Task: Find connections with filter location Fennpfuhl with filter topic #careeradvice with filter profile language English with filter current company Chr. Hansen with filter school National Institute of Technology Warangal with filter industry Measuring and Control Instrument Manufacturing with filter service category Demand Generation with filter keywords title Dog Walker / Pet Sitter
Action: Mouse moved to (659, 84)
Screenshot: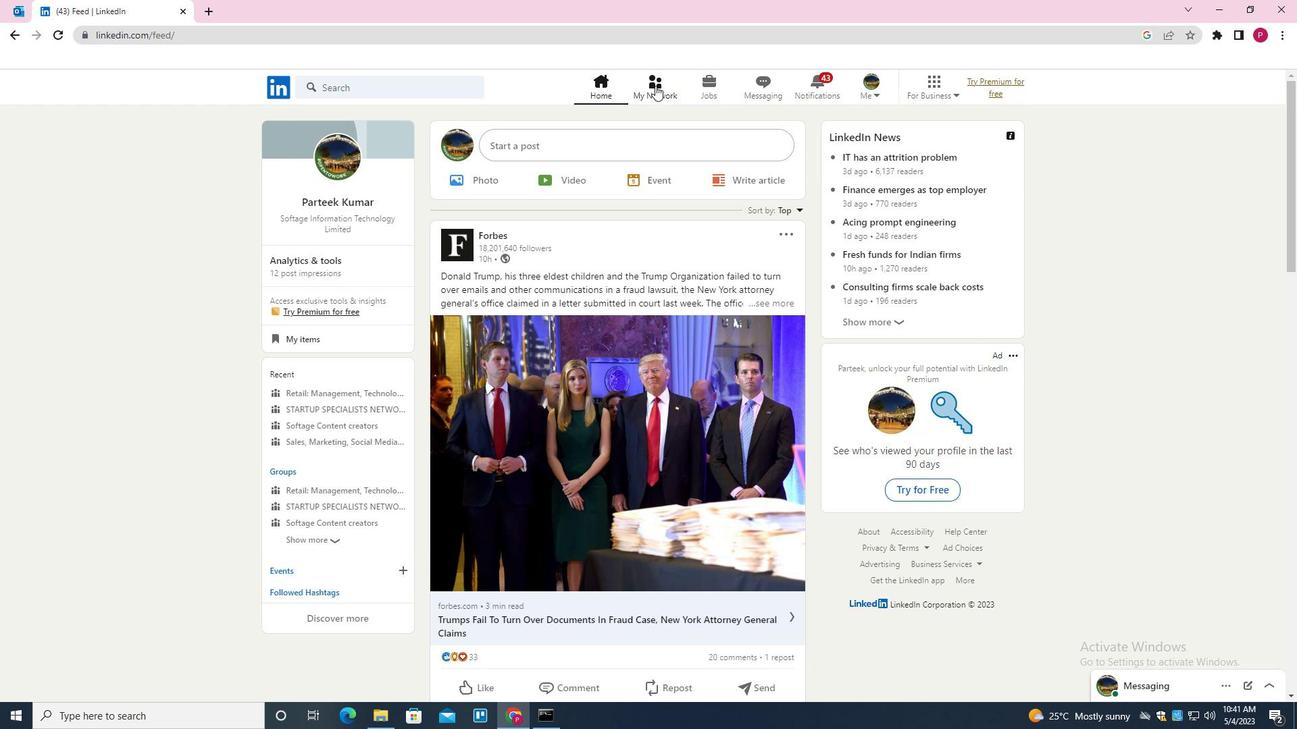 
Action: Mouse pressed left at (659, 84)
Screenshot: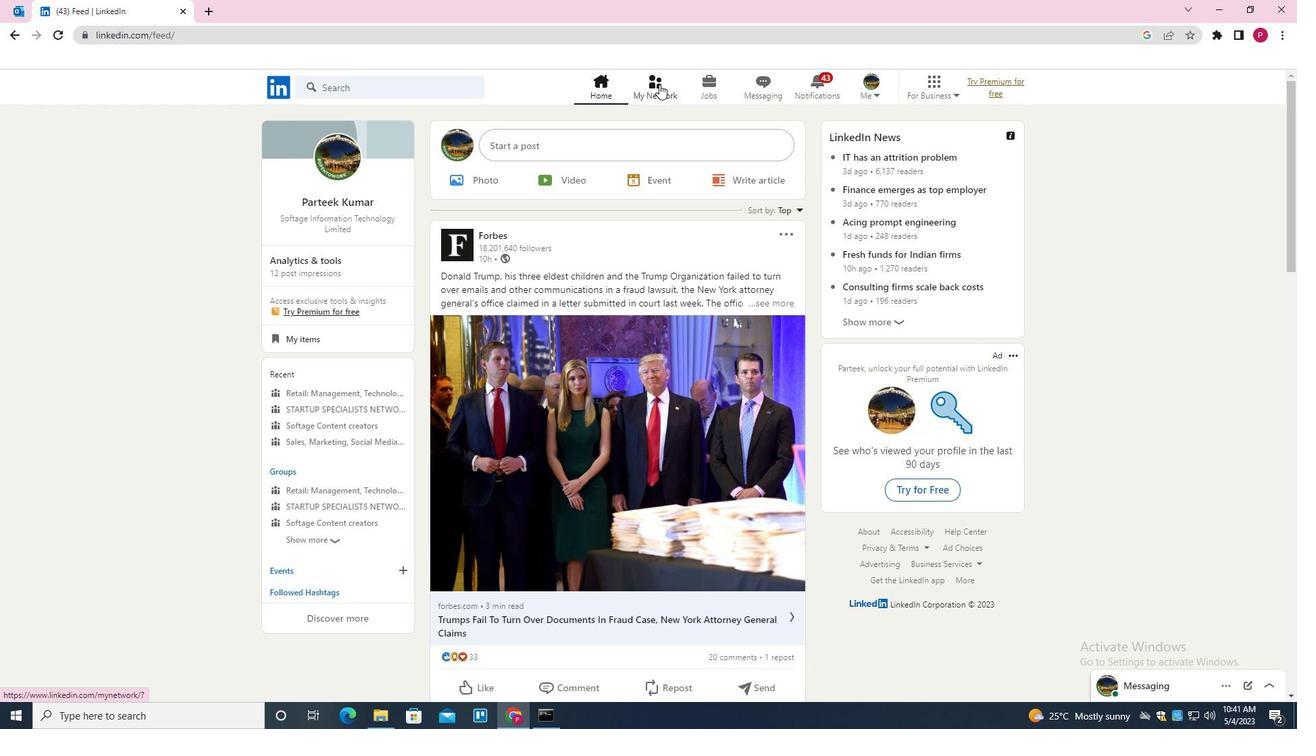 
Action: Mouse moved to (420, 157)
Screenshot: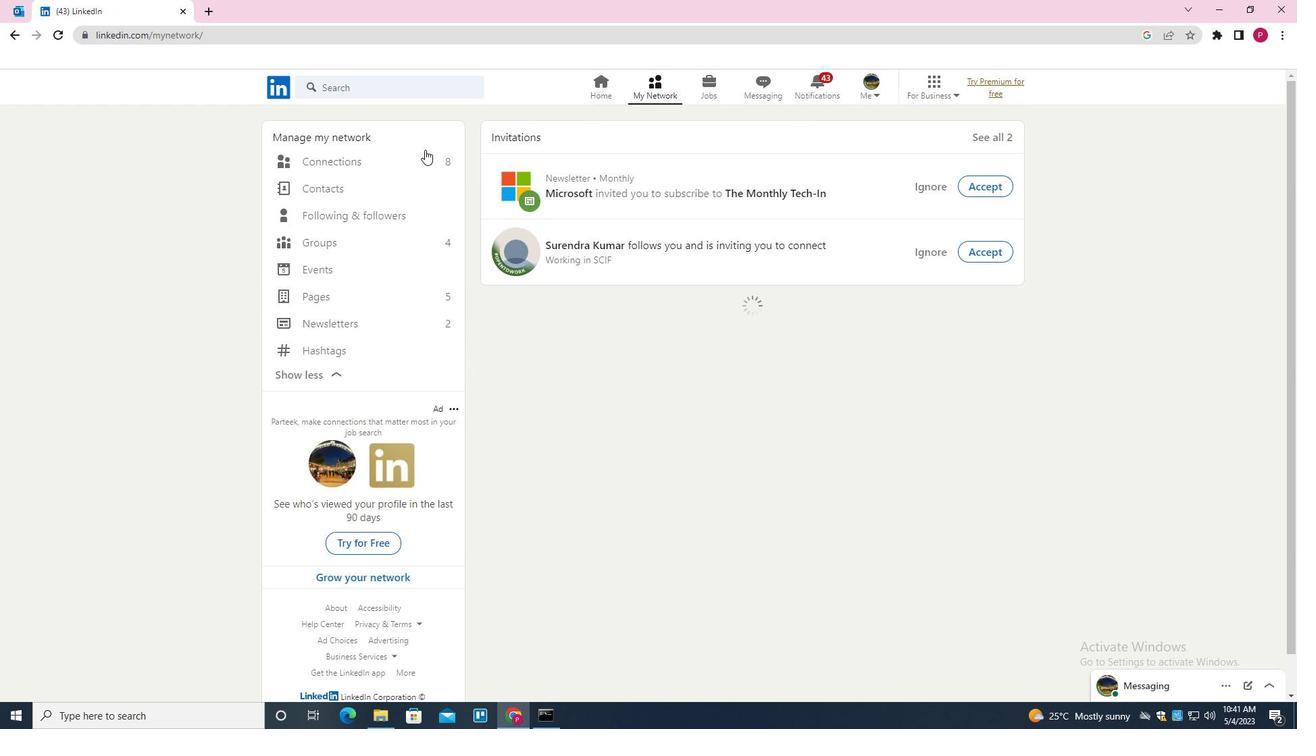 
Action: Mouse pressed left at (420, 157)
Screenshot: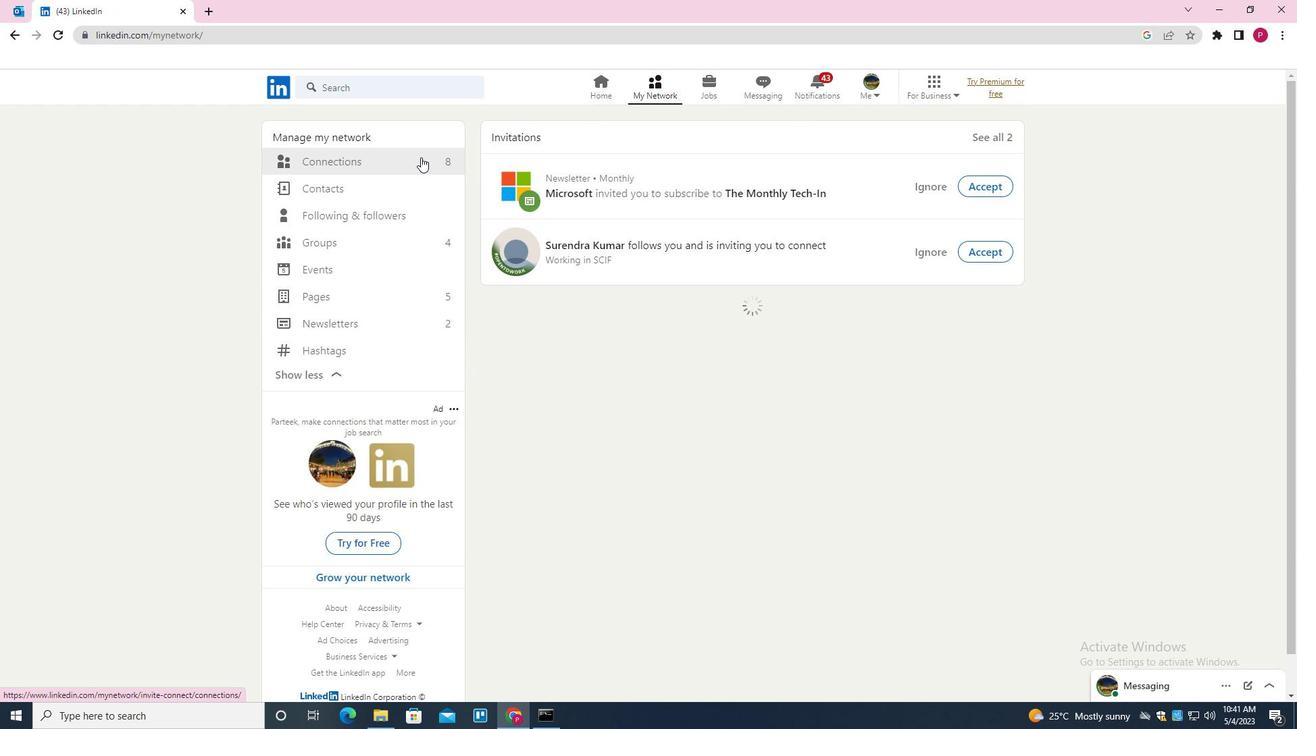 
Action: Mouse moved to (754, 158)
Screenshot: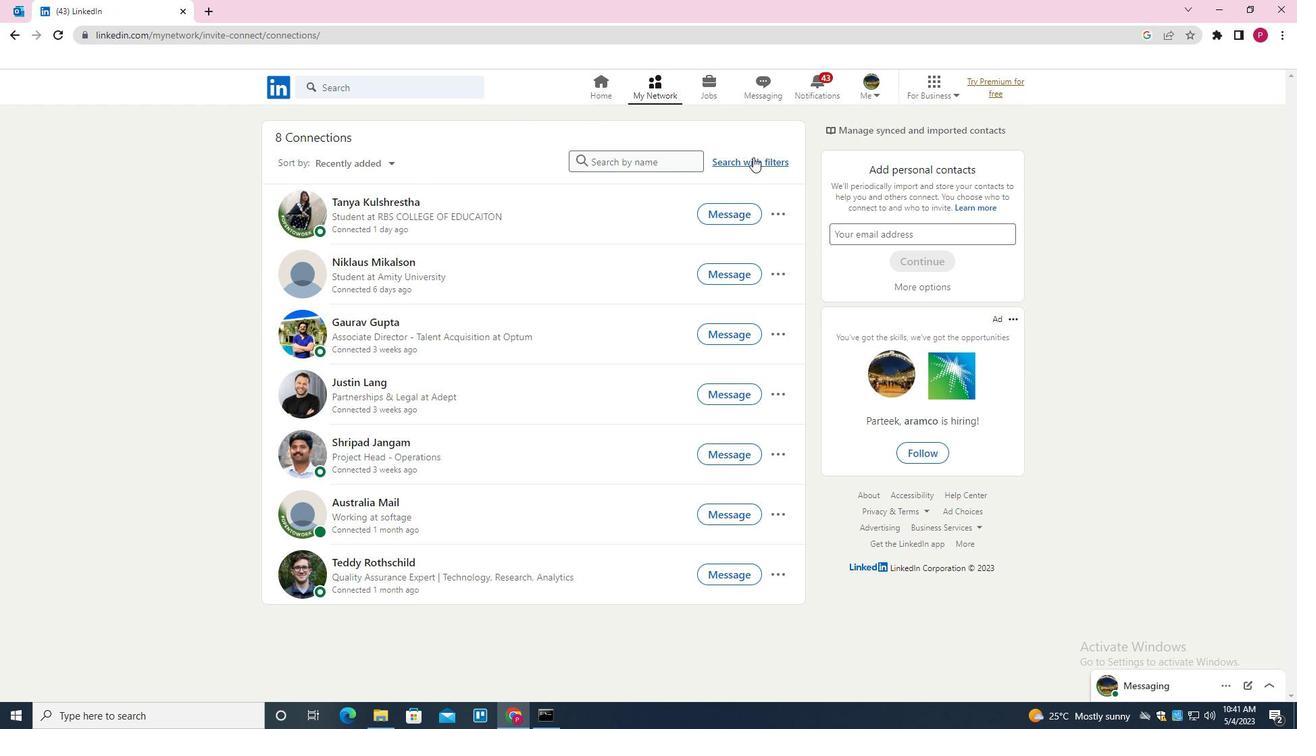 
Action: Mouse pressed left at (754, 158)
Screenshot: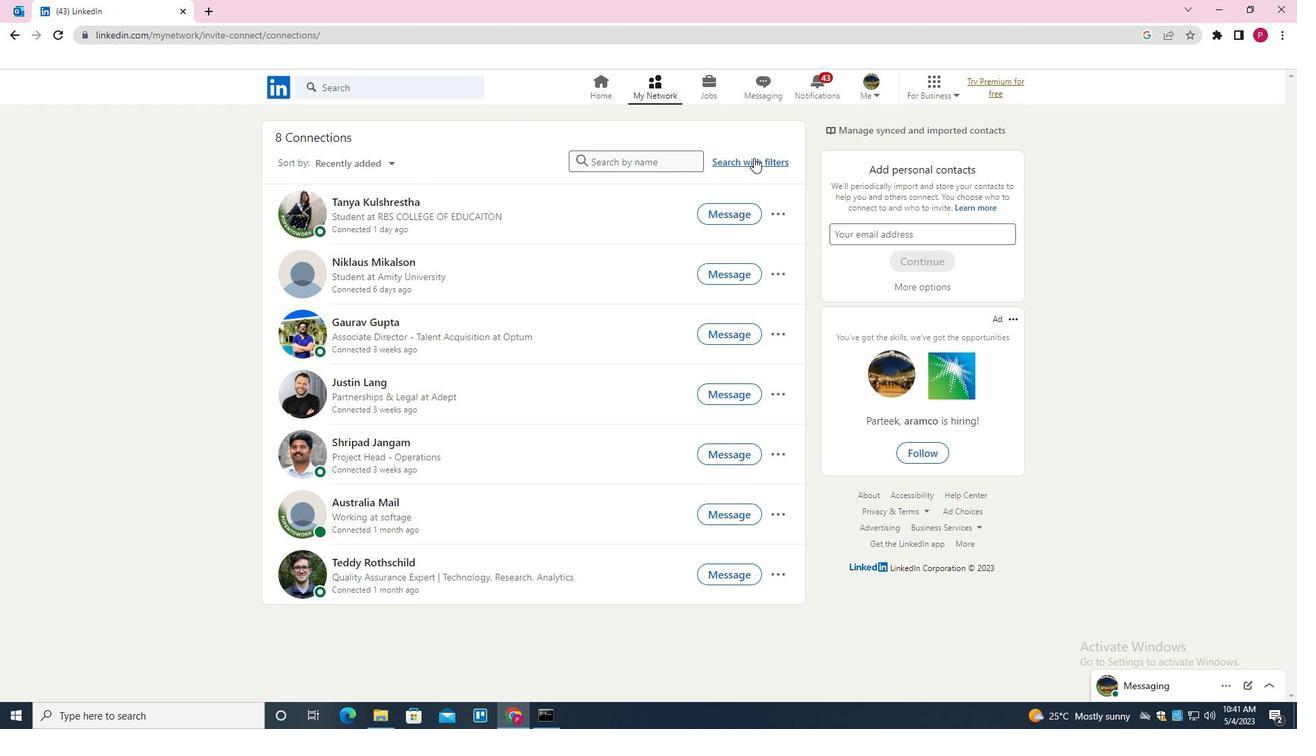 
Action: Mouse moved to (691, 129)
Screenshot: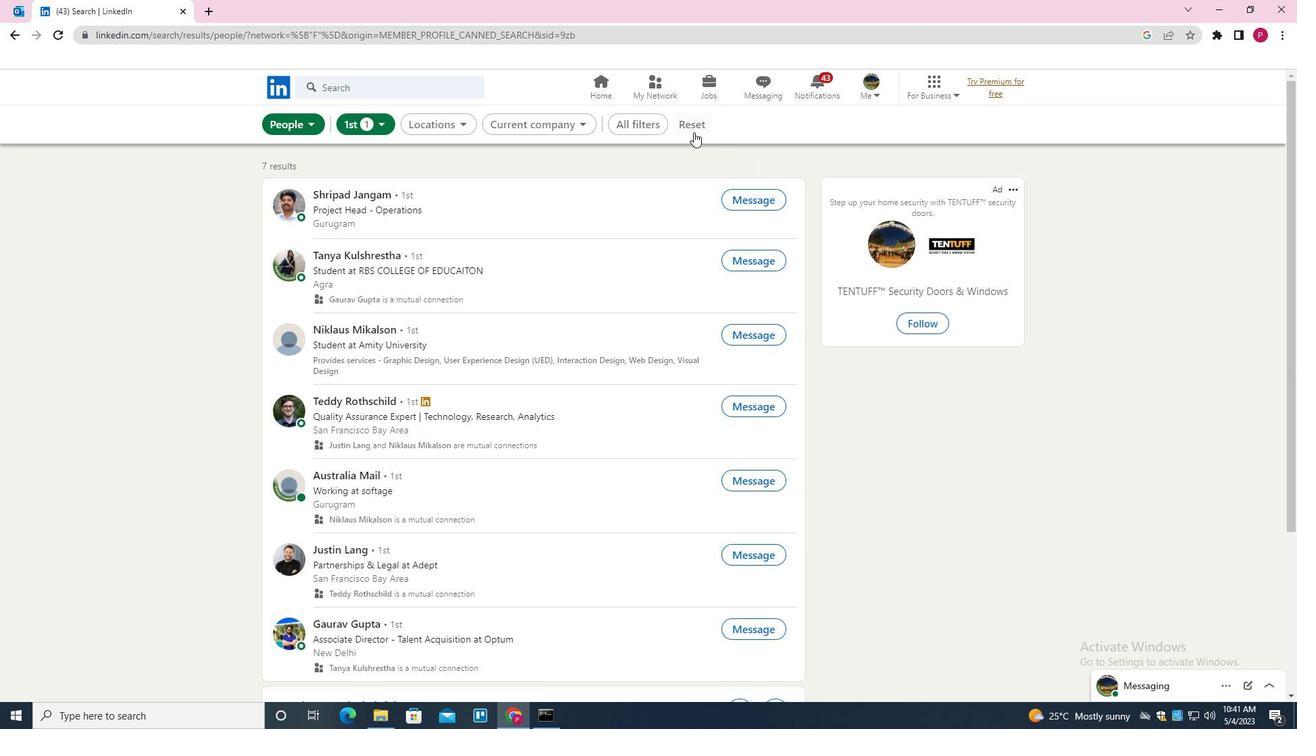 
Action: Mouse pressed left at (691, 129)
Screenshot: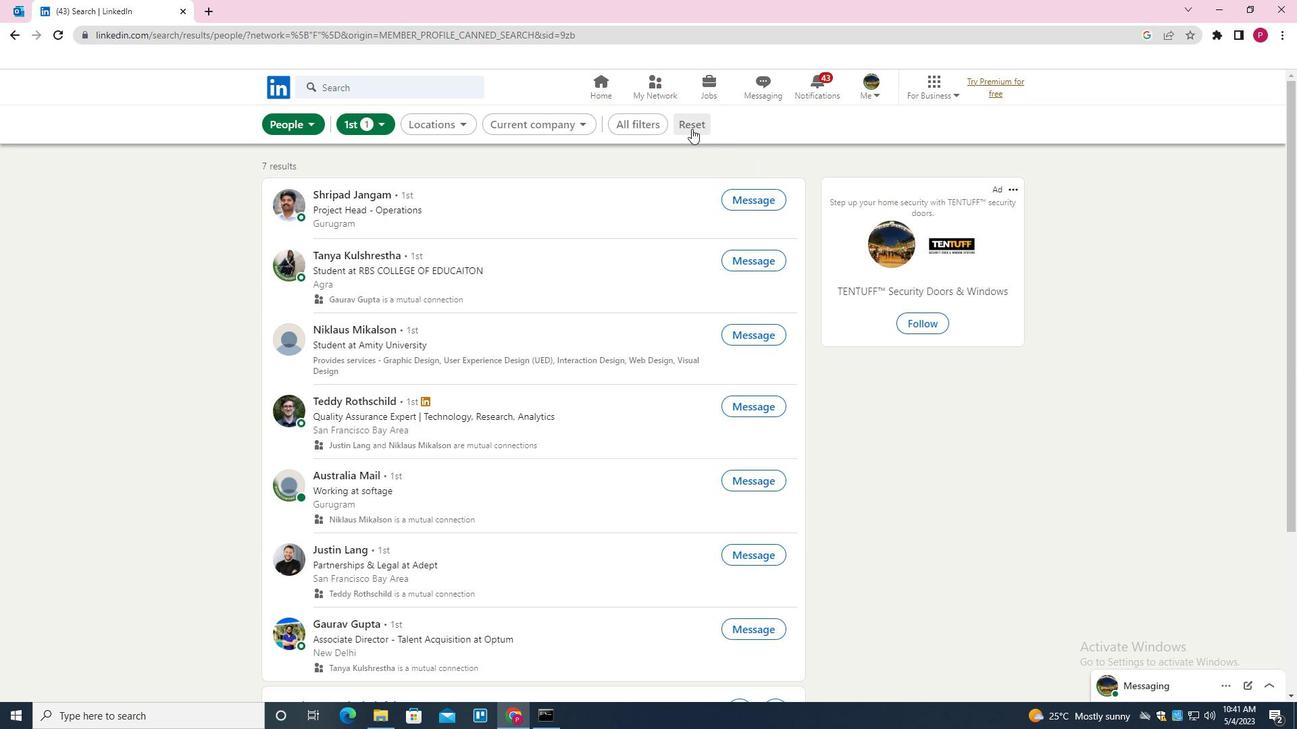
Action: Mouse moved to (664, 122)
Screenshot: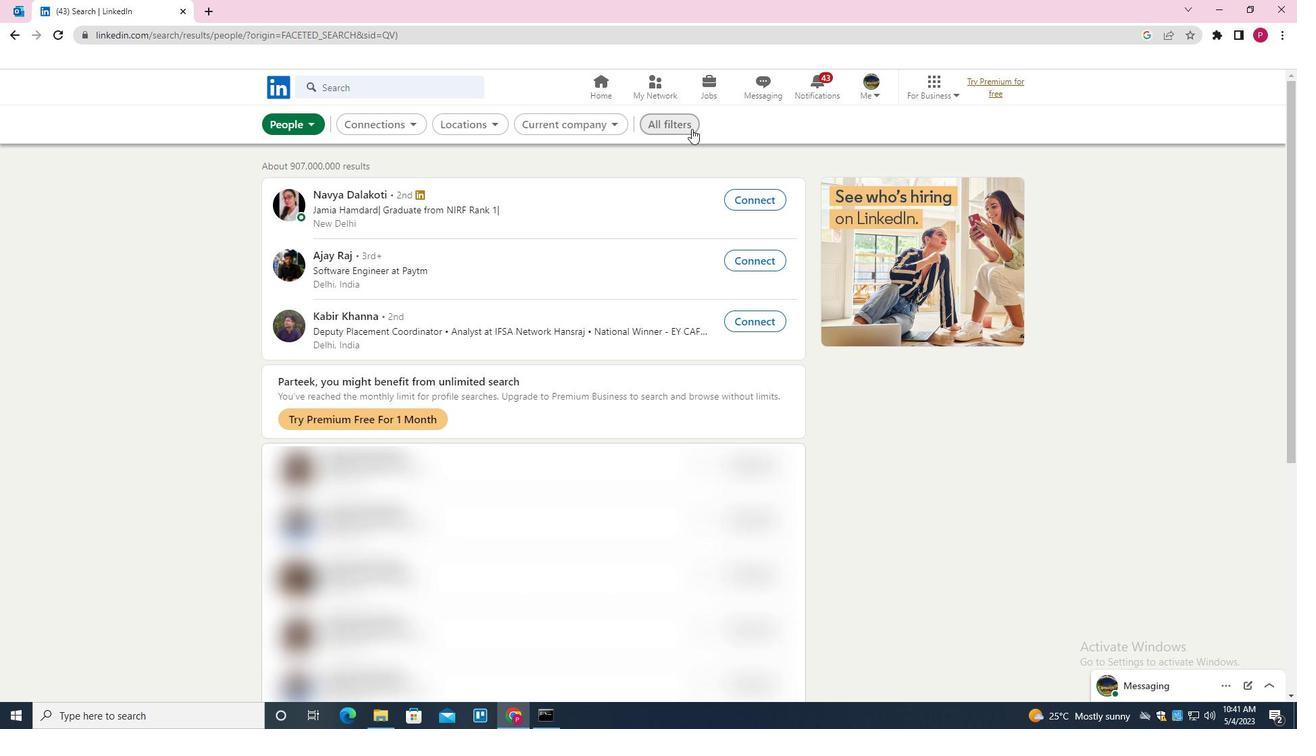 
Action: Mouse pressed left at (664, 122)
Screenshot: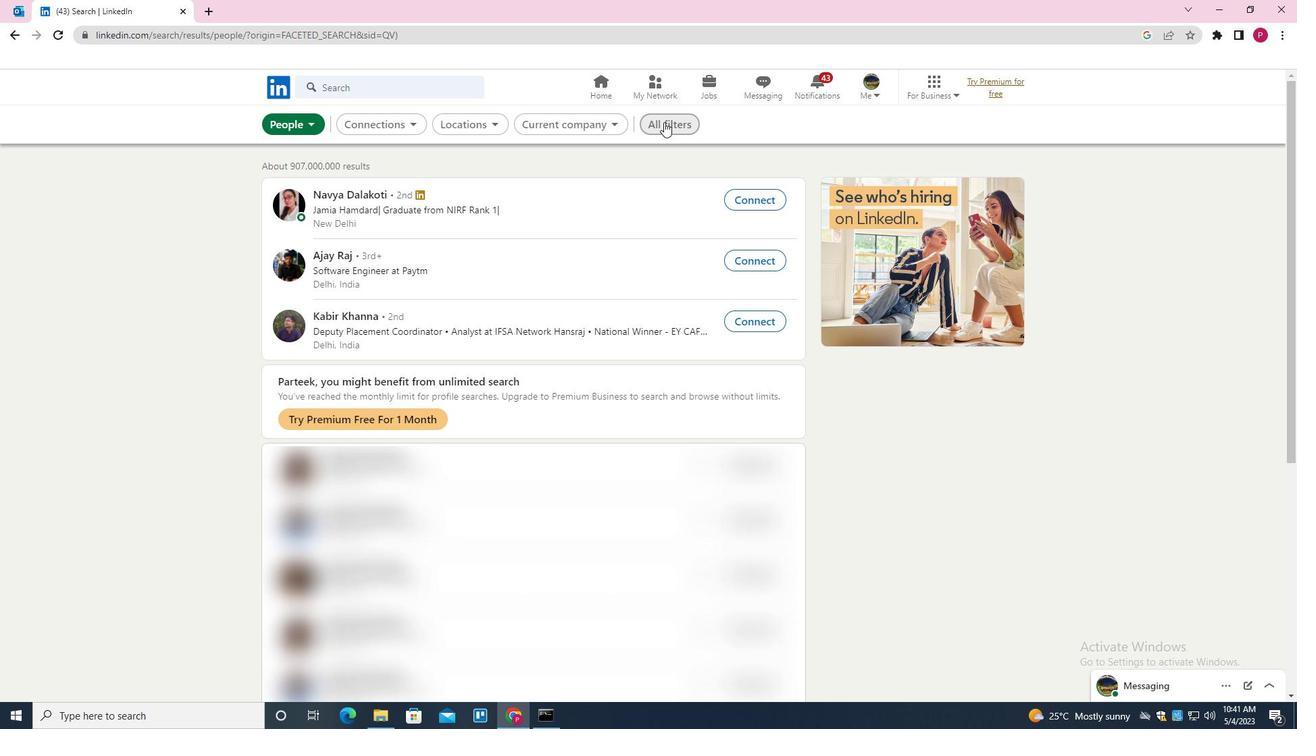 
Action: Mouse moved to (940, 290)
Screenshot: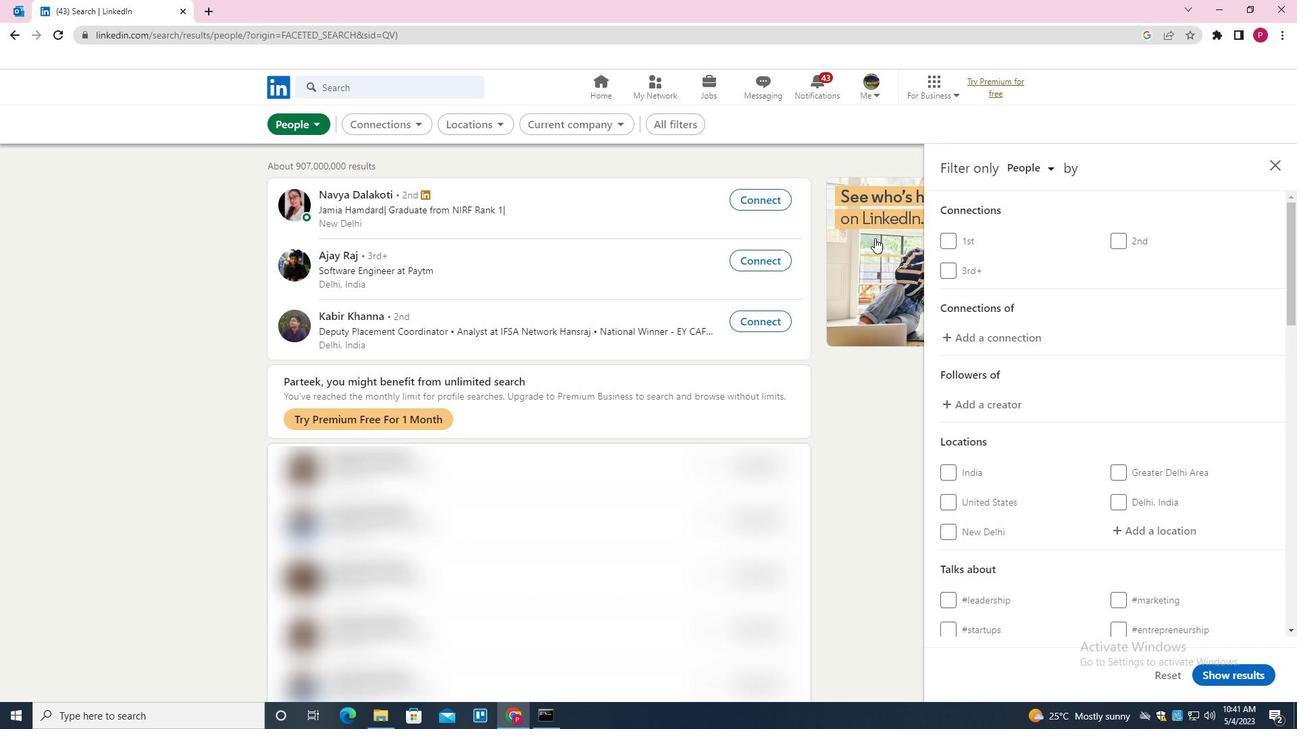 
Action: Mouse scrolled (940, 289) with delta (0, 0)
Screenshot: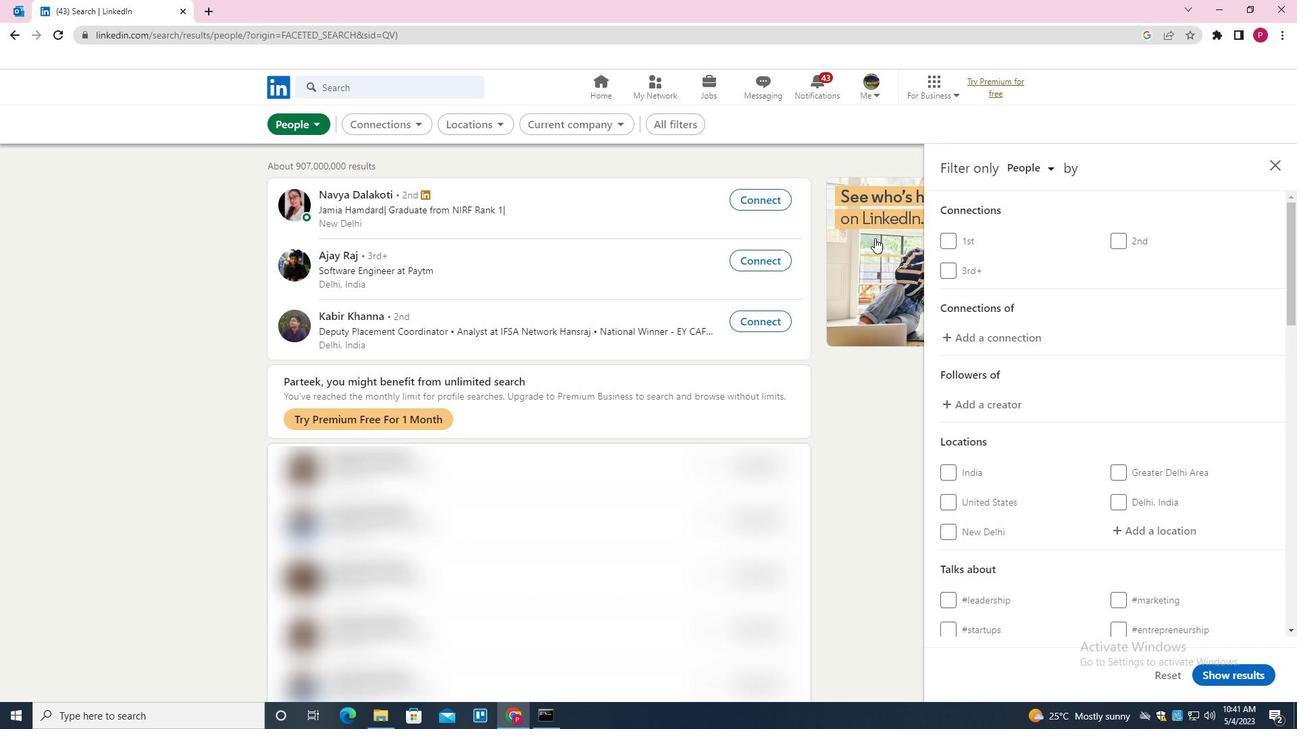 
Action: Mouse moved to (1132, 407)
Screenshot: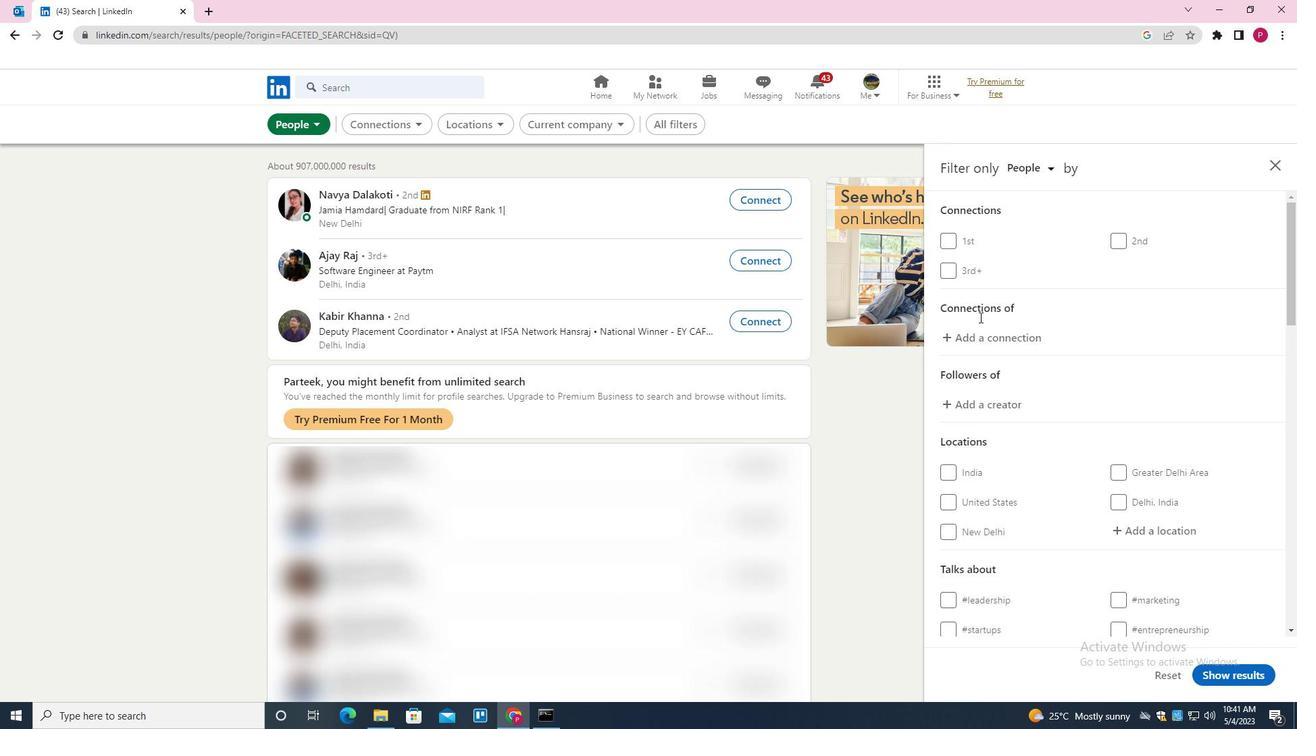 
Action: Mouse scrolled (1132, 406) with delta (0, 0)
Screenshot: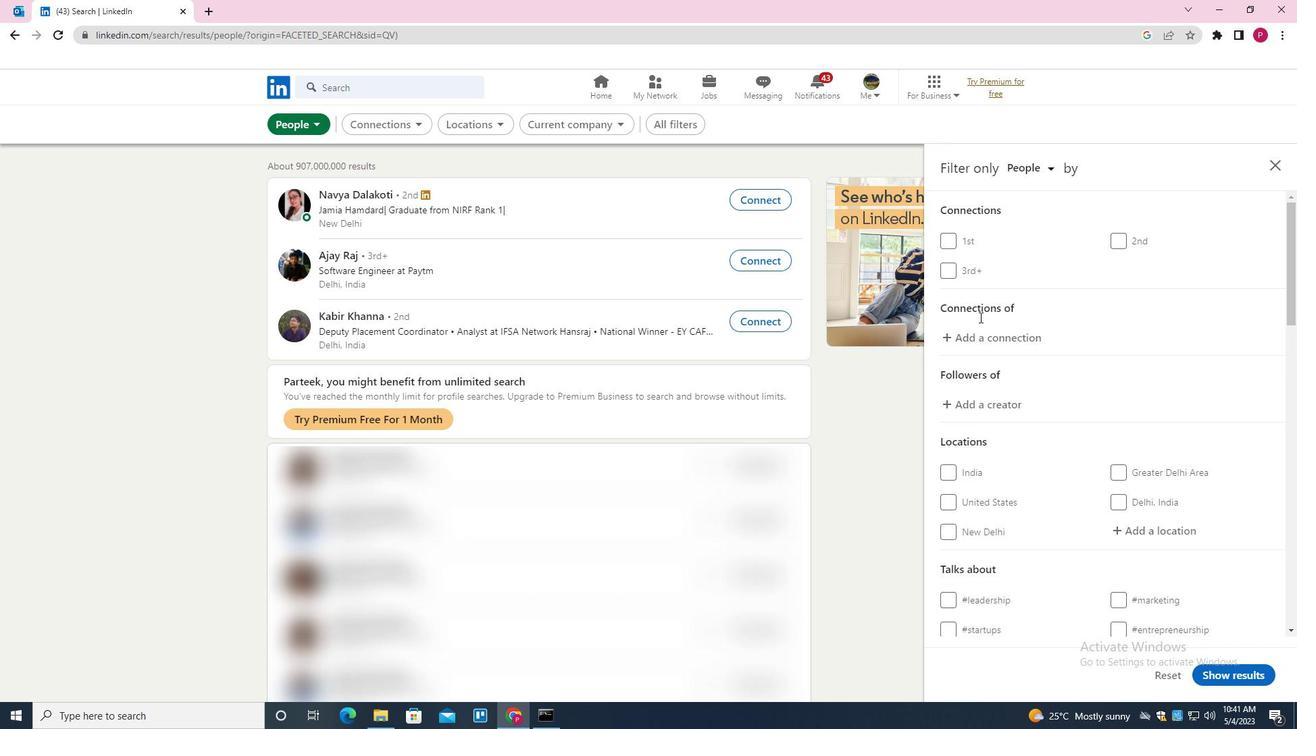 
Action: Mouse moved to (1156, 395)
Screenshot: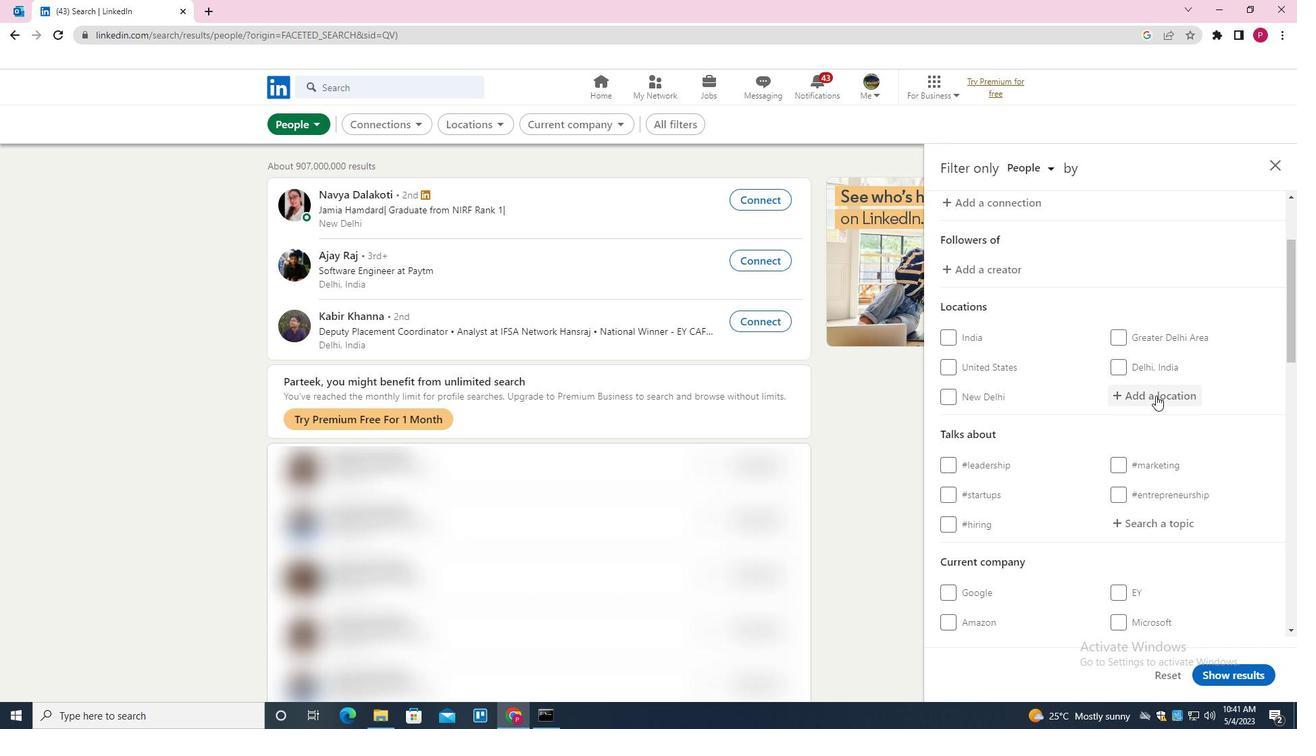 
Action: Mouse pressed left at (1156, 395)
Screenshot: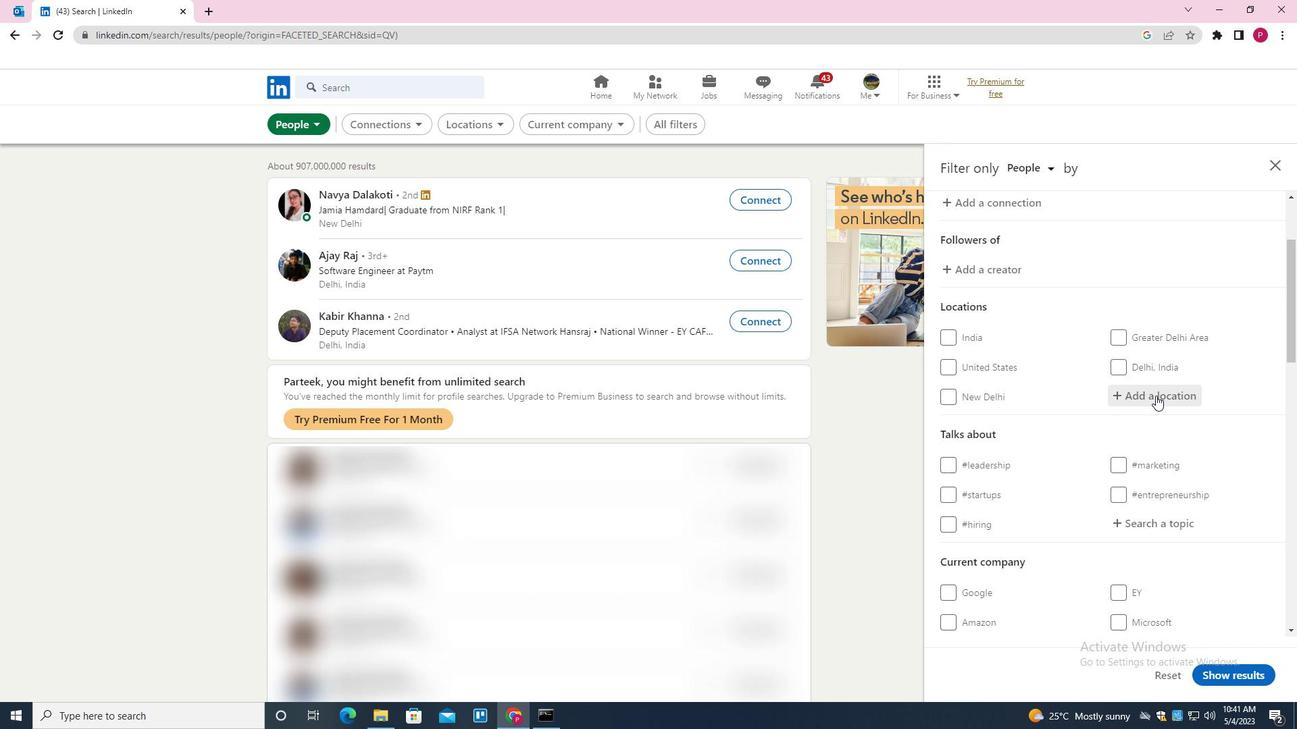 
Action: Key pressed <Key.shift><Key.shift><Key.shift><Key.shift><Key.shift><Key.shift><Key.shift><Key.shift><Key.shift><Key.shift><Key.shift><Key.shift><Key.shift><Key.shift><Key.shift><Key.shift><Key.shift><Key.shift><Key.shift><Key.shift><Key.shift><Key.shift><Key.shift>FENNPFUHL
Screenshot: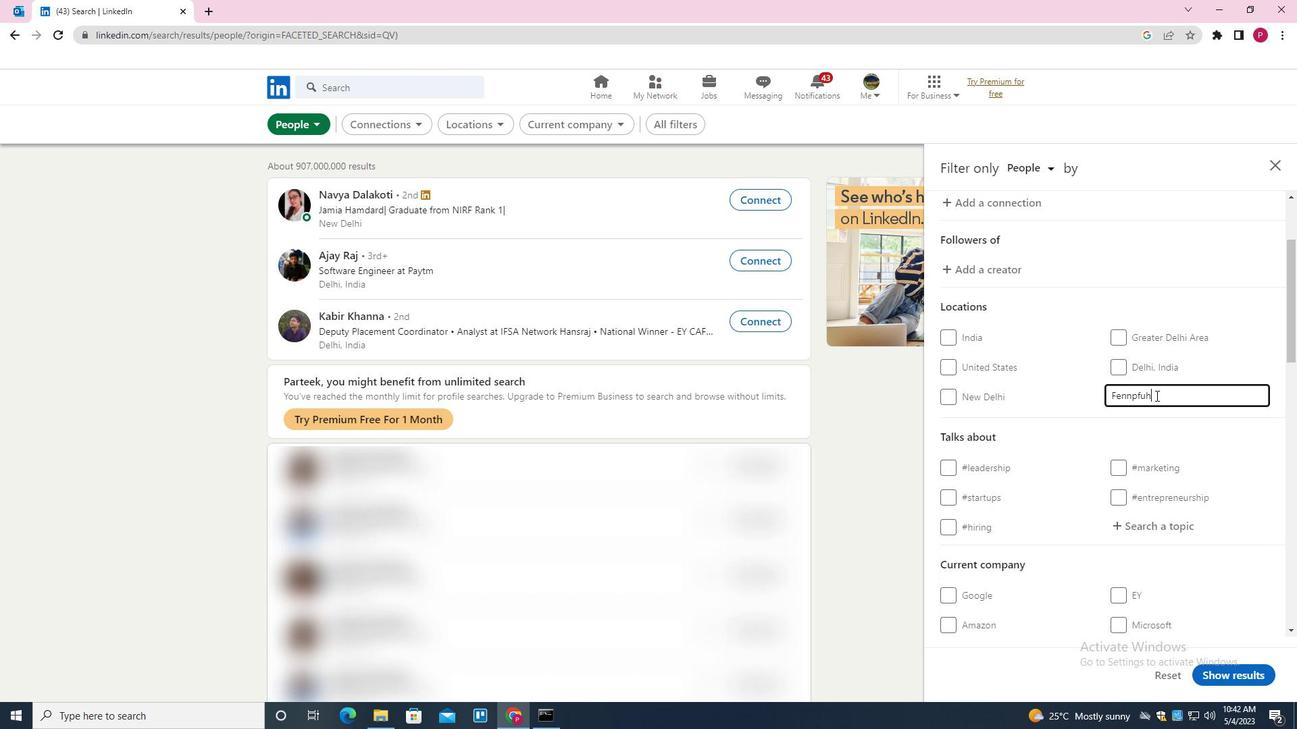 
Action: Mouse moved to (1180, 376)
Screenshot: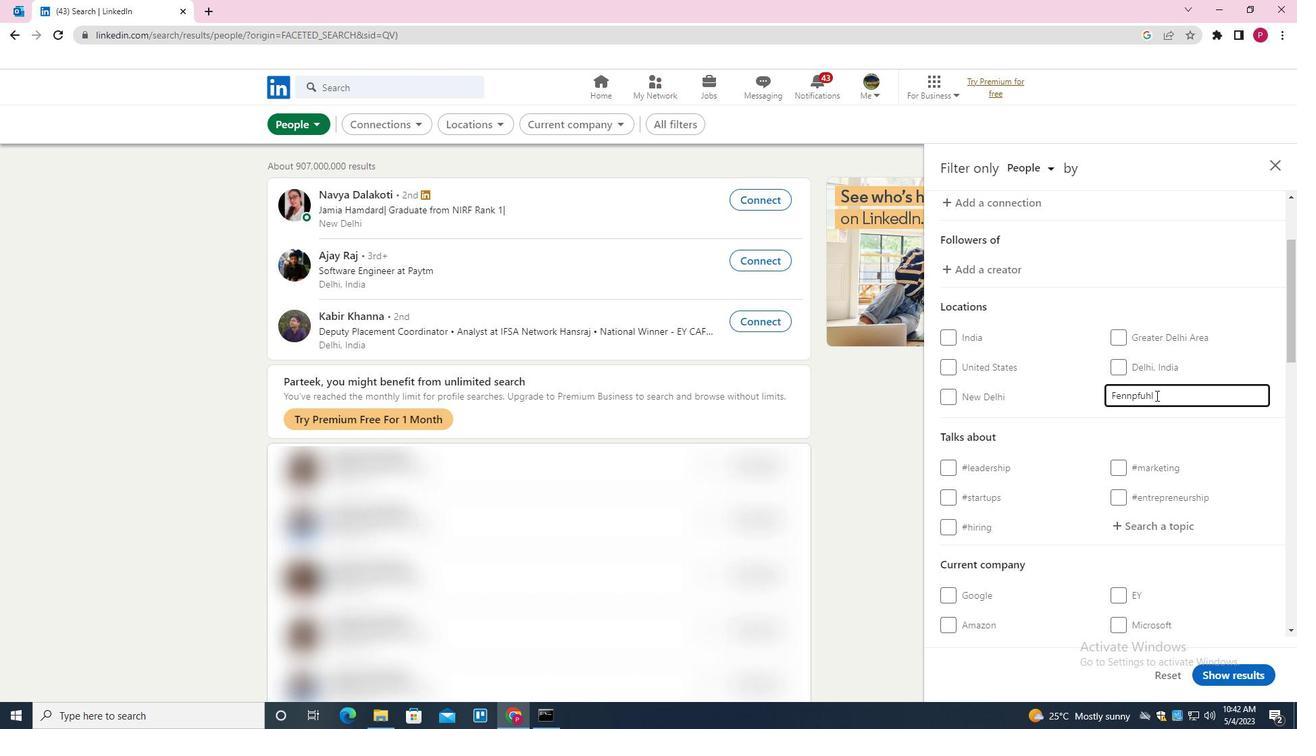 
Action: Mouse scrolled (1180, 375) with delta (0, 0)
Screenshot: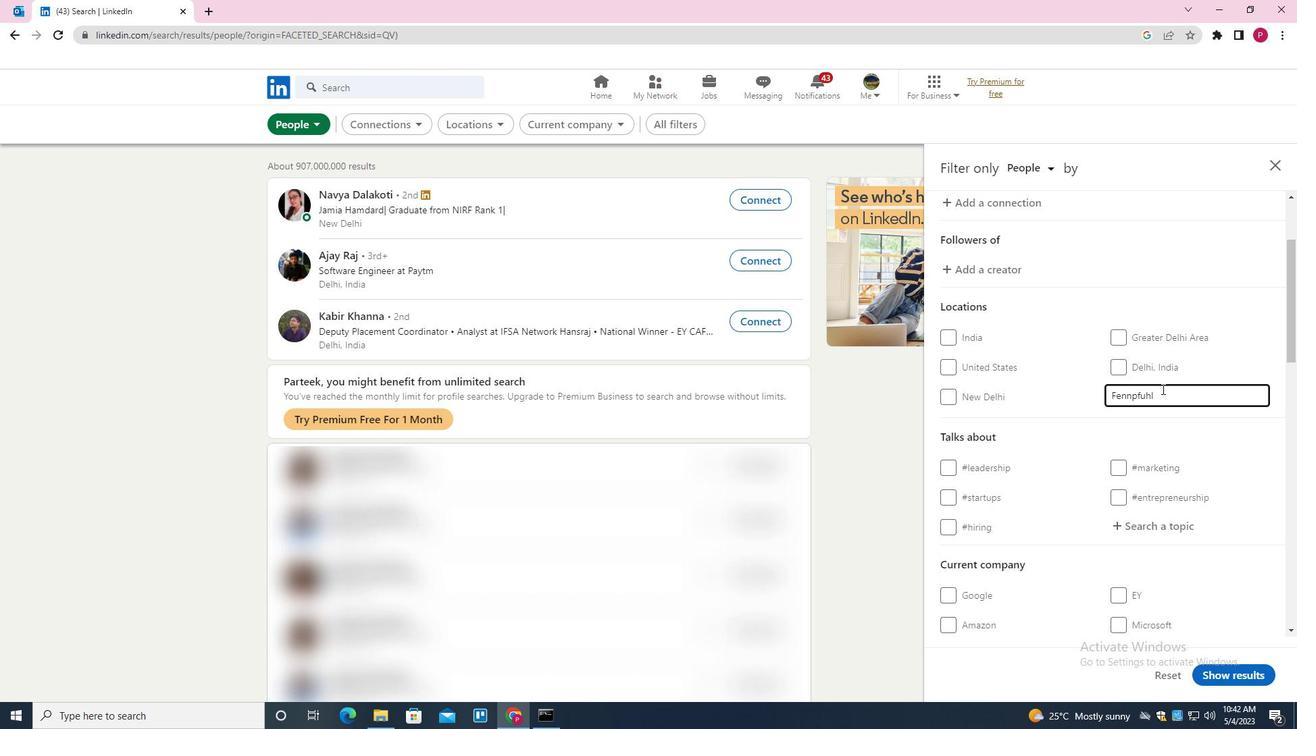 
Action: Mouse scrolled (1180, 375) with delta (0, 0)
Screenshot: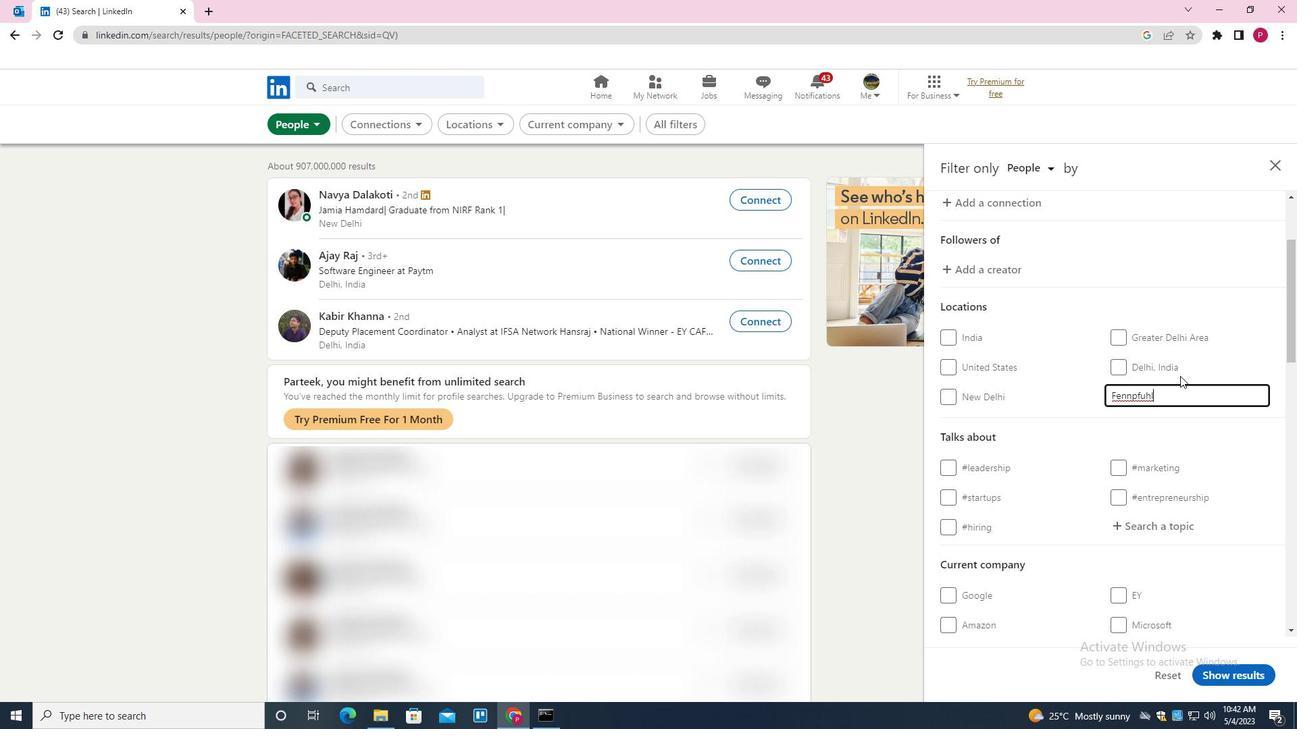 
Action: Mouse scrolled (1180, 375) with delta (0, 0)
Screenshot: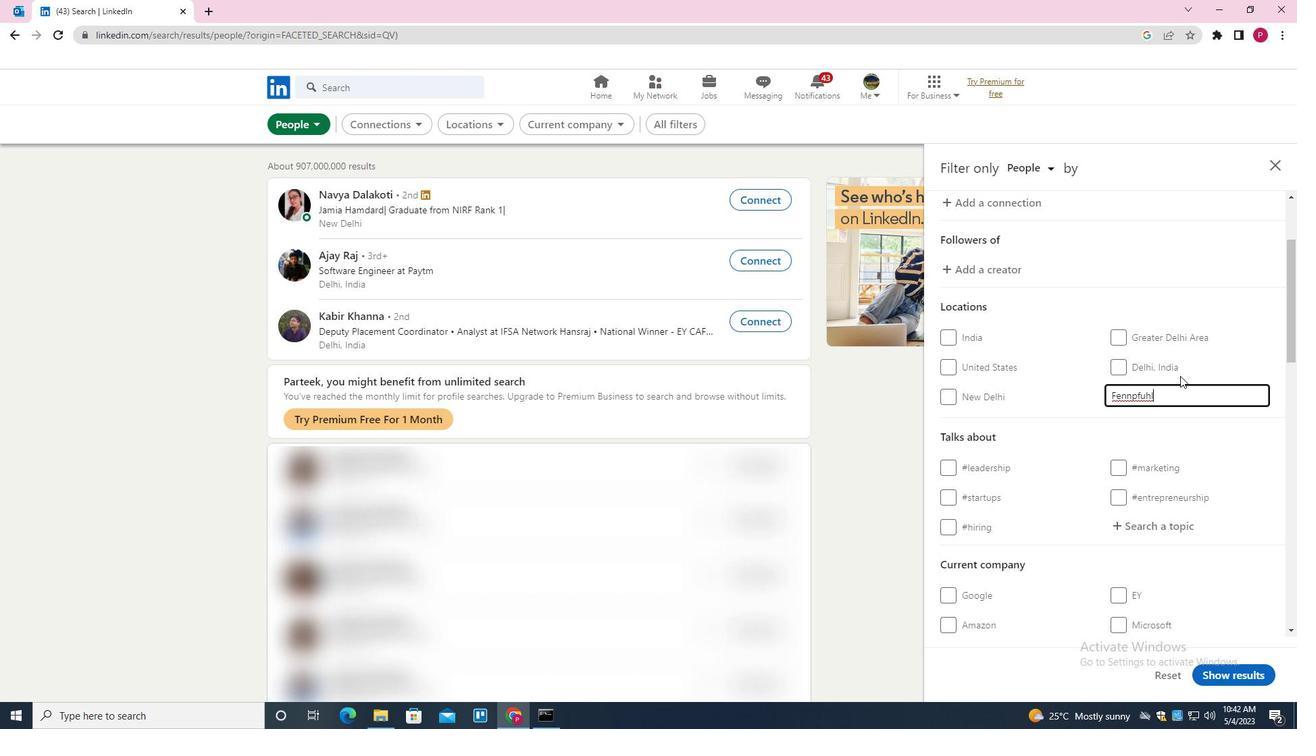 
Action: Mouse moved to (1181, 376)
Screenshot: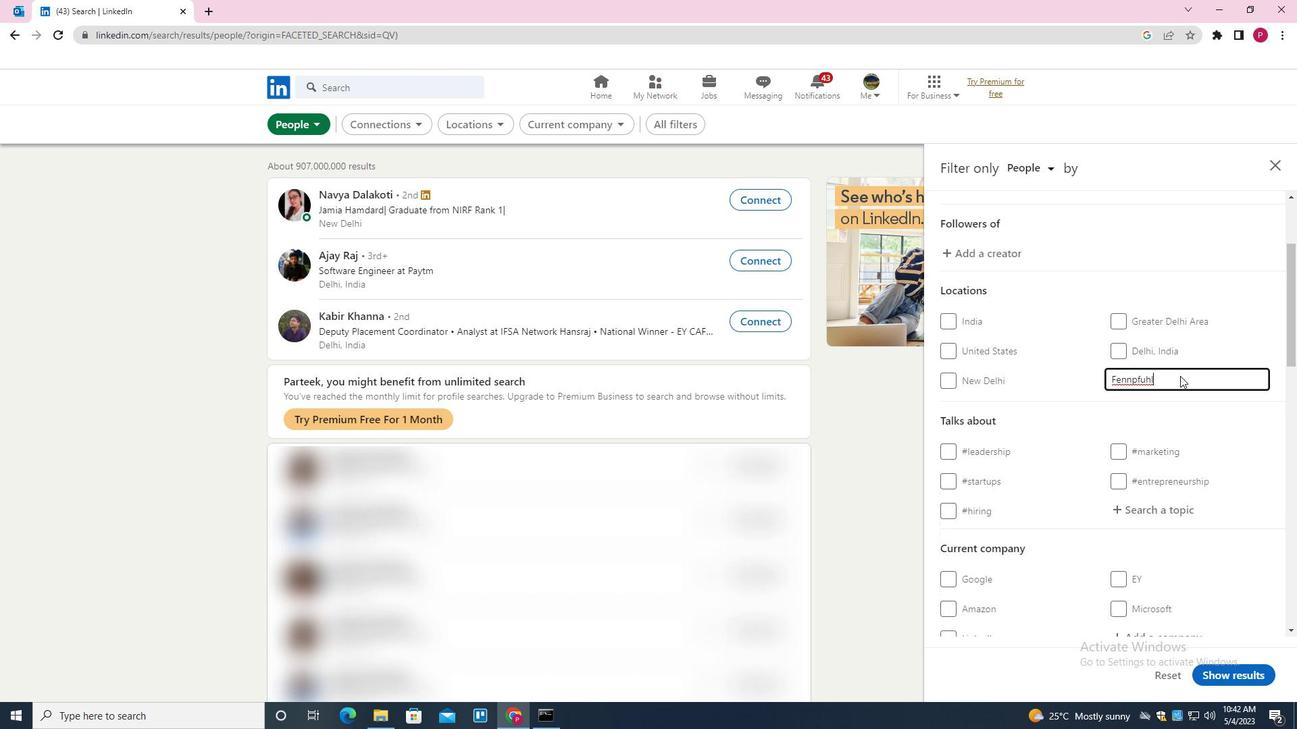 
Action: Mouse scrolled (1181, 375) with delta (0, 0)
Screenshot: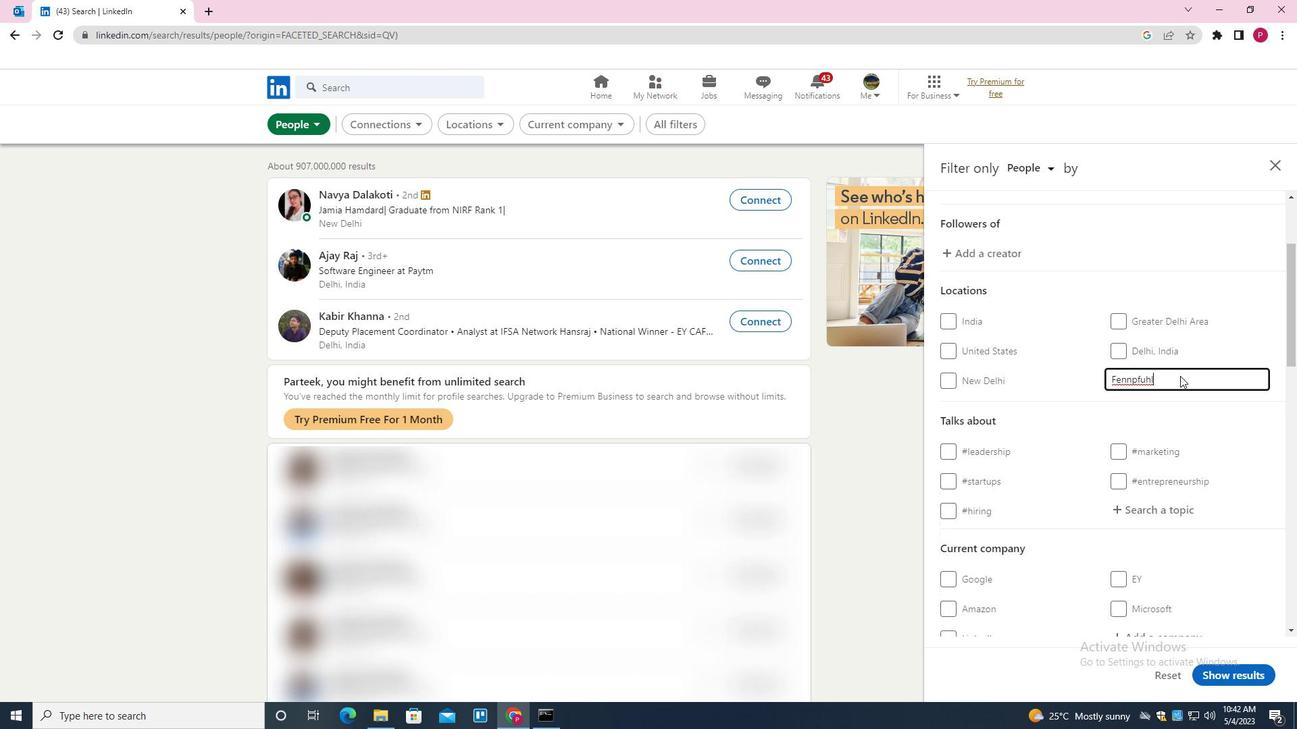 
Action: Mouse moved to (1149, 249)
Screenshot: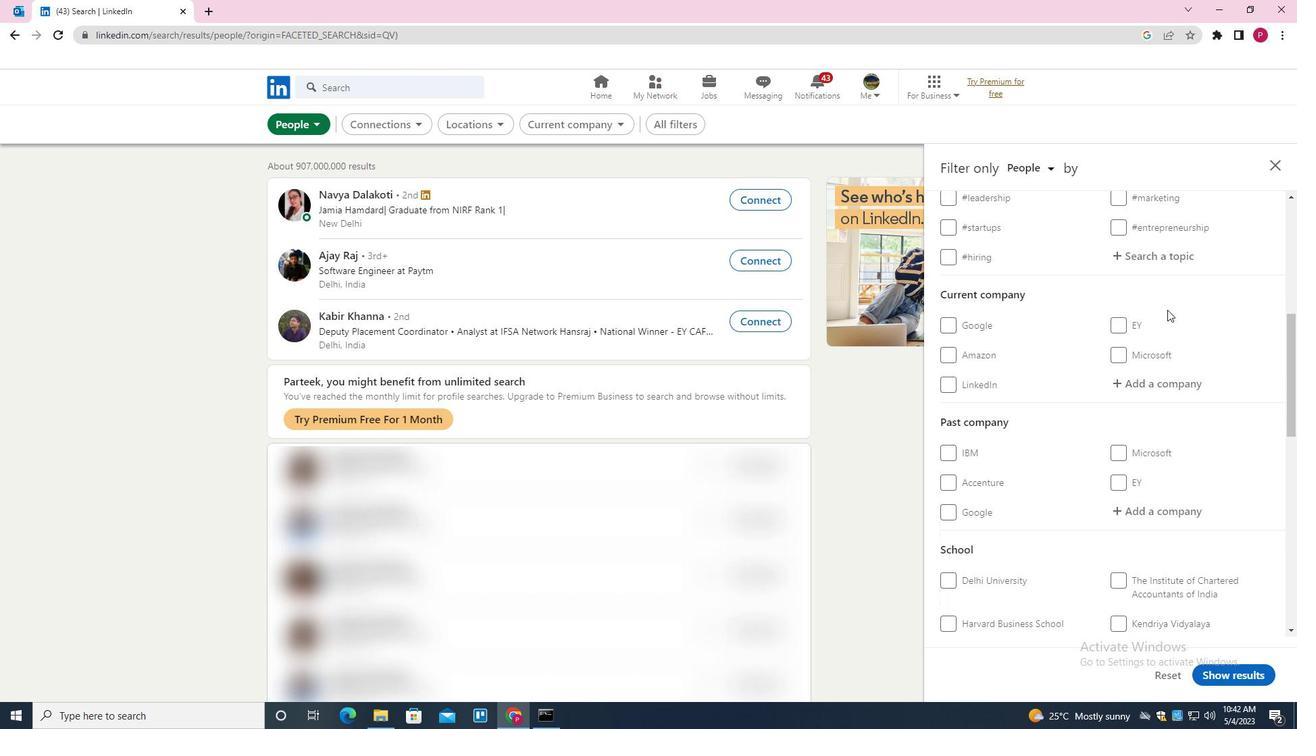 
Action: Mouse pressed left at (1149, 249)
Screenshot: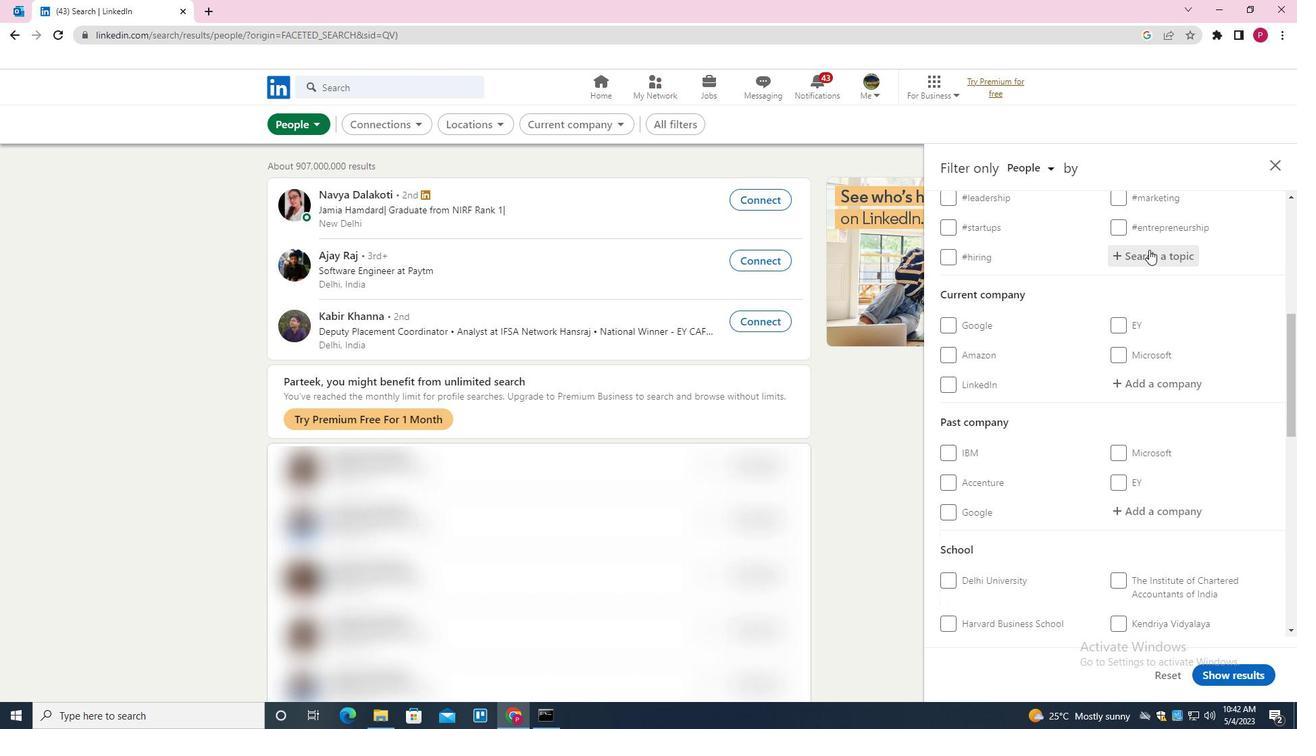 
Action: Key pressed CAREERADVICE<Key.down><Key.enter>
Screenshot: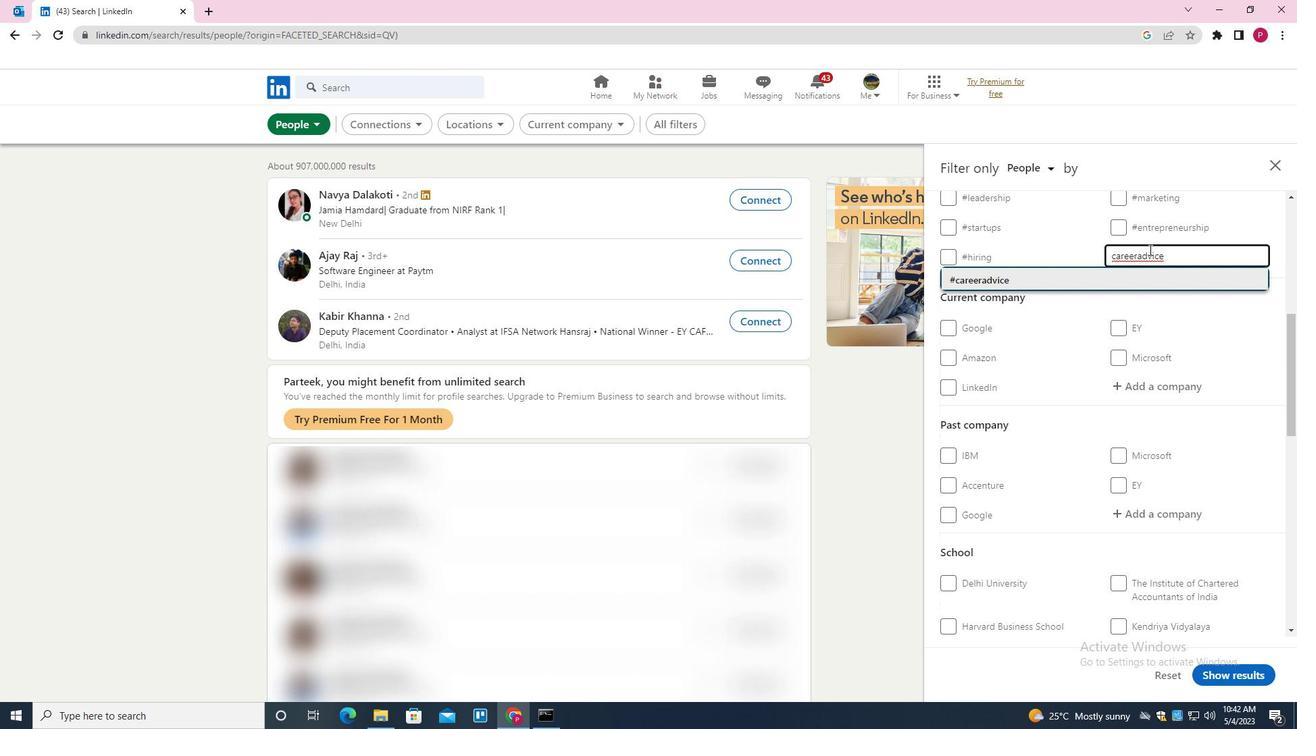 
Action: Mouse moved to (1112, 275)
Screenshot: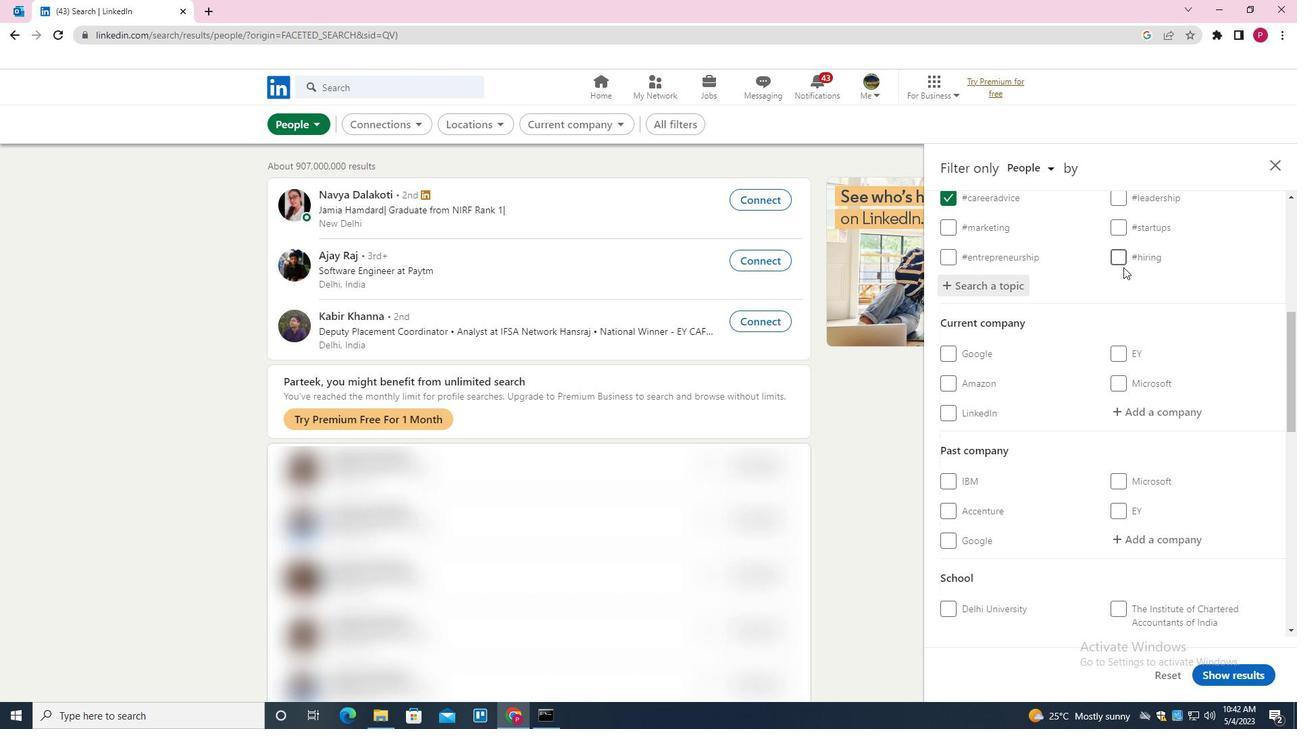 
Action: Mouse scrolled (1112, 274) with delta (0, 0)
Screenshot: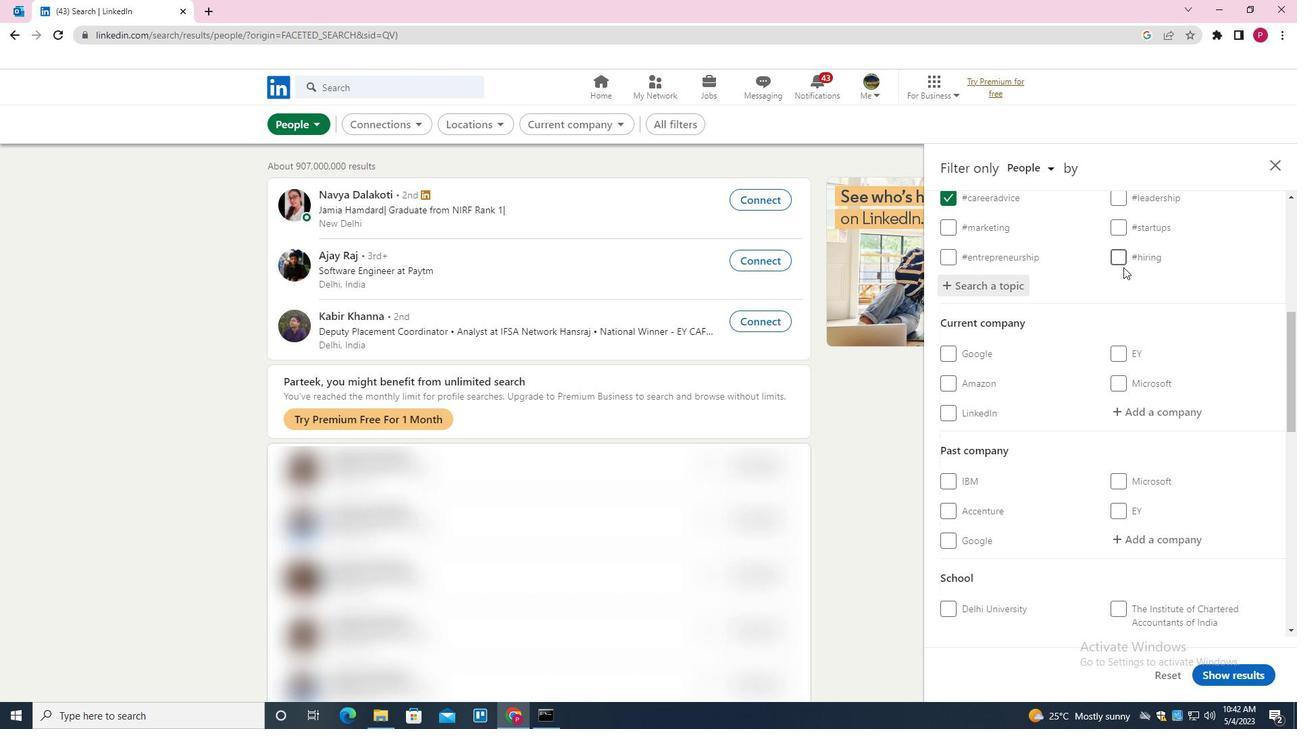 
Action: Mouse scrolled (1112, 274) with delta (0, 0)
Screenshot: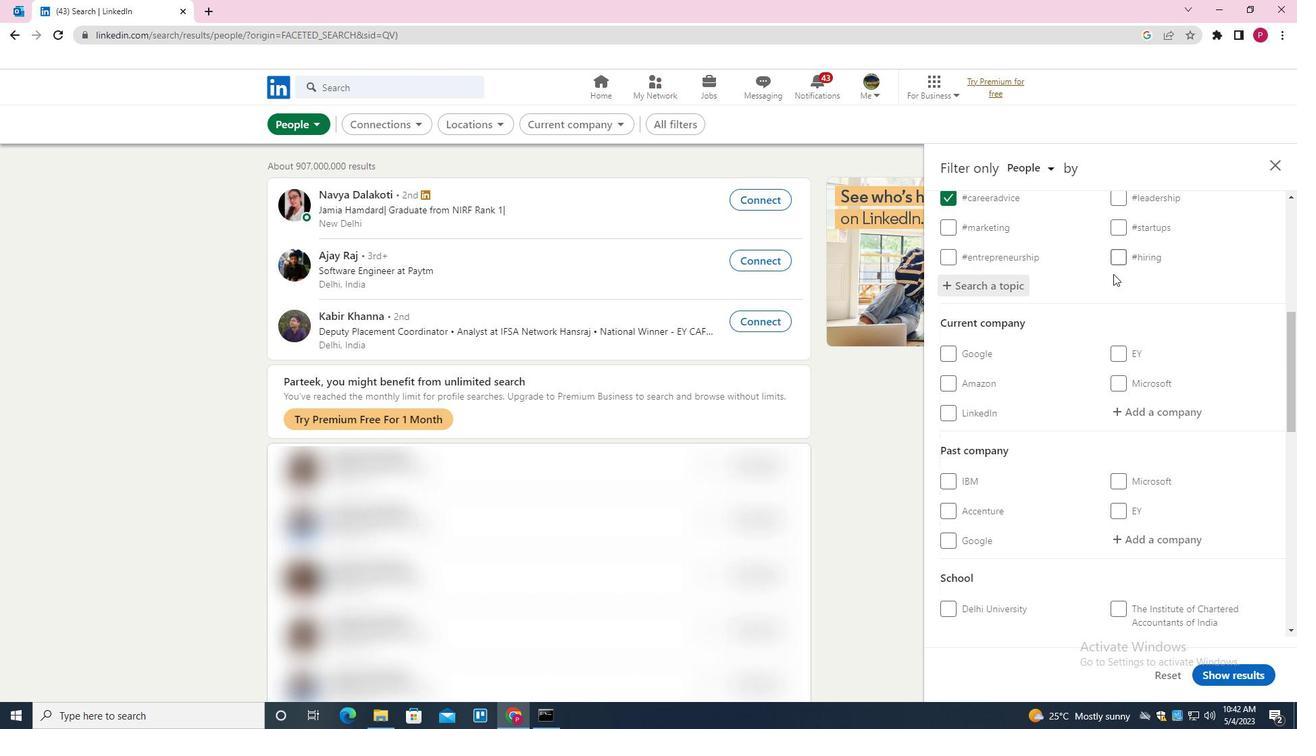 
Action: Mouse moved to (1111, 277)
Screenshot: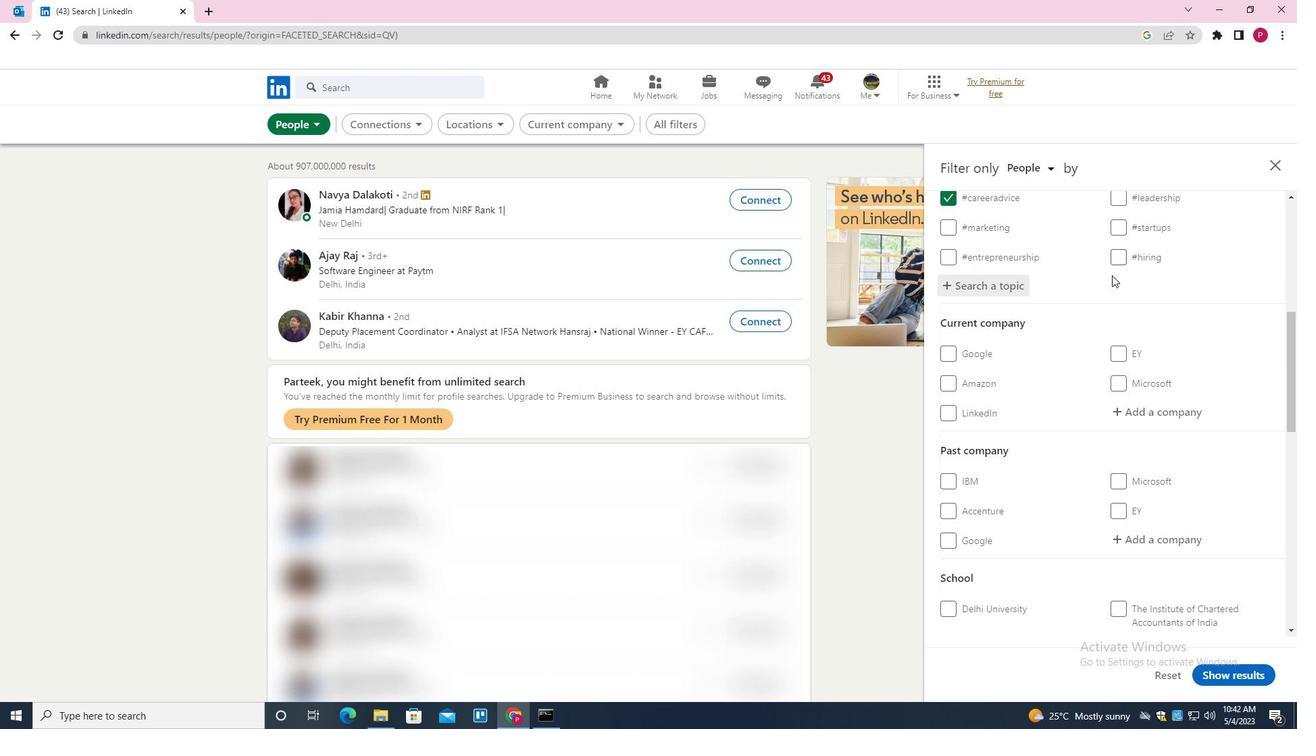 
Action: Mouse scrolled (1111, 276) with delta (0, 0)
Screenshot: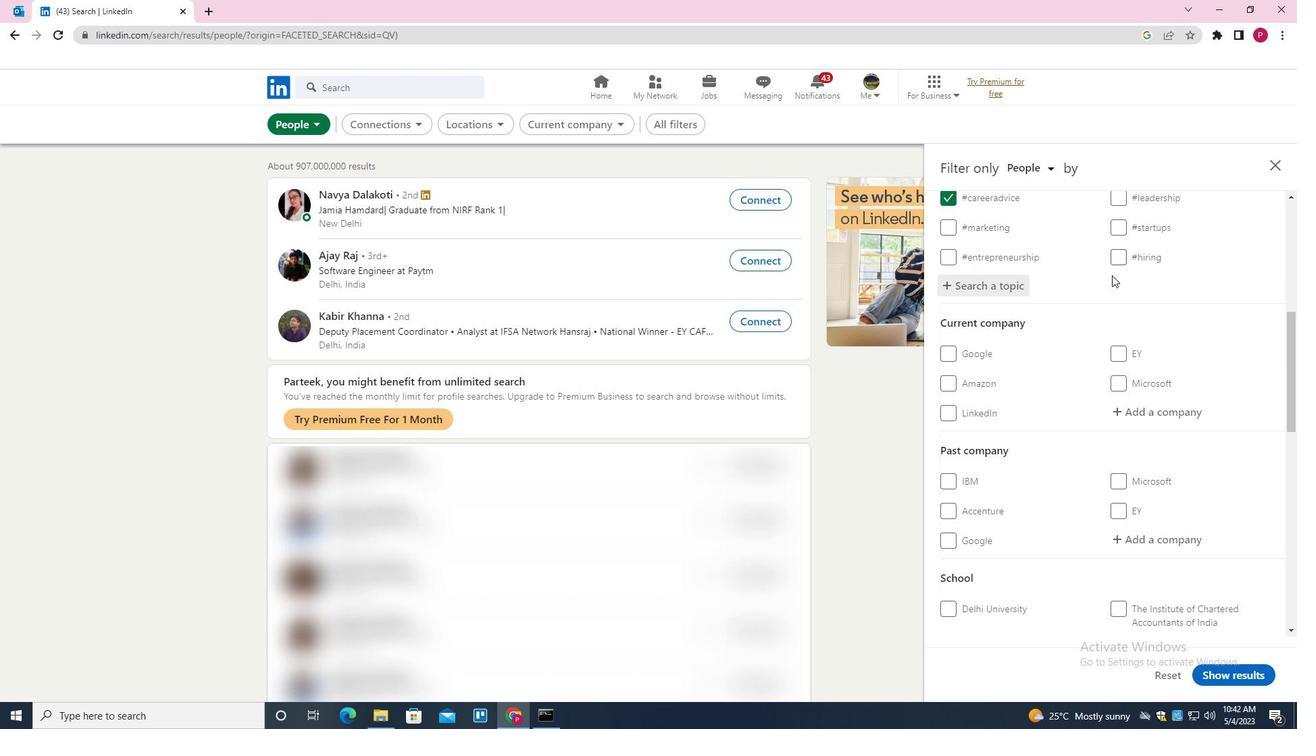 
Action: Mouse scrolled (1111, 276) with delta (0, 0)
Screenshot: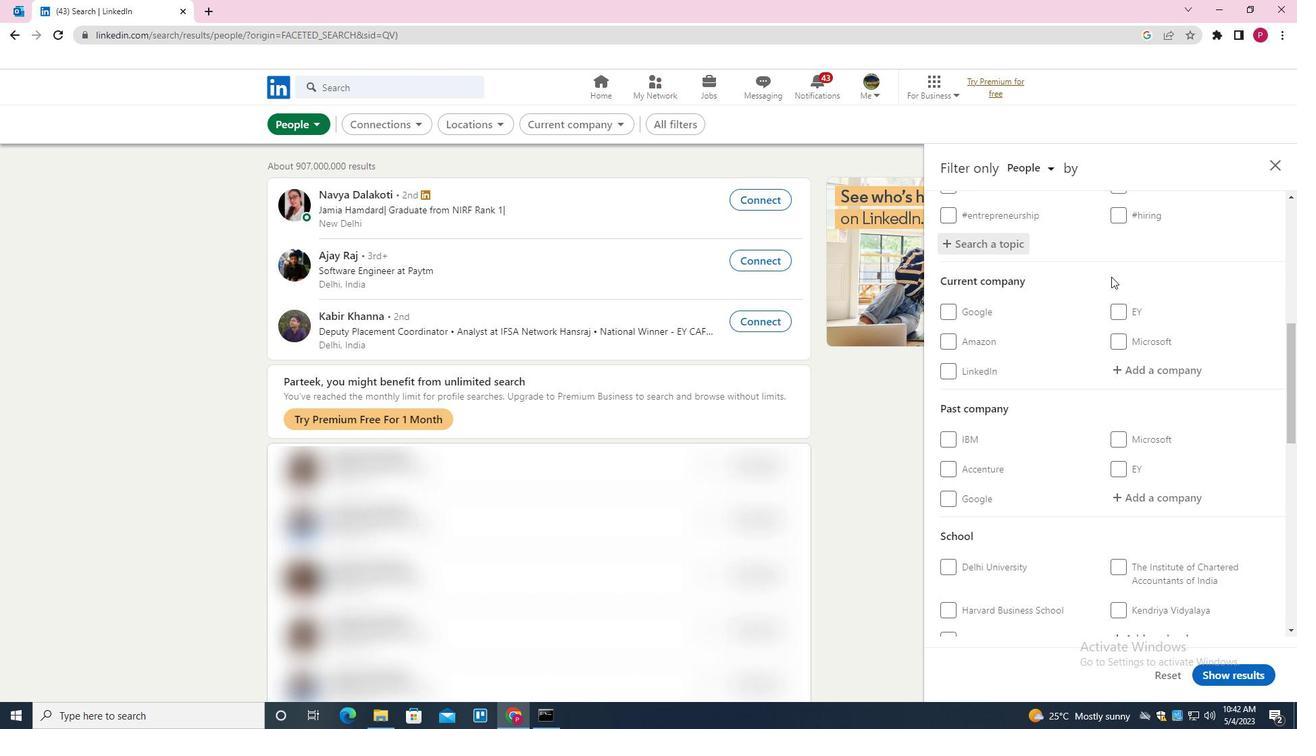 
Action: Mouse scrolled (1111, 276) with delta (0, 0)
Screenshot: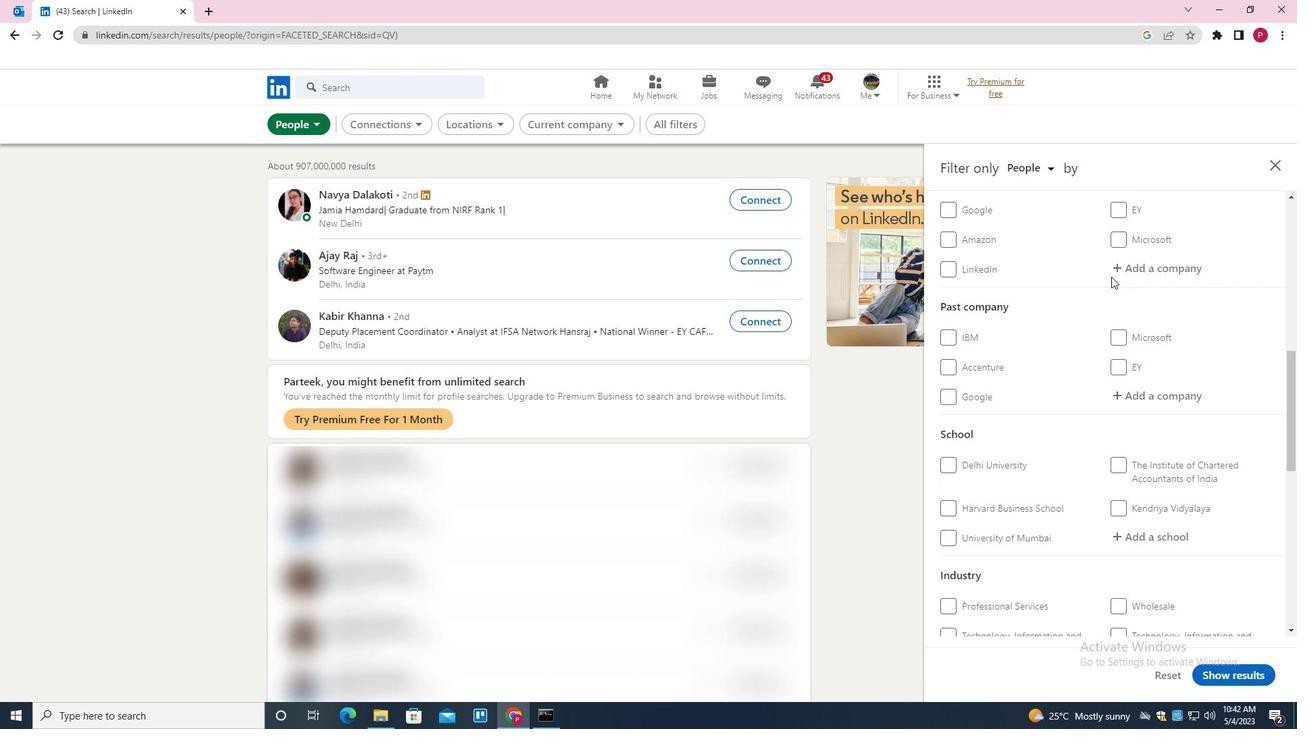 
Action: Mouse moved to (1111, 277)
Screenshot: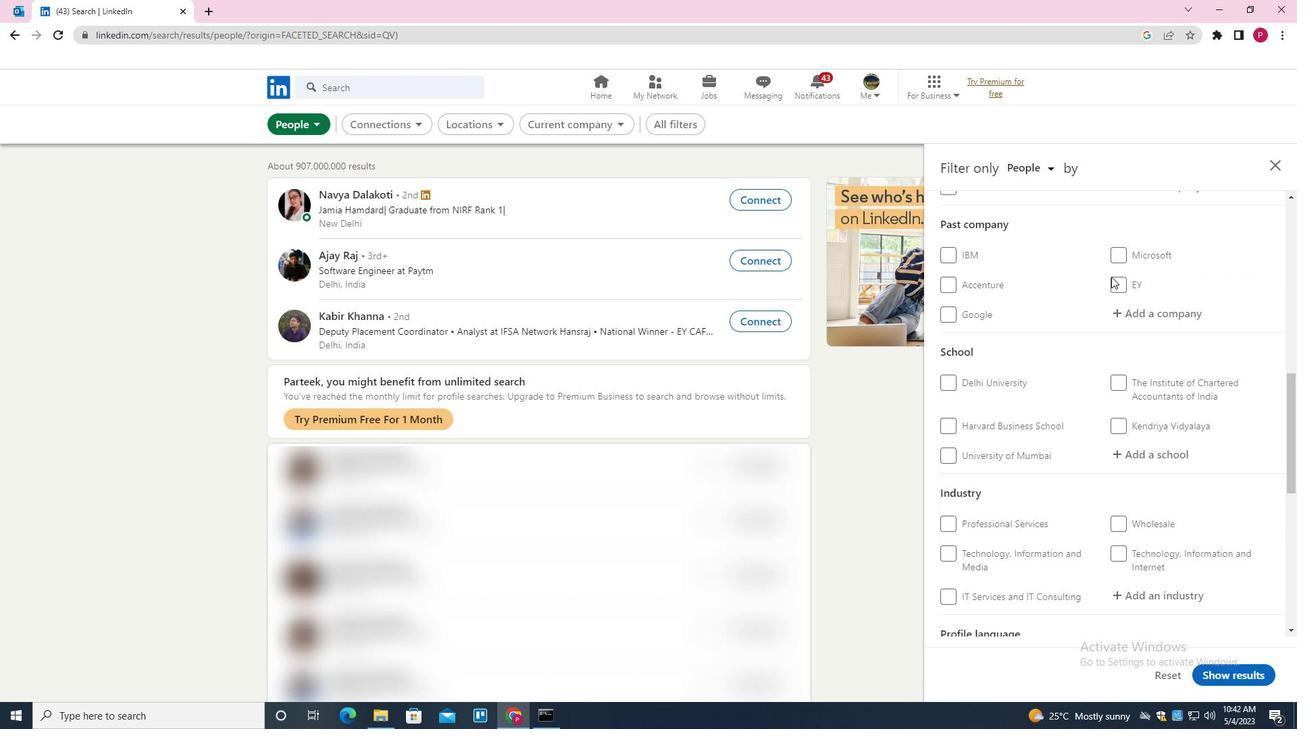 
Action: Mouse scrolled (1111, 277) with delta (0, 0)
Screenshot: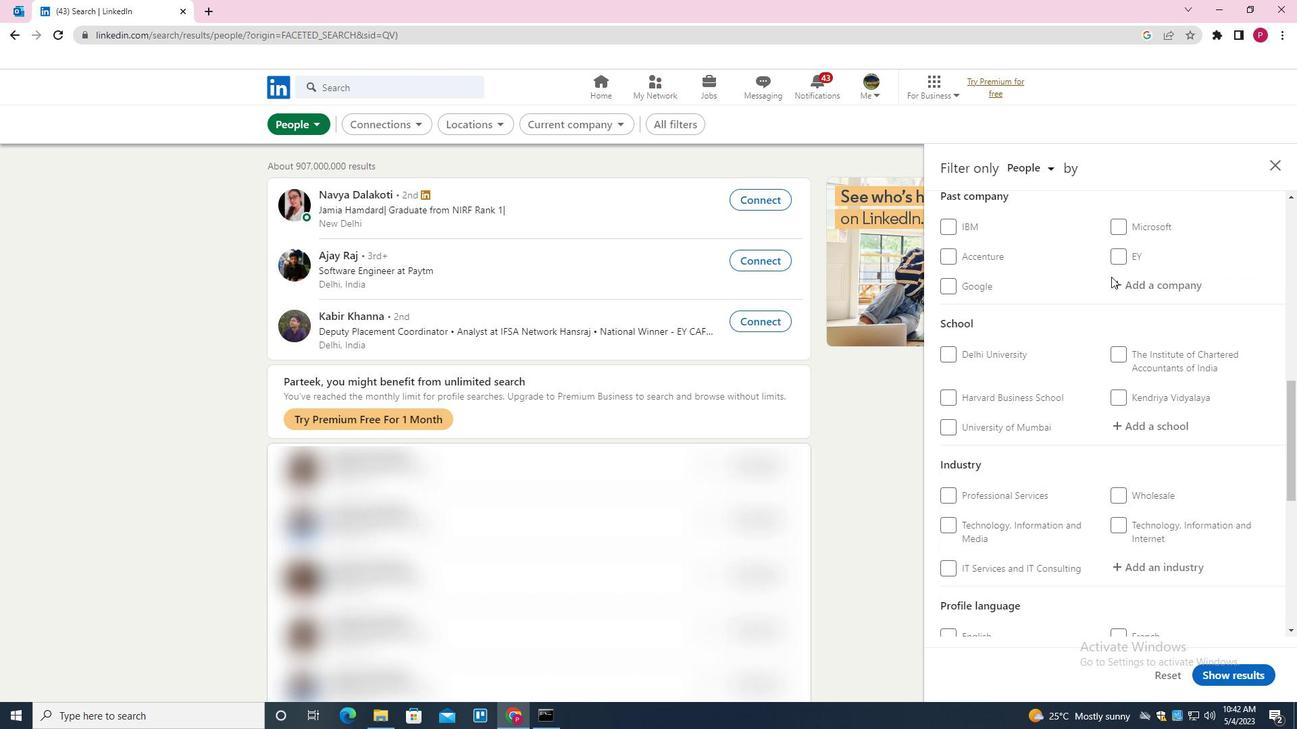 
Action: Mouse moved to (1064, 334)
Screenshot: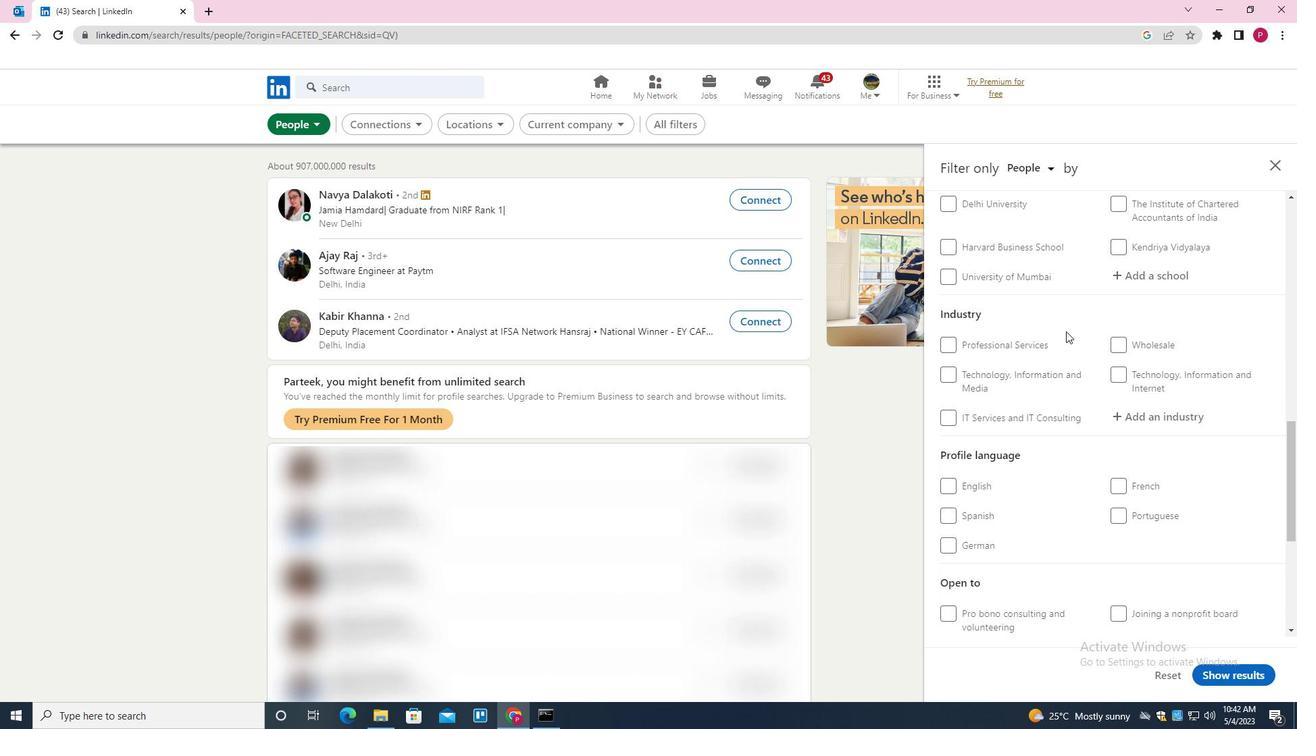 
Action: Mouse scrolled (1064, 333) with delta (0, 0)
Screenshot: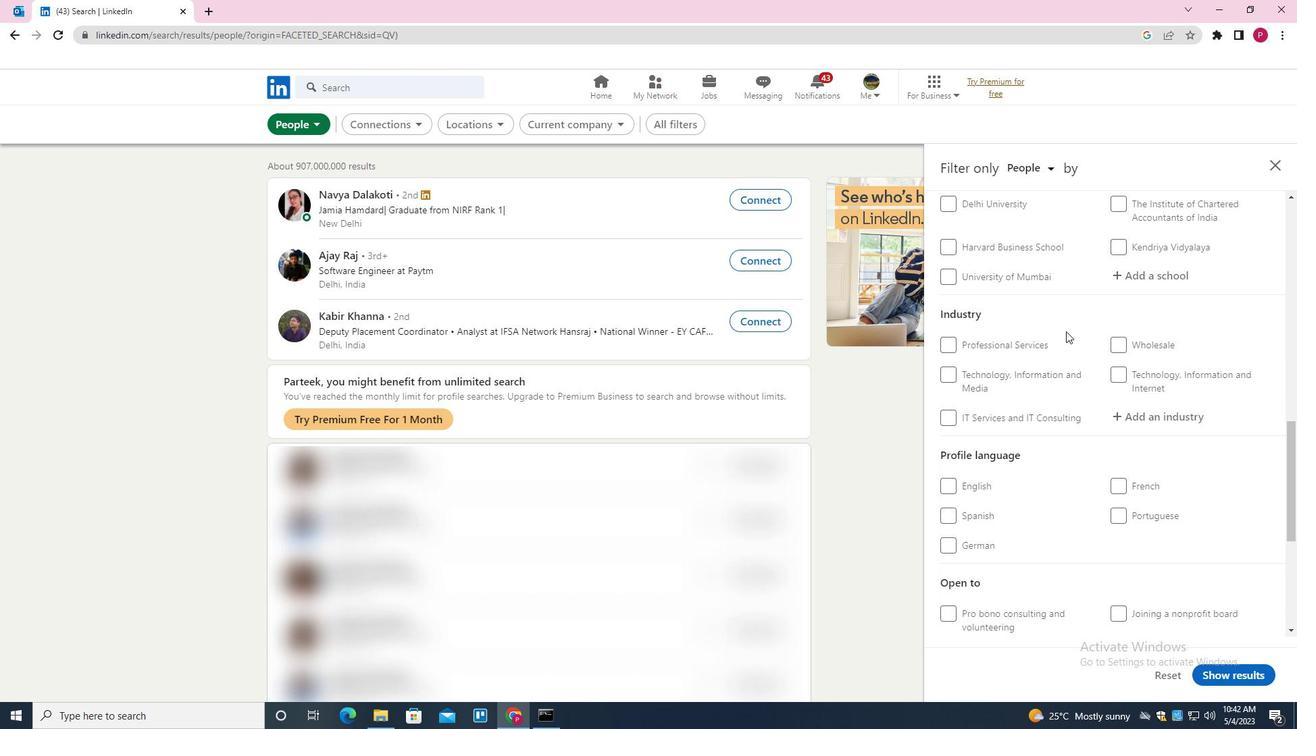 
Action: Mouse moved to (1064, 335)
Screenshot: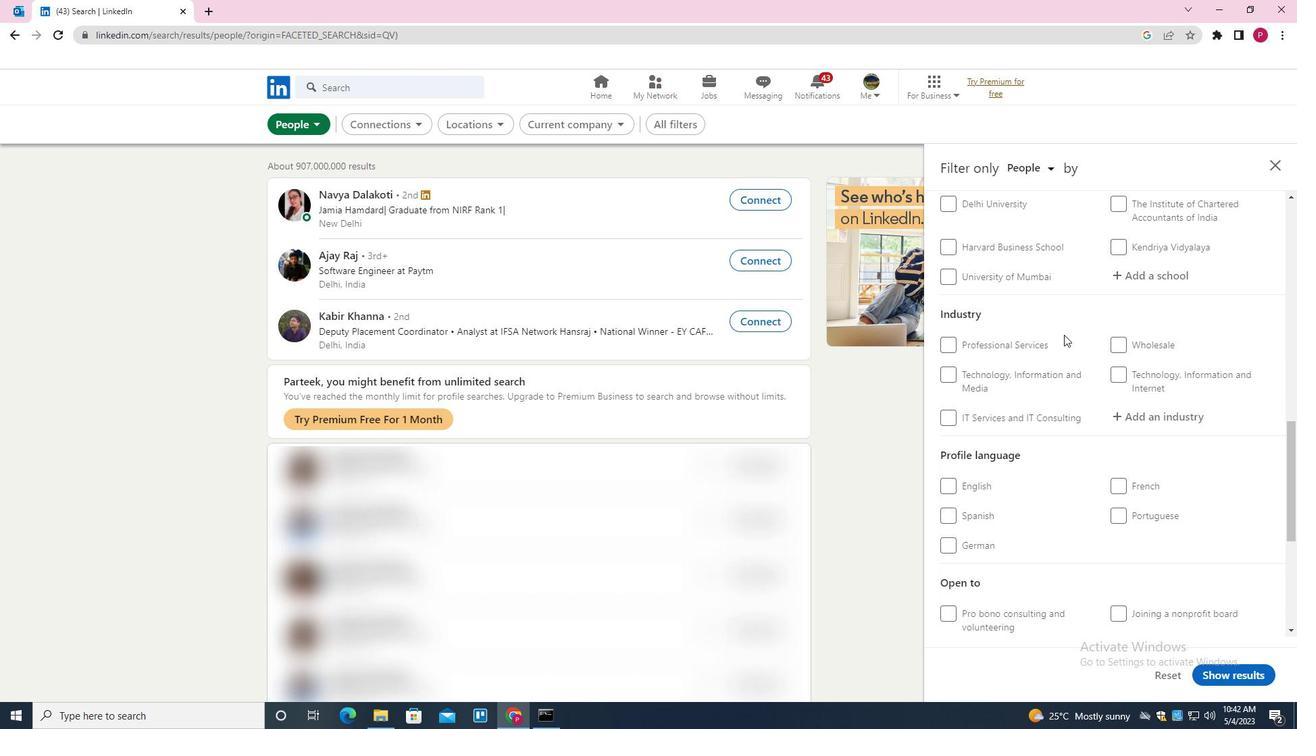 
Action: Mouse scrolled (1064, 335) with delta (0, 0)
Screenshot: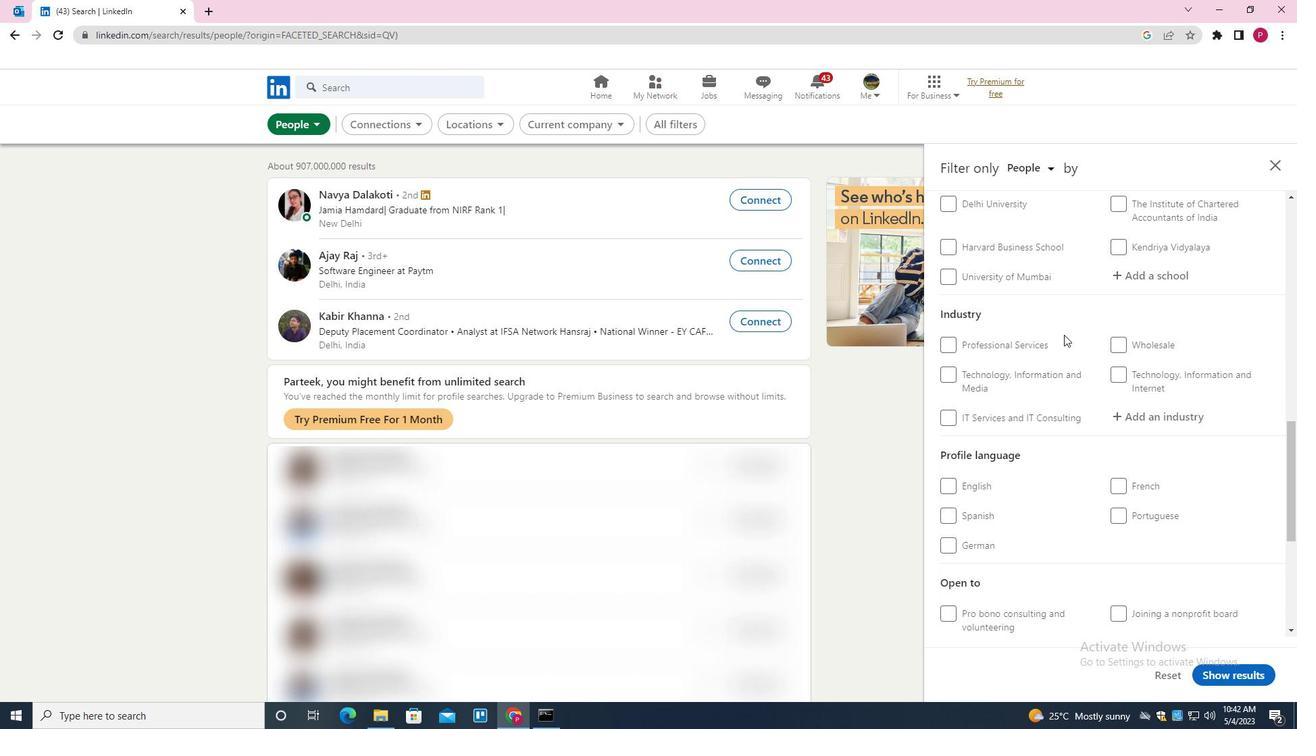 
Action: Mouse moved to (976, 352)
Screenshot: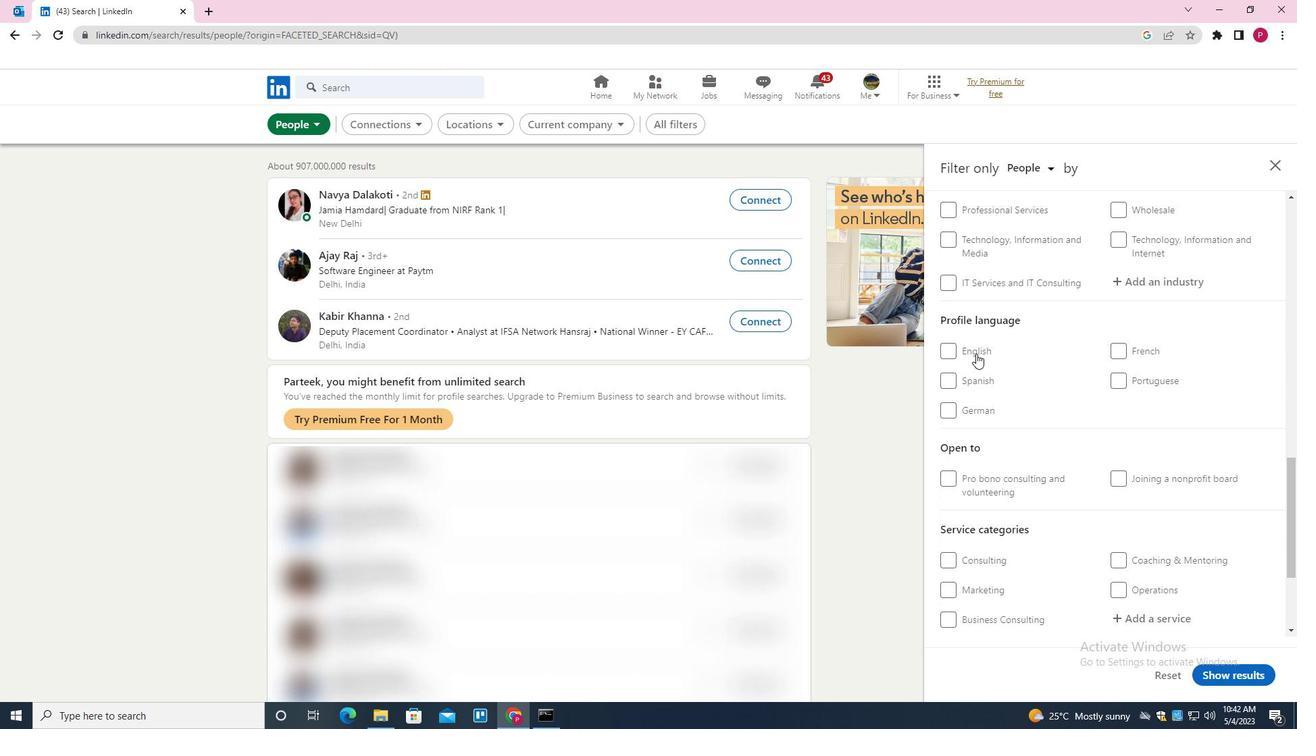 
Action: Mouse pressed left at (976, 352)
Screenshot: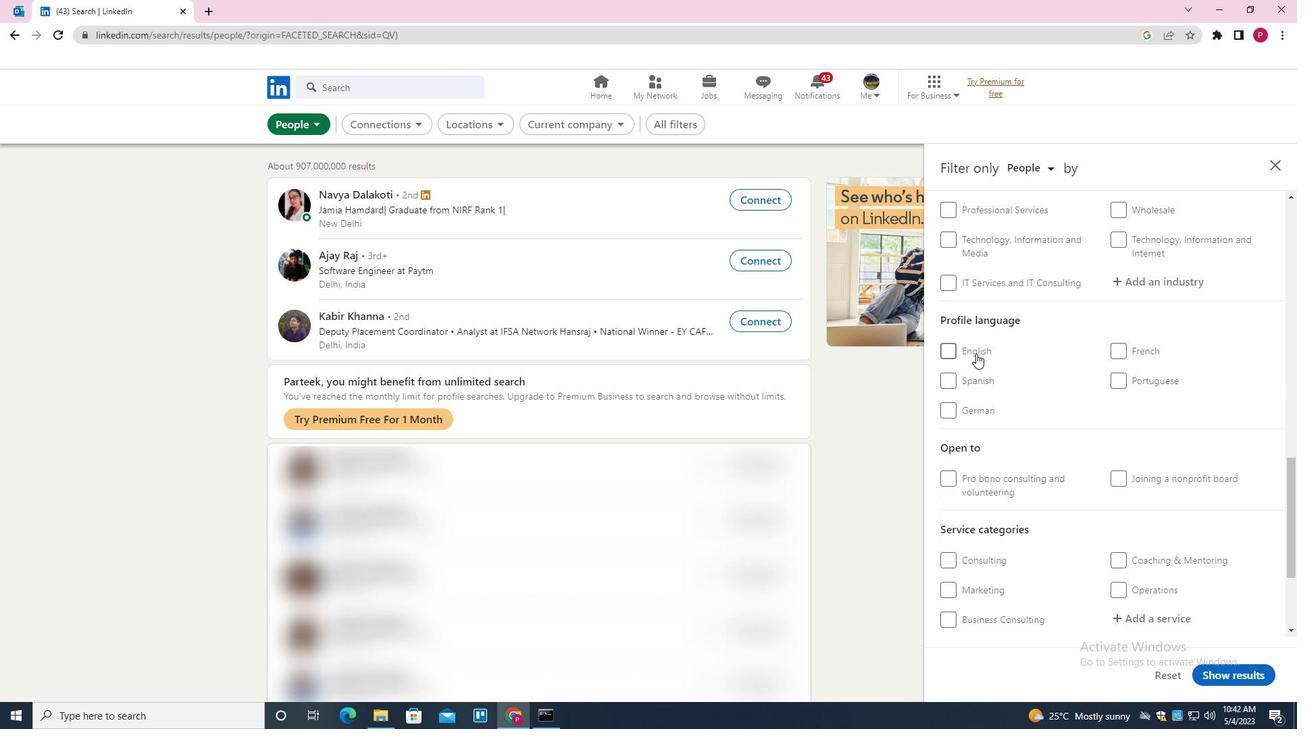 
Action: Mouse moved to (1081, 367)
Screenshot: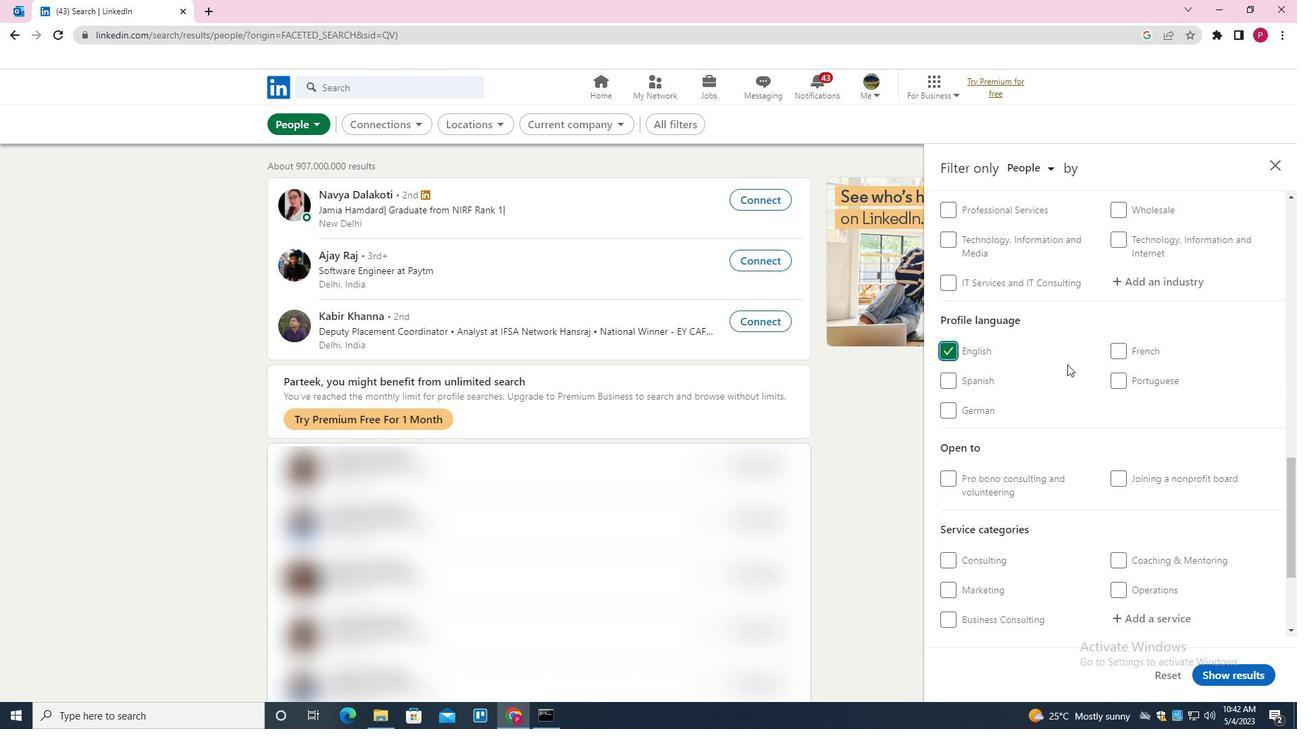 
Action: Mouse scrolled (1081, 368) with delta (0, 0)
Screenshot: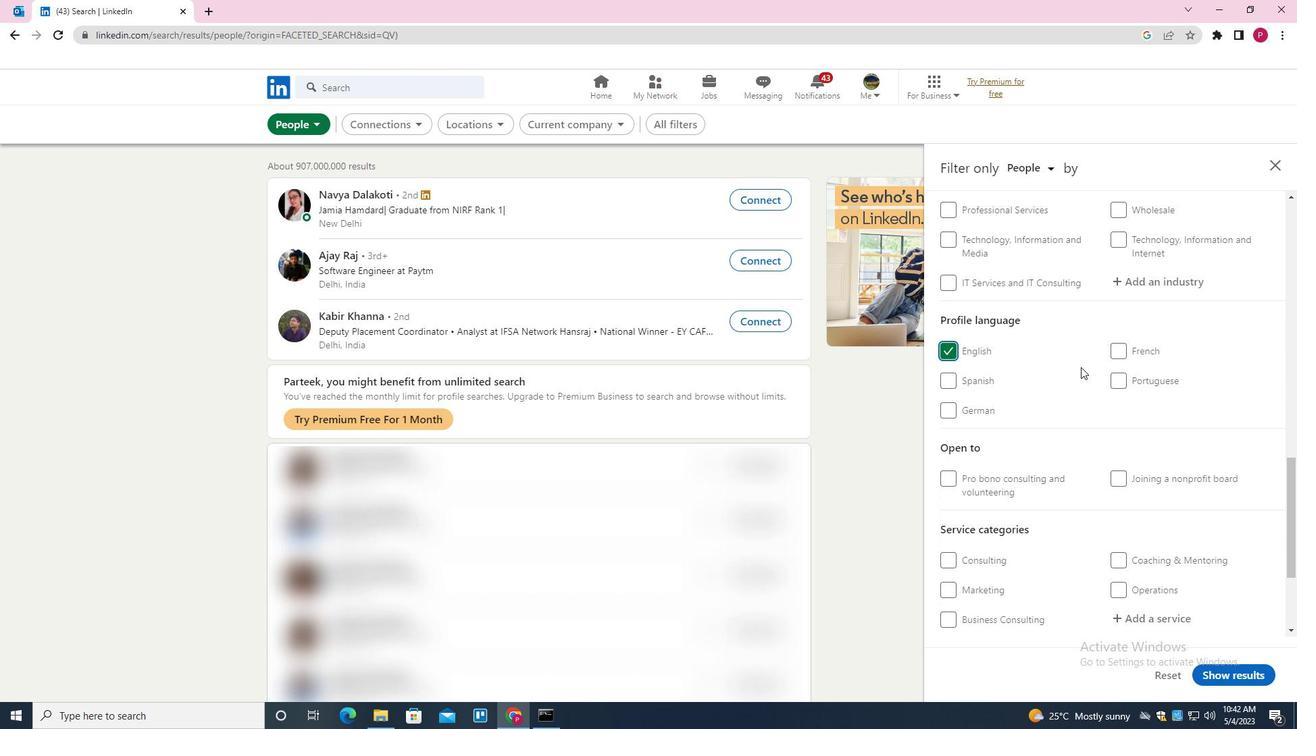 
Action: Mouse scrolled (1081, 368) with delta (0, 0)
Screenshot: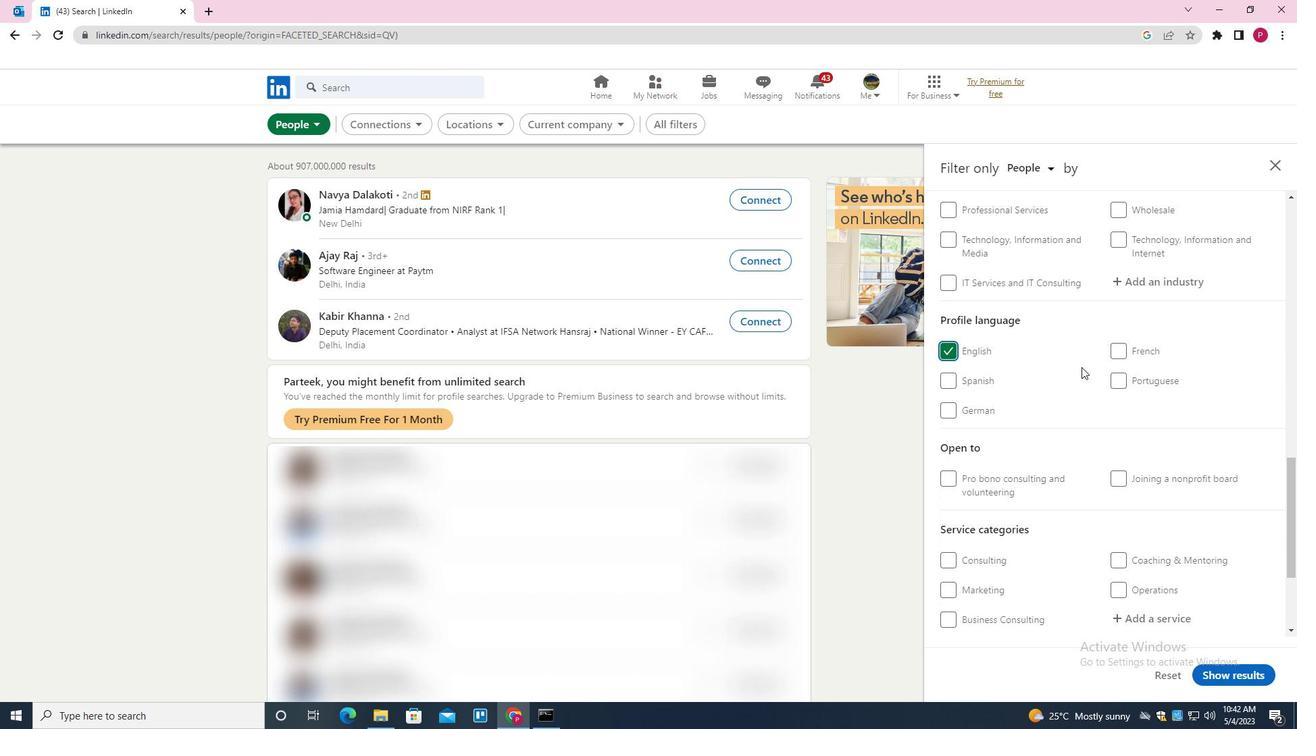 
Action: Mouse scrolled (1081, 368) with delta (0, 0)
Screenshot: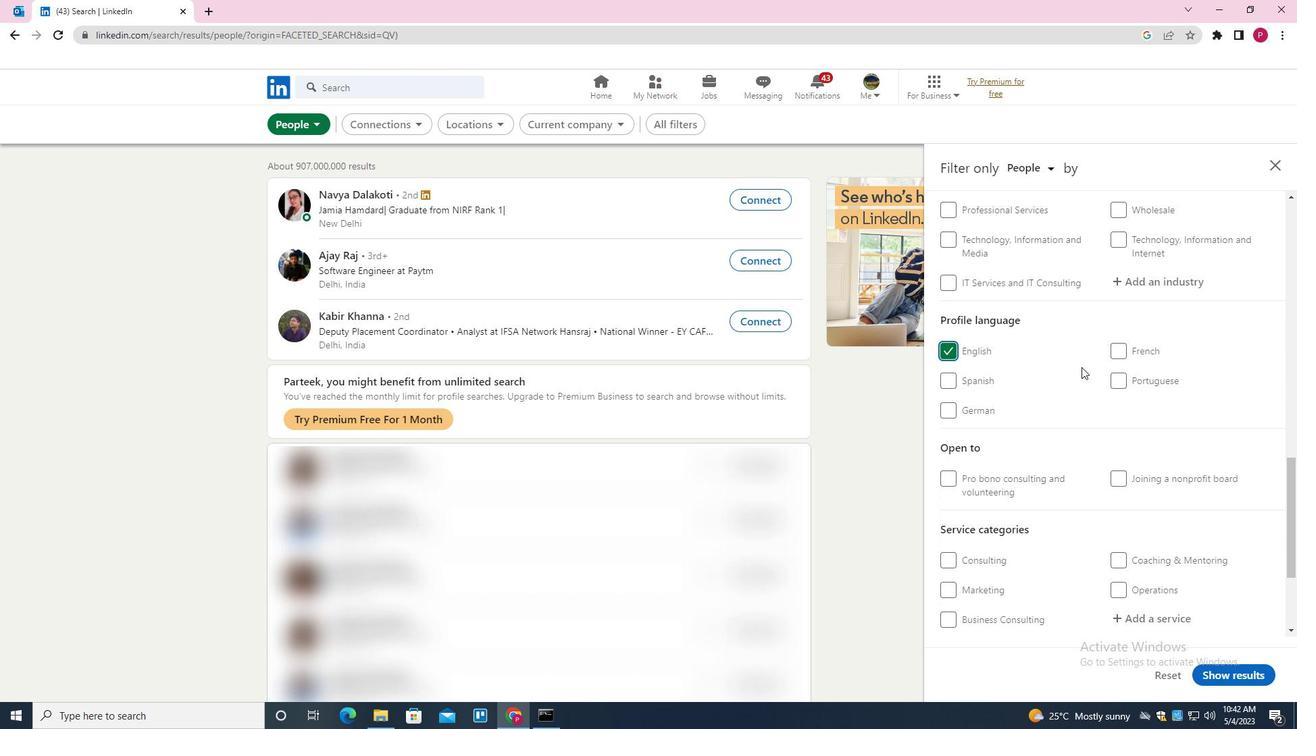 
Action: Mouse scrolled (1081, 368) with delta (0, 0)
Screenshot: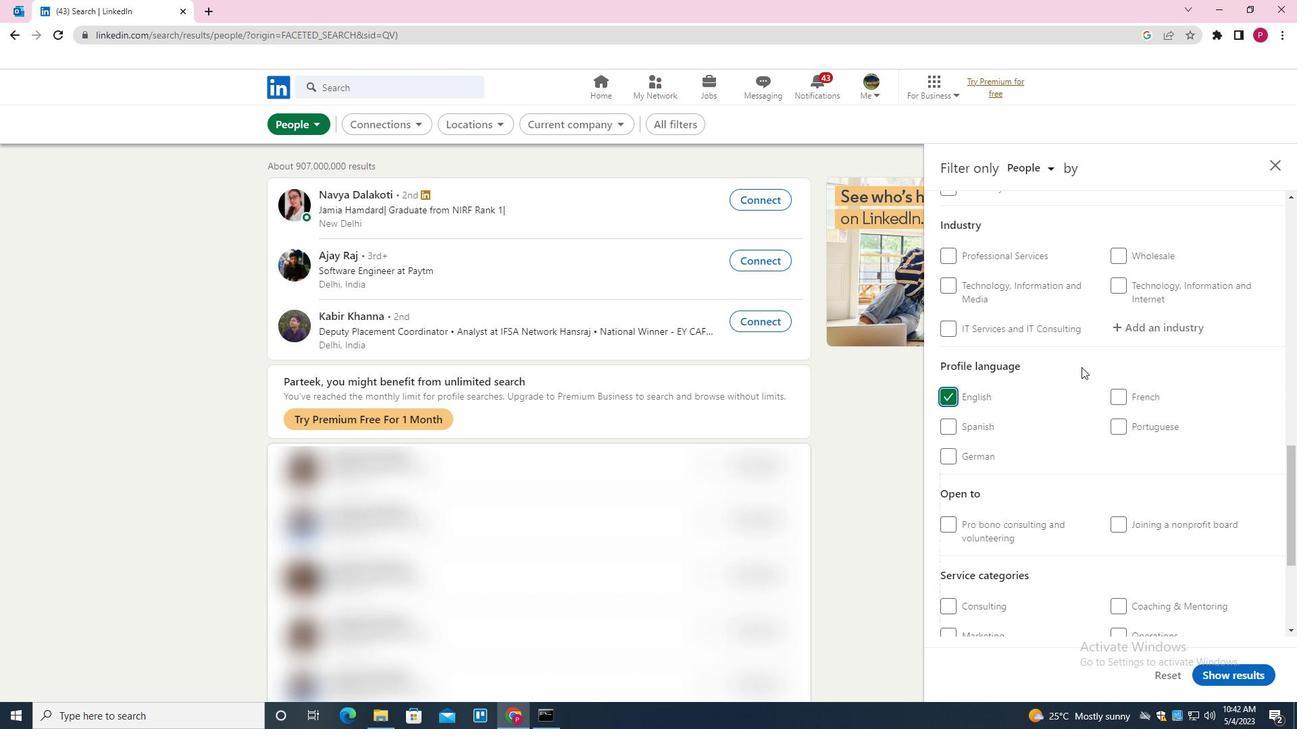 
Action: Mouse scrolled (1081, 368) with delta (0, 0)
Screenshot: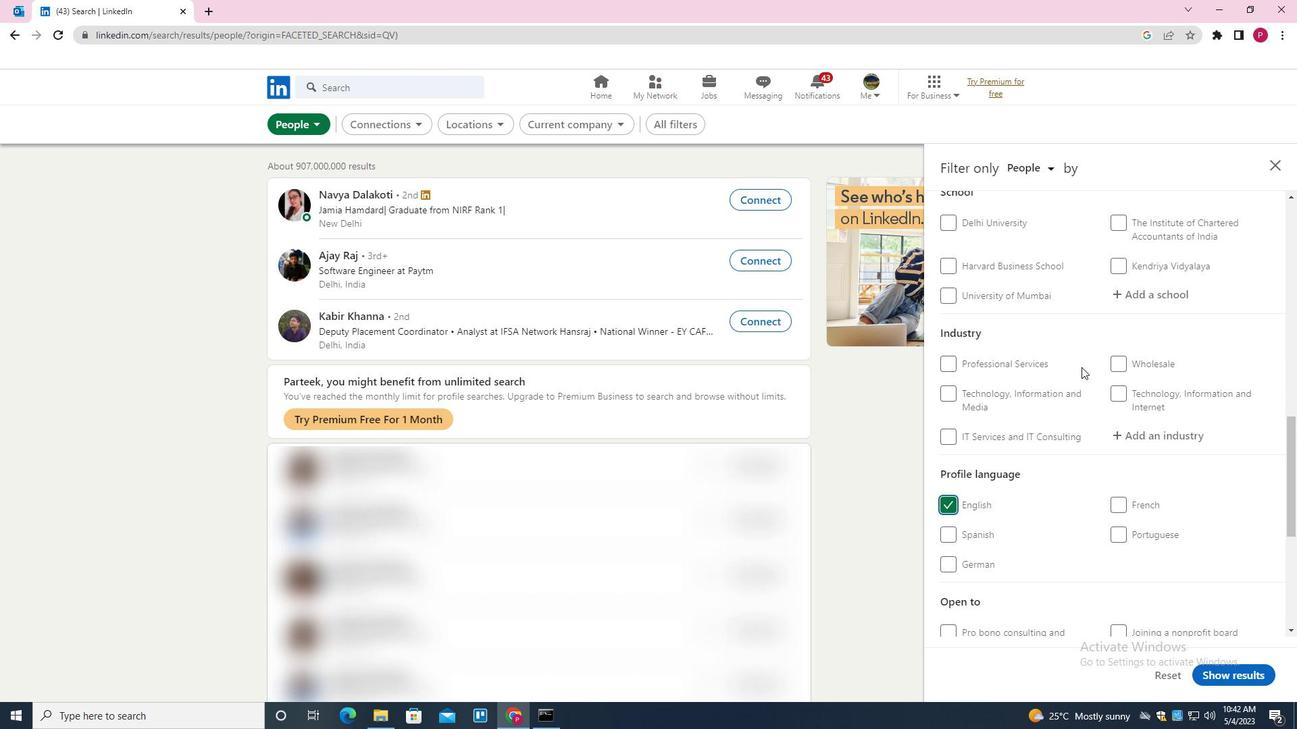 
Action: Mouse scrolled (1081, 368) with delta (0, 0)
Screenshot: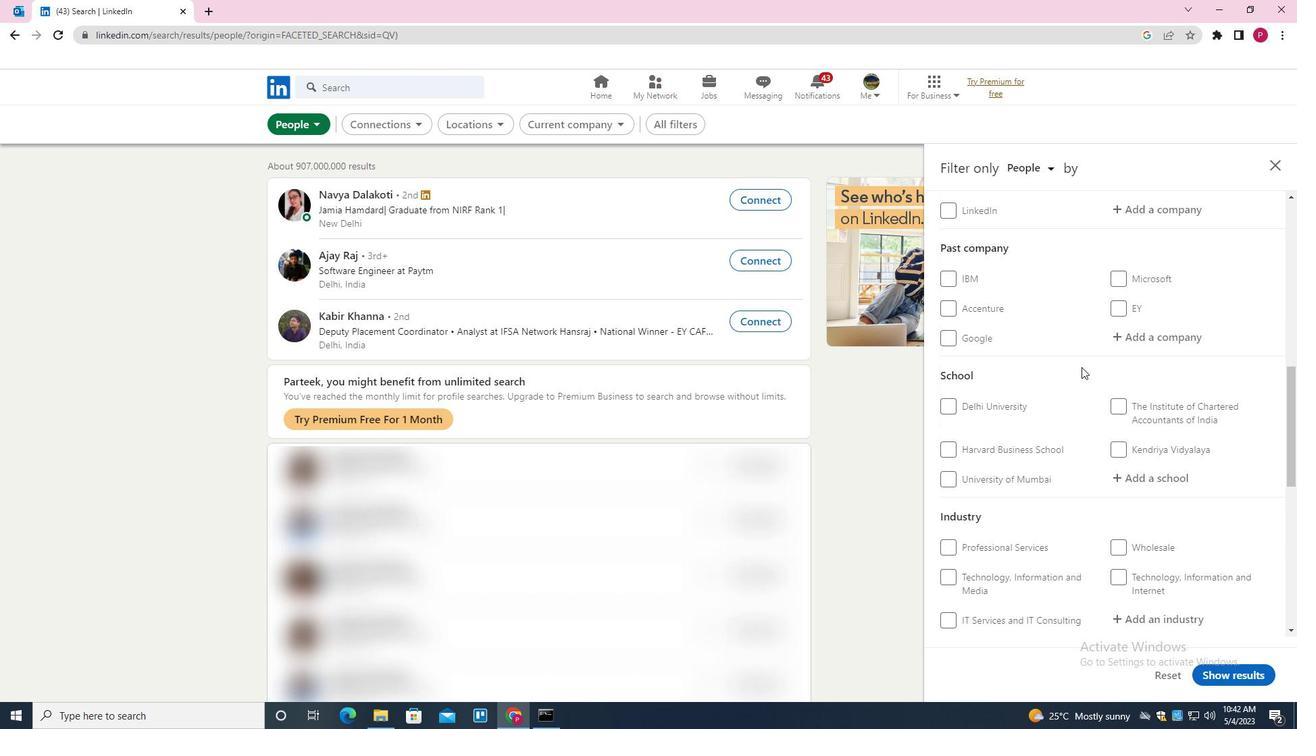 
Action: Mouse moved to (1155, 280)
Screenshot: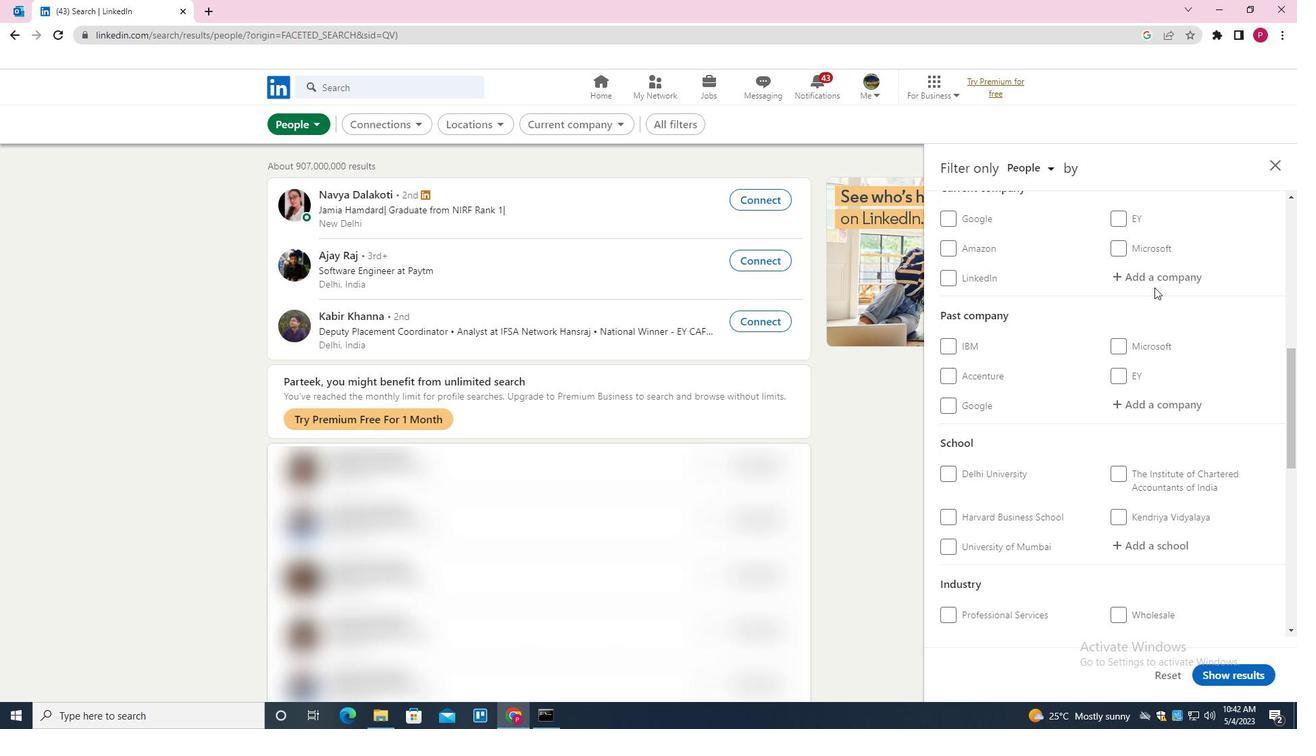 
Action: Mouse pressed left at (1155, 280)
Screenshot: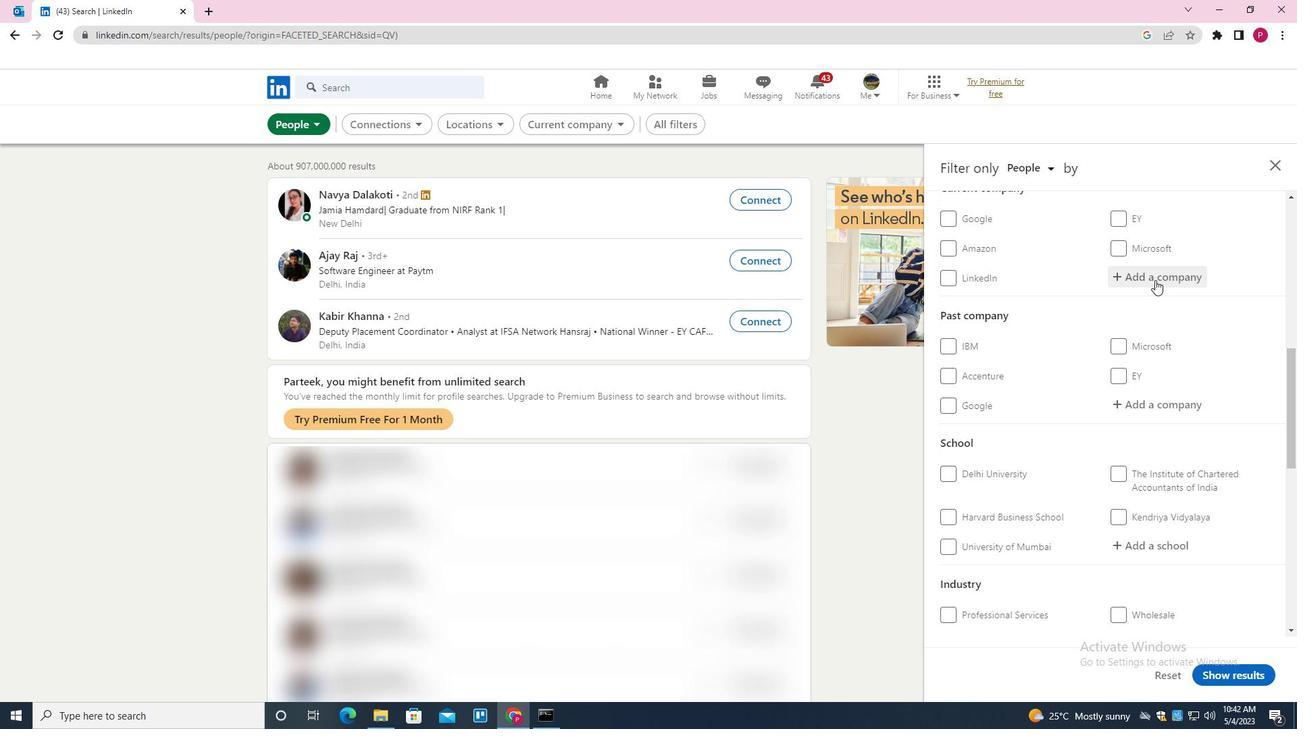 
Action: Mouse moved to (1155, 279)
Screenshot: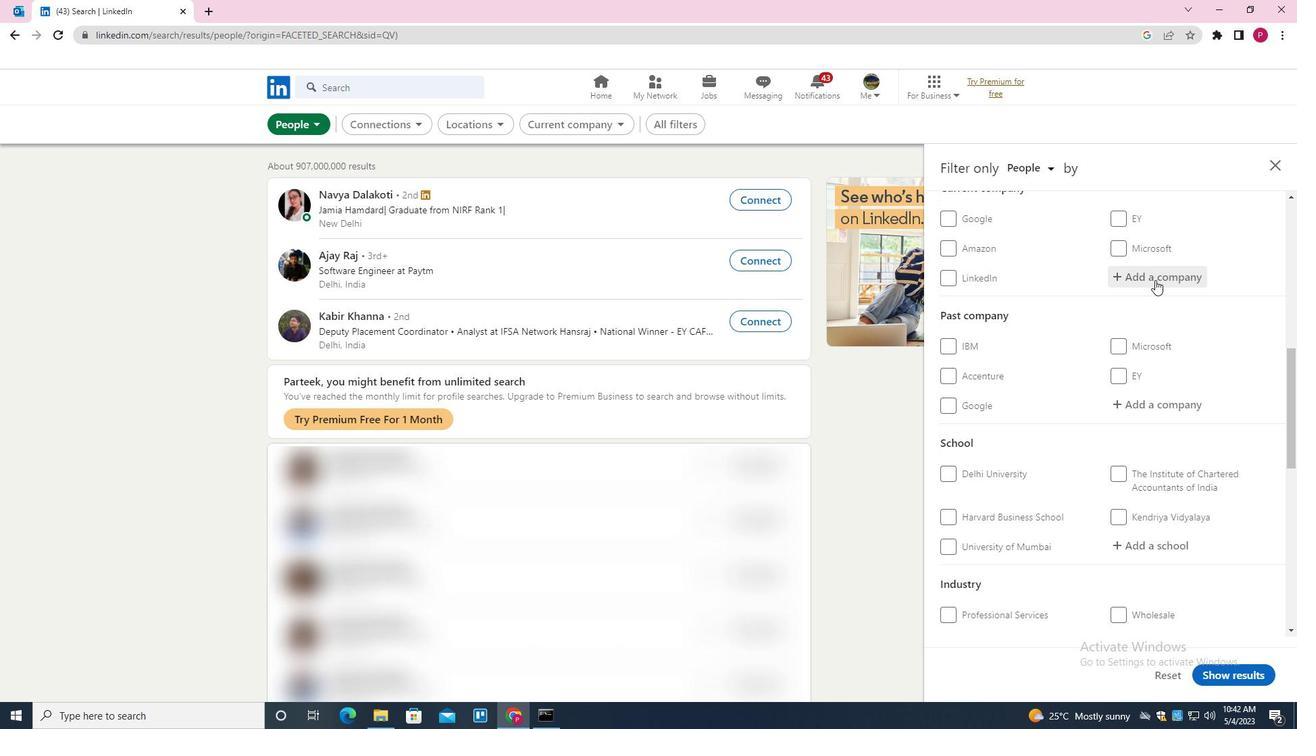 
Action: Key pressed <Key.shift><Key.shift><Key.shift><Key.shift><Key.shift><Key.shift><Key.shift><Key.shift><Key.shift><Key.shift><Key.shift><Key.shift><Key.shift><Key.shift><Key.shift><Key.shift><Key.shift><Key.shift><Key.shift><Key.shift><Key.shift><Key.shift><Key.shift><Key.shift><Key.shift><Key.shift><Key.shift><Key.shift><Key.shift>CHR.<Key.space><Key.shift><Key.shift><Key.shift><Key.shift><Key.shift><Key.shift><Key.shift><Key.shift><Key.shift><Key.shift><Key.shift><Key.shift><Key.shift><Key.shift><Key.shift>HANSEN<Key.down><Key.enter>
Screenshot: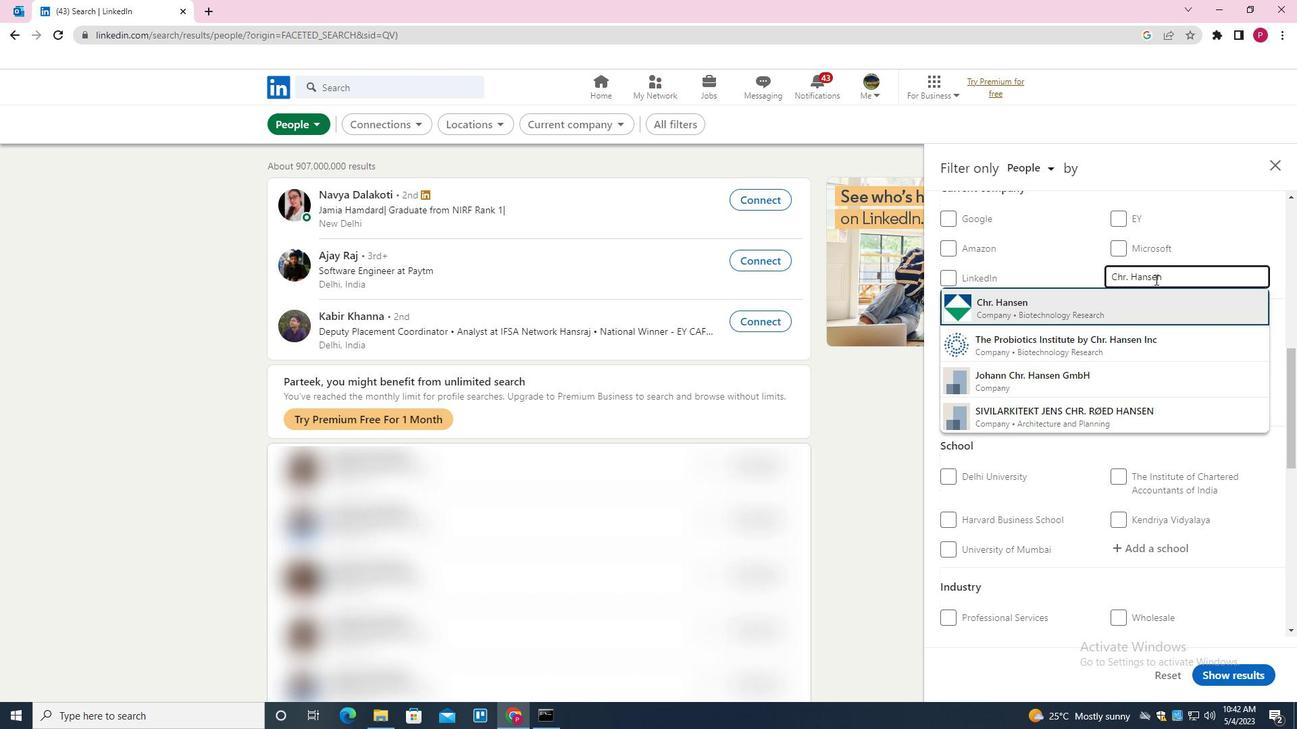 
Action: Mouse moved to (1118, 321)
Screenshot: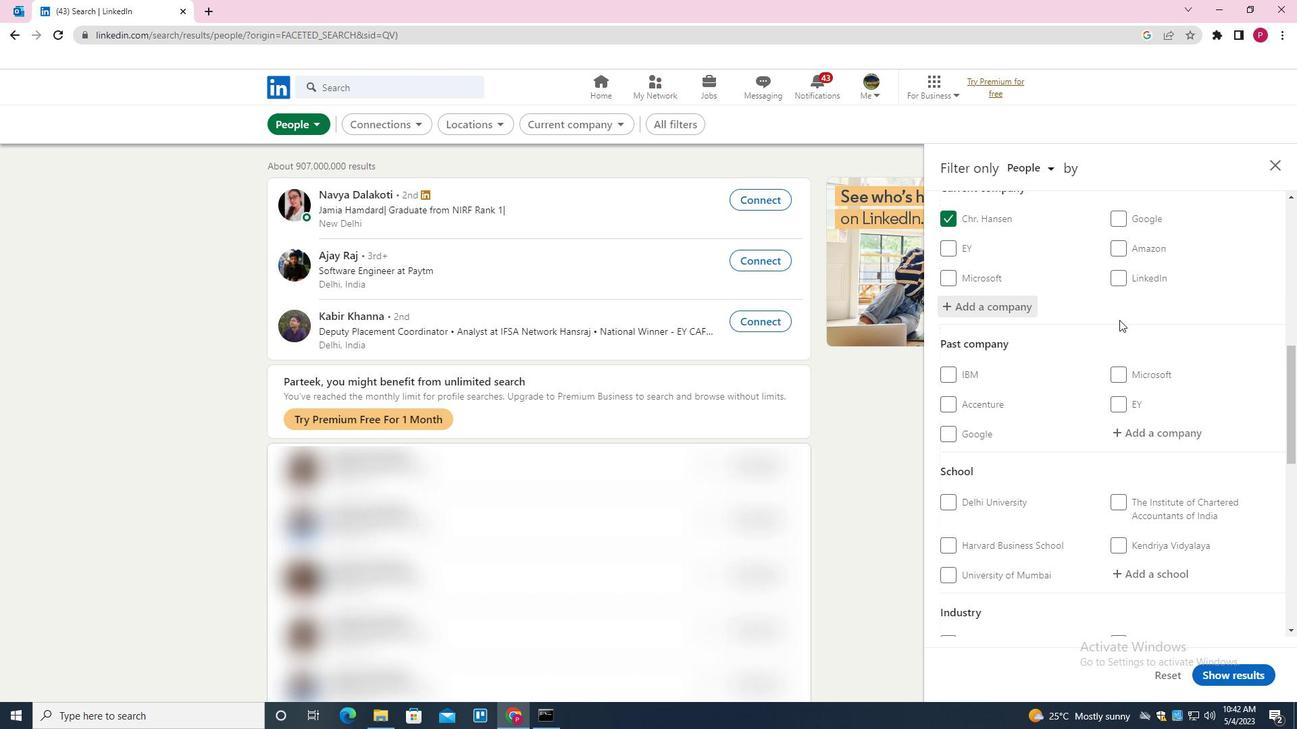 
Action: Mouse scrolled (1118, 320) with delta (0, 0)
Screenshot: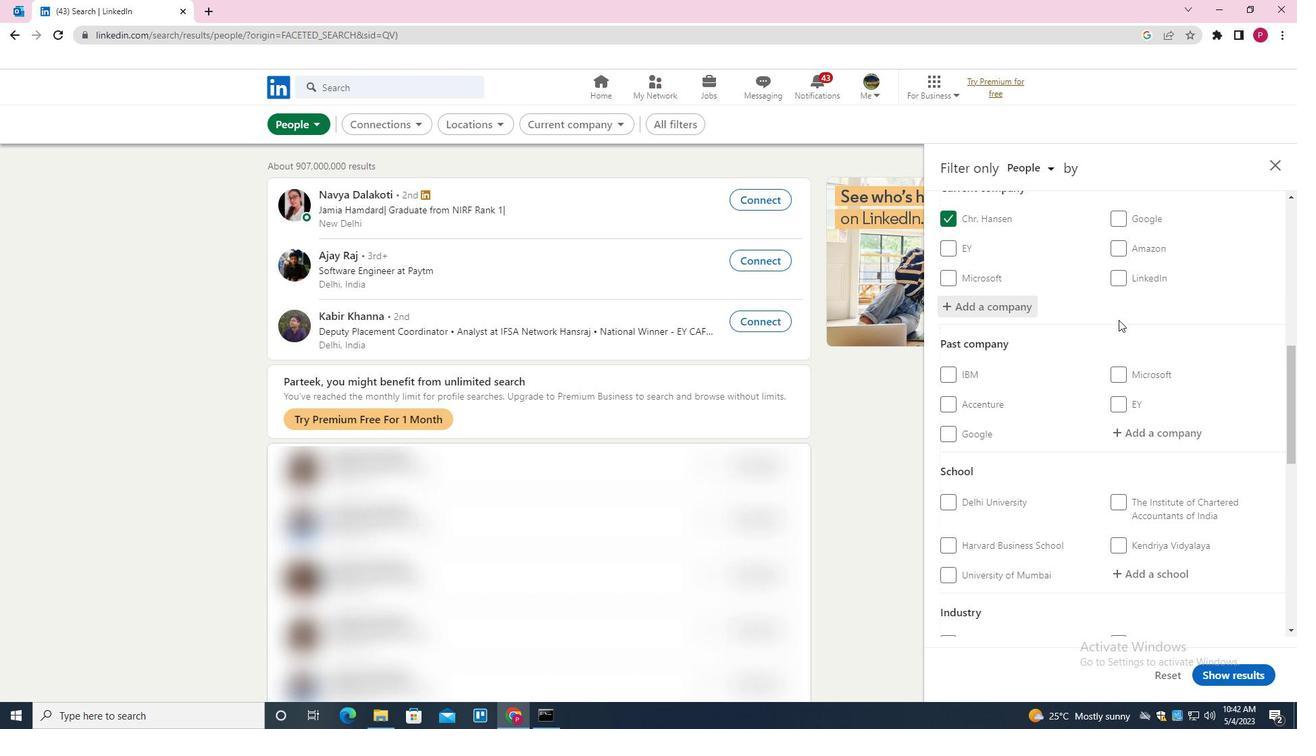 
Action: Mouse moved to (1118, 323)
Screenshot: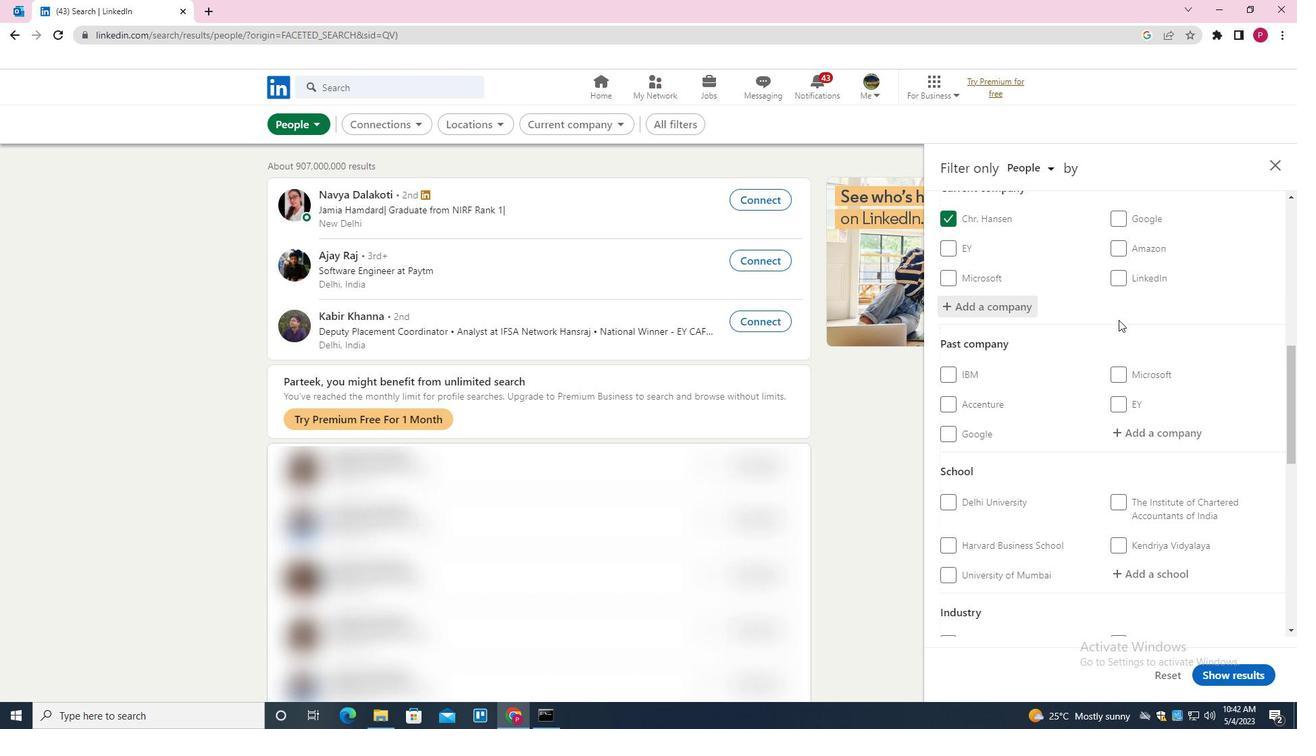 
Action: Mouse scrolled (1118, 322) with delta (0, 0)
Screenshot: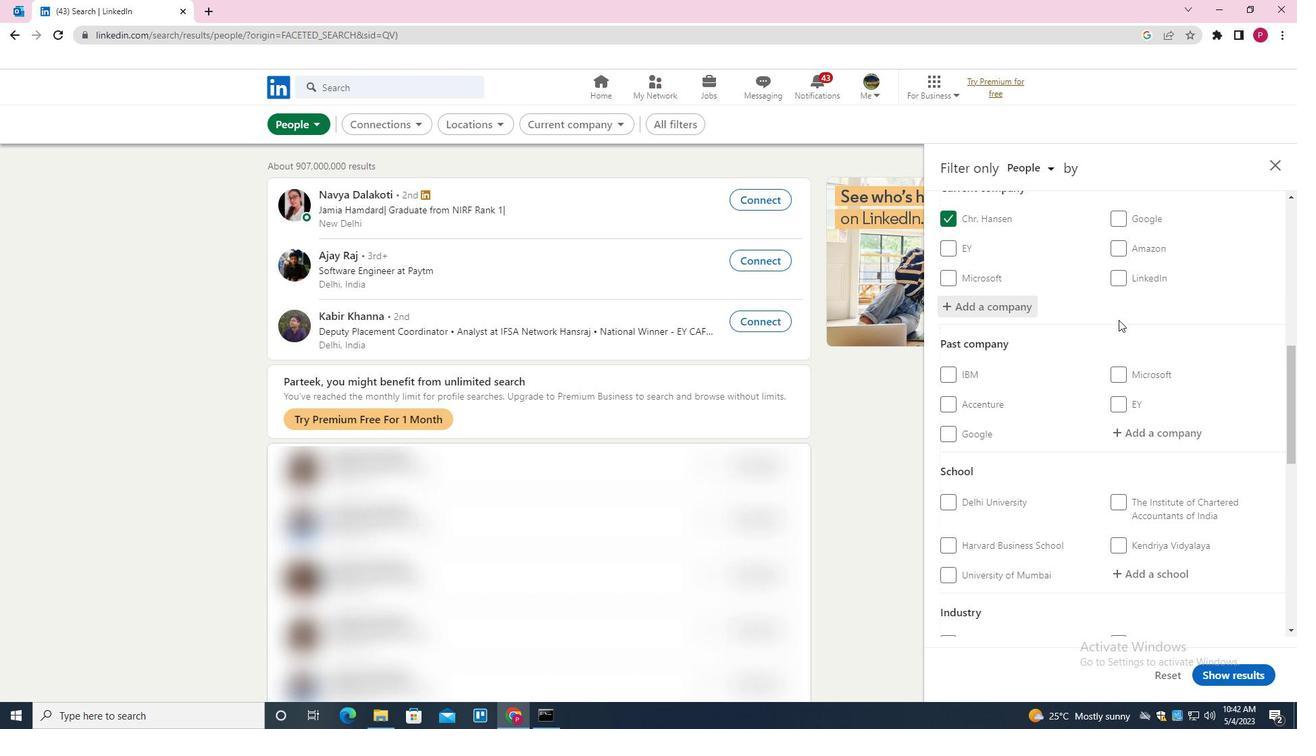 
Action: Mouse scrolled (1118, 322) with delta (0, 0)
Screenshot: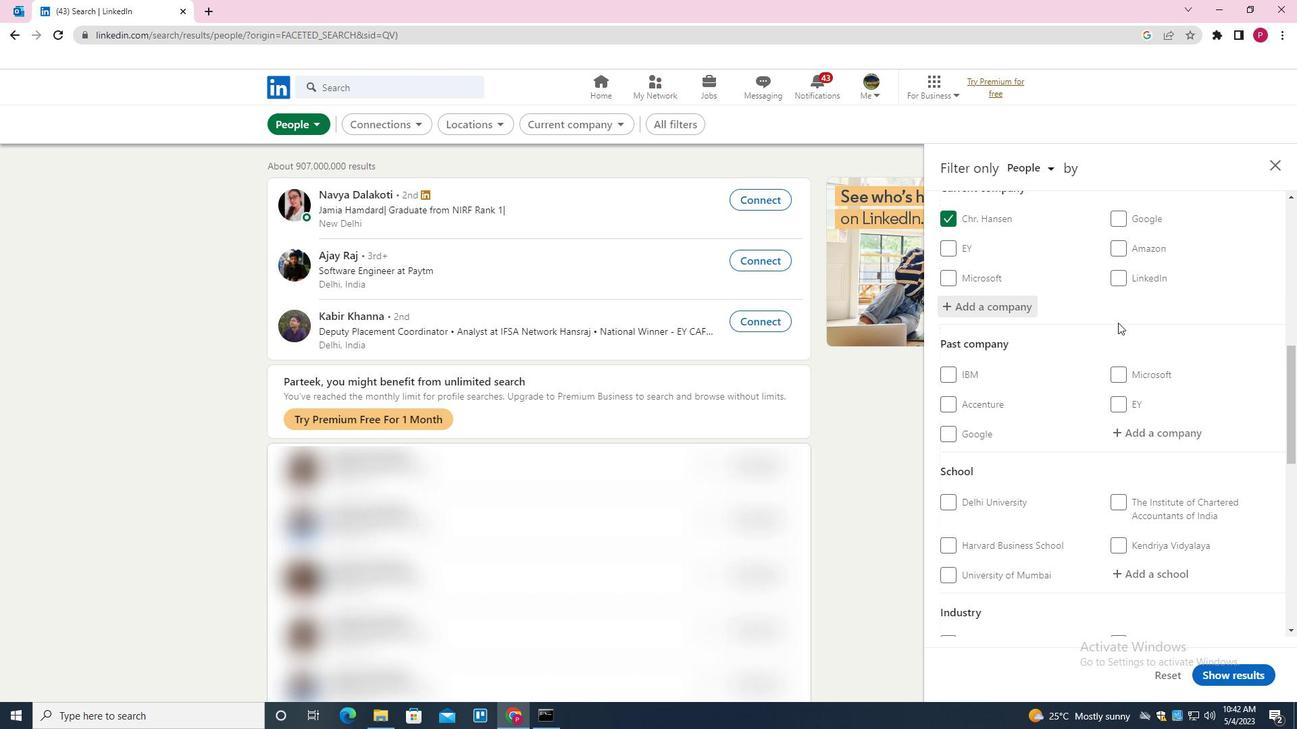 
Action: Mouse scrolled (1118, 322) with delta (0, 0)
Screenshot: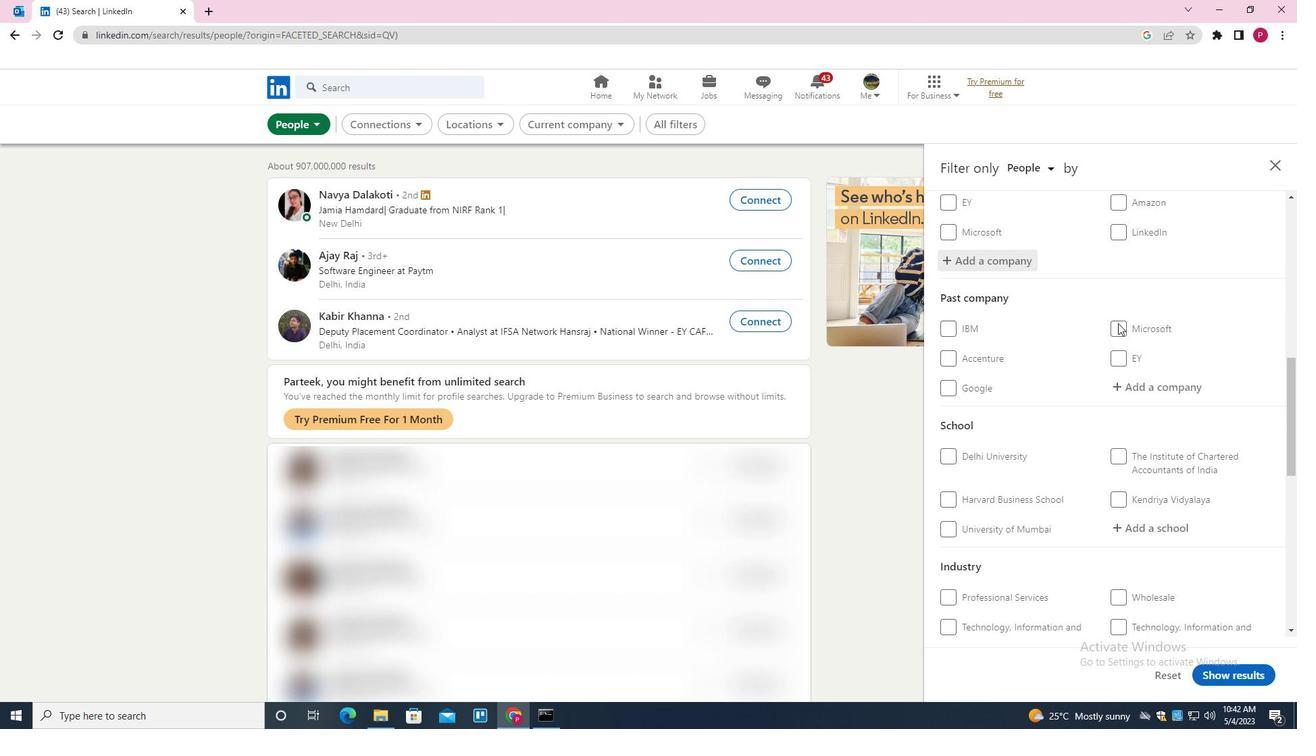 
Action: Mouse moved to (1148, 309)
Screenshot: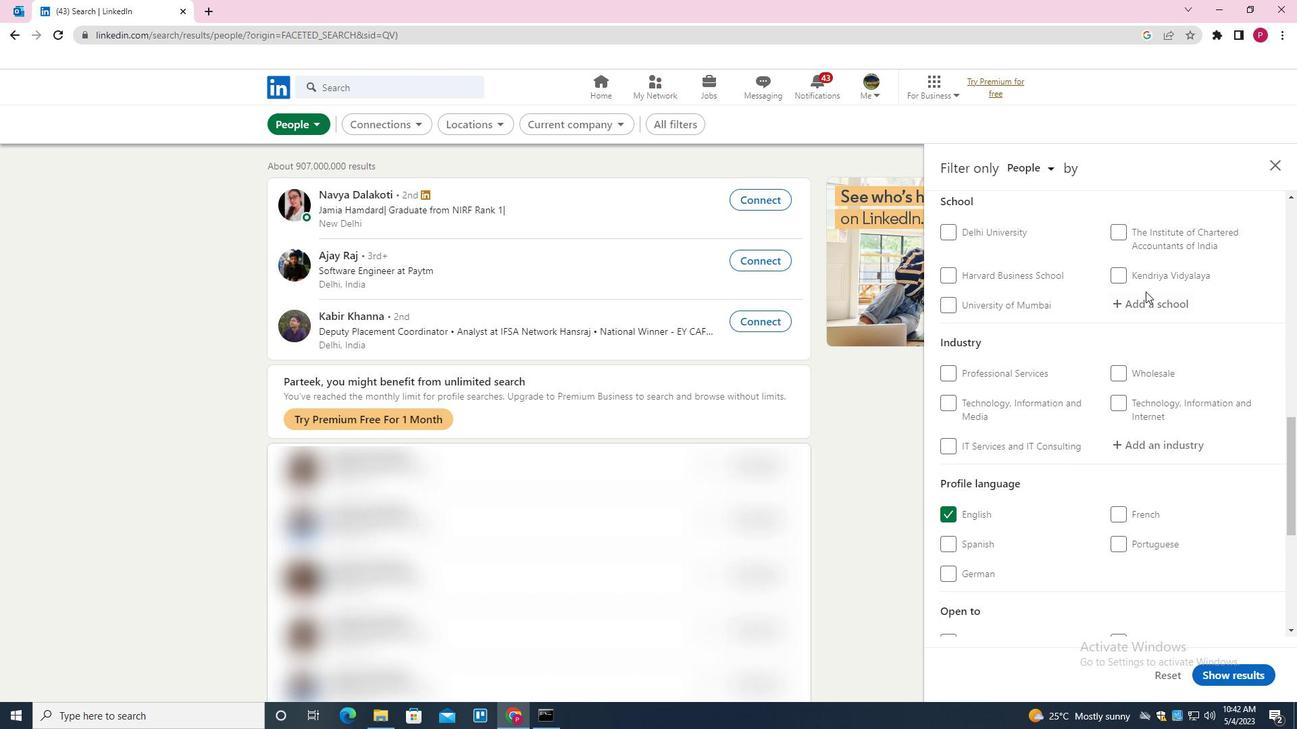 
Action: Mouse pressed left at (1148, 309)
Screenshot: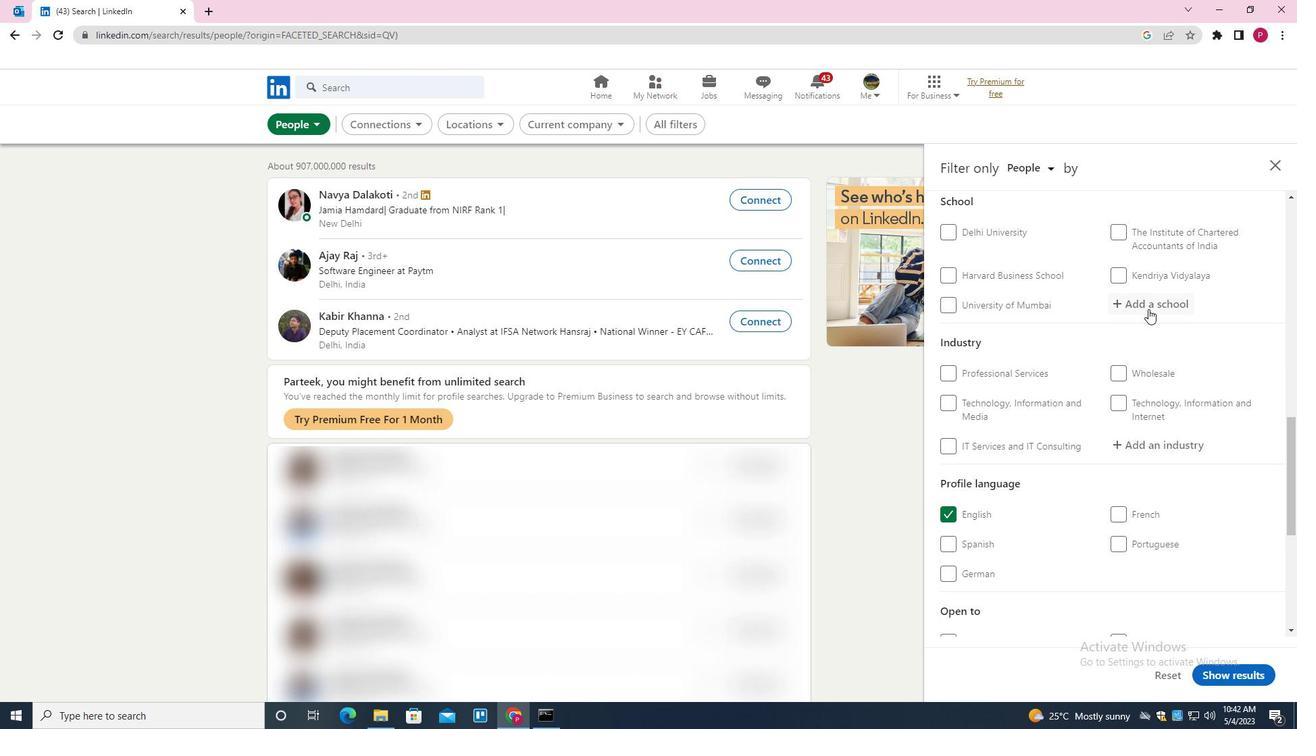 
Action: Key pressed <Key.shift><Key.shift><Key.shift><Key.shift><Key.shift><Key.shift><Key.shift><Key.shift><Key.shift><Key.shift><Key.shift><Key.shift><Key.shift><Key.shift><Key.shift>NATIONAL<Key.space><Key.shift>INSTITUTE<Key.space>OF<Key.space><Key.shift>TECHNOLOGY<Key.space><Key.shift>WARANGAL<Key.down><Key.enter>
Screenshot: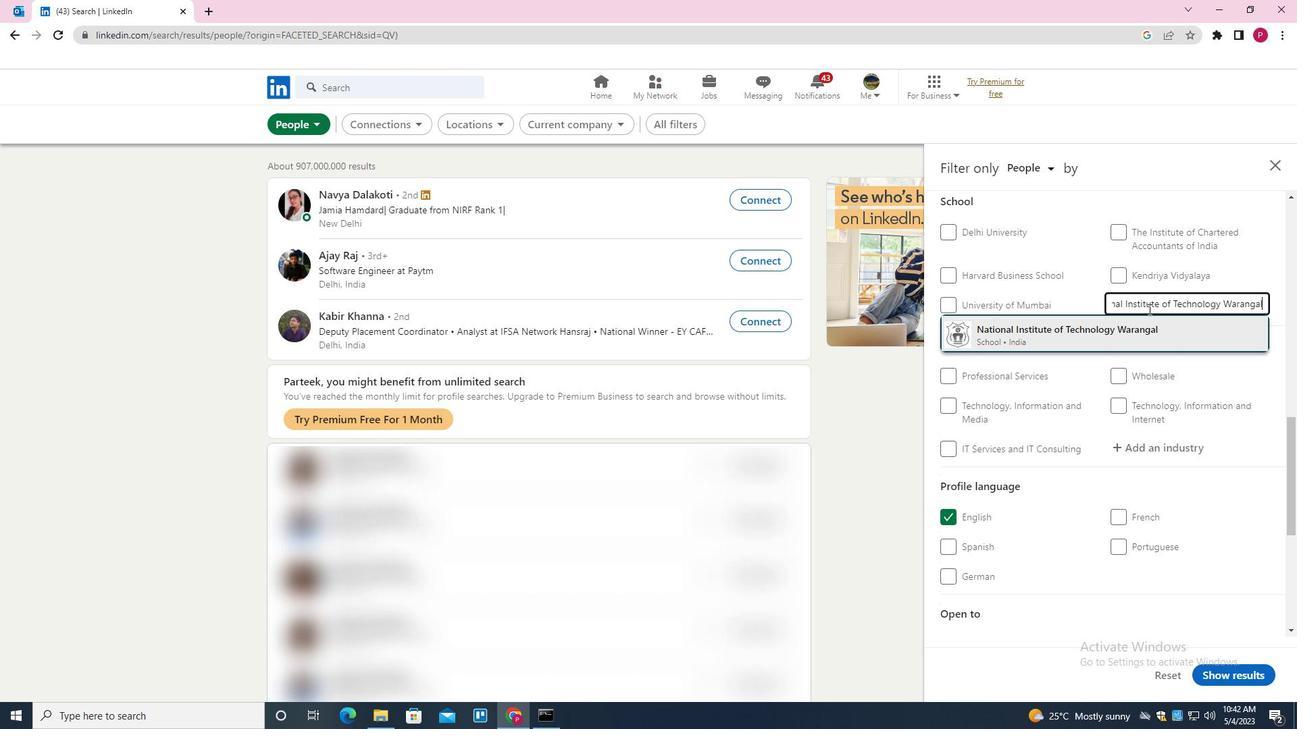 
Action: Mouse moved to (1104, 329)
Screenshot: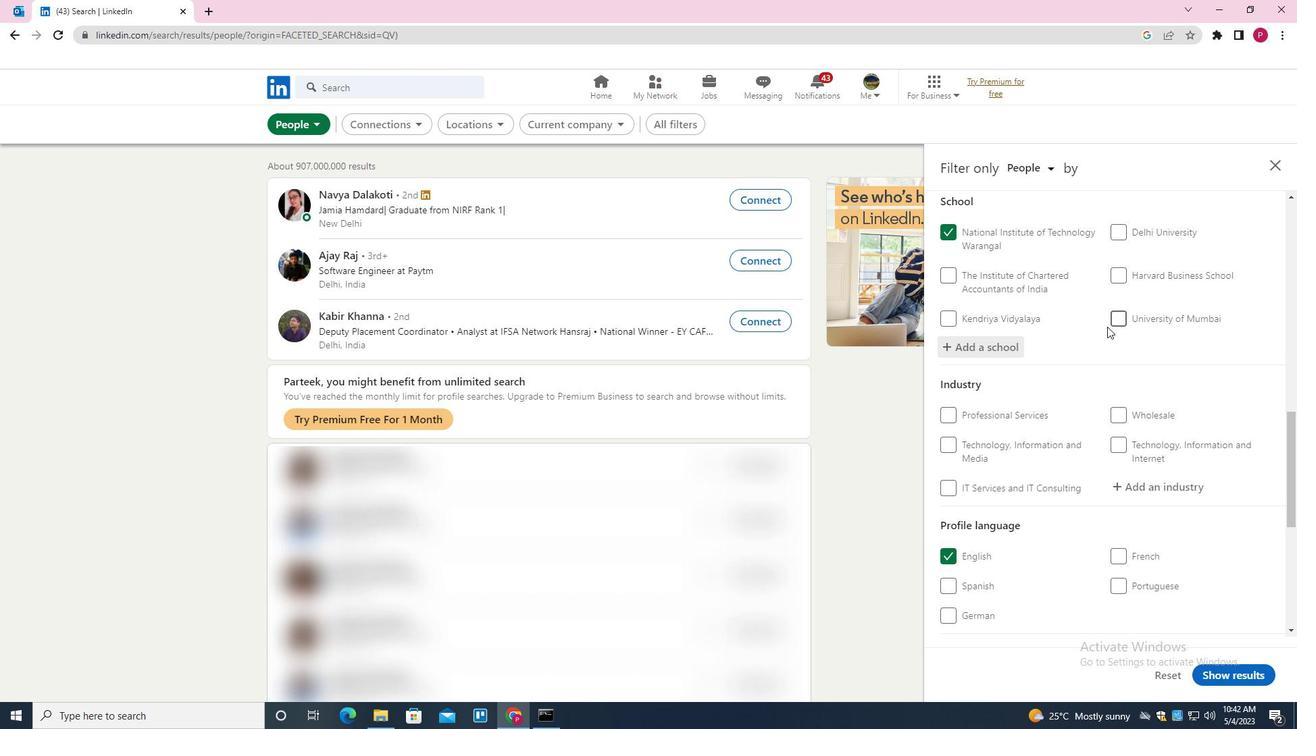 
Action: Mouse scrolled (1104, 328) with delta (0, 0)
Screenshot: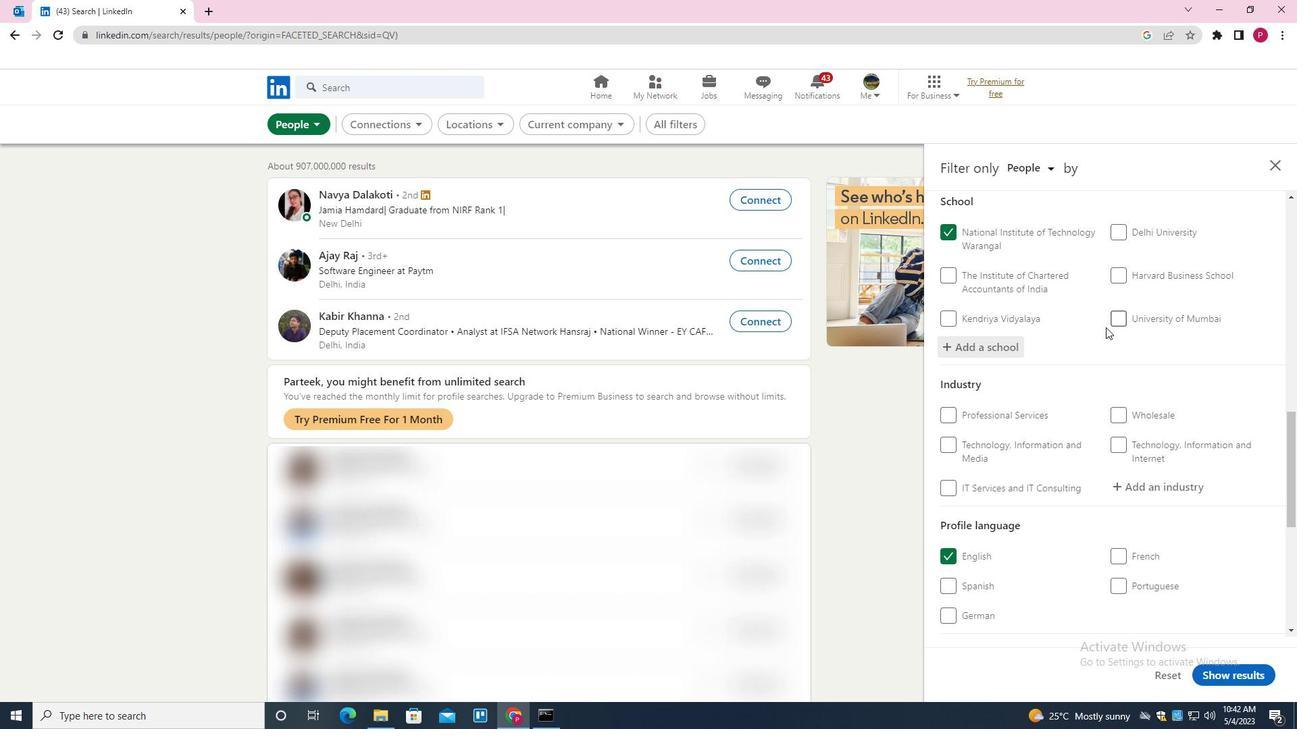 
Action: Mouse moved to (1104, 329)
Screenshot: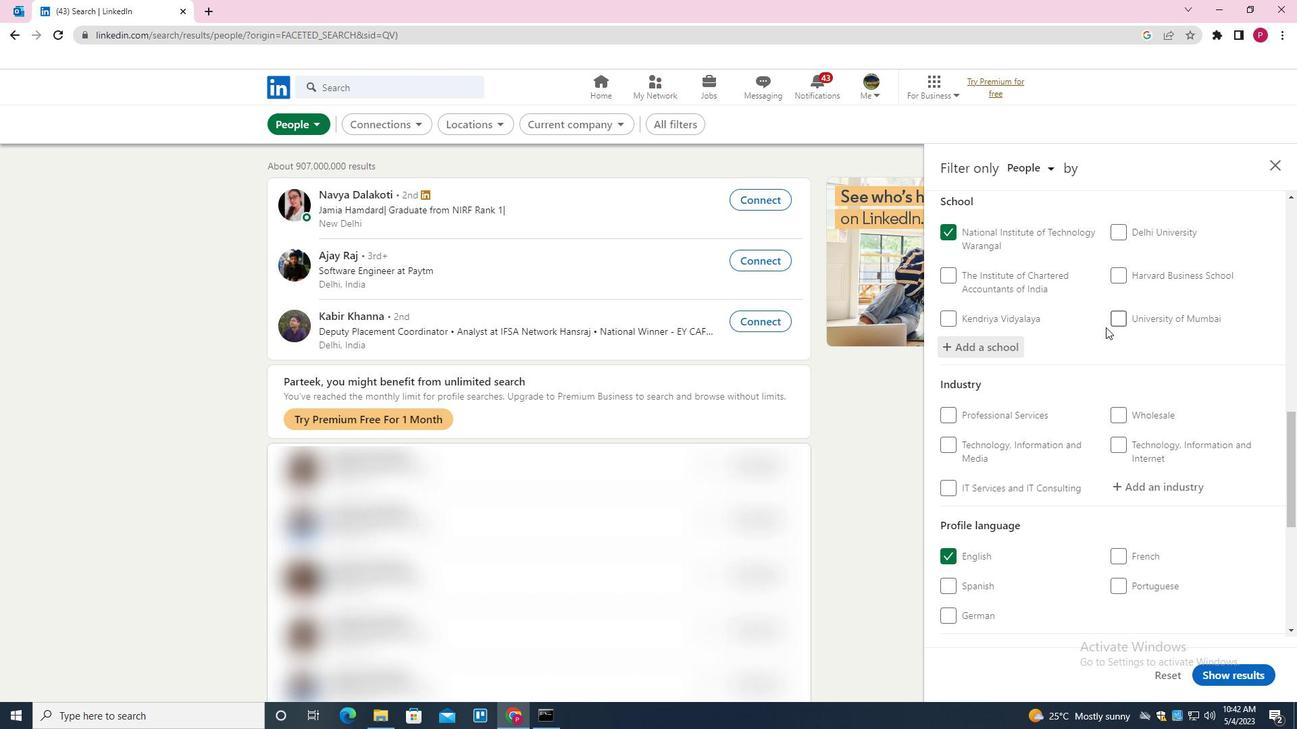
Action: Mouse scrolled (1104, 328) with delta (0, 0)
Screenshot: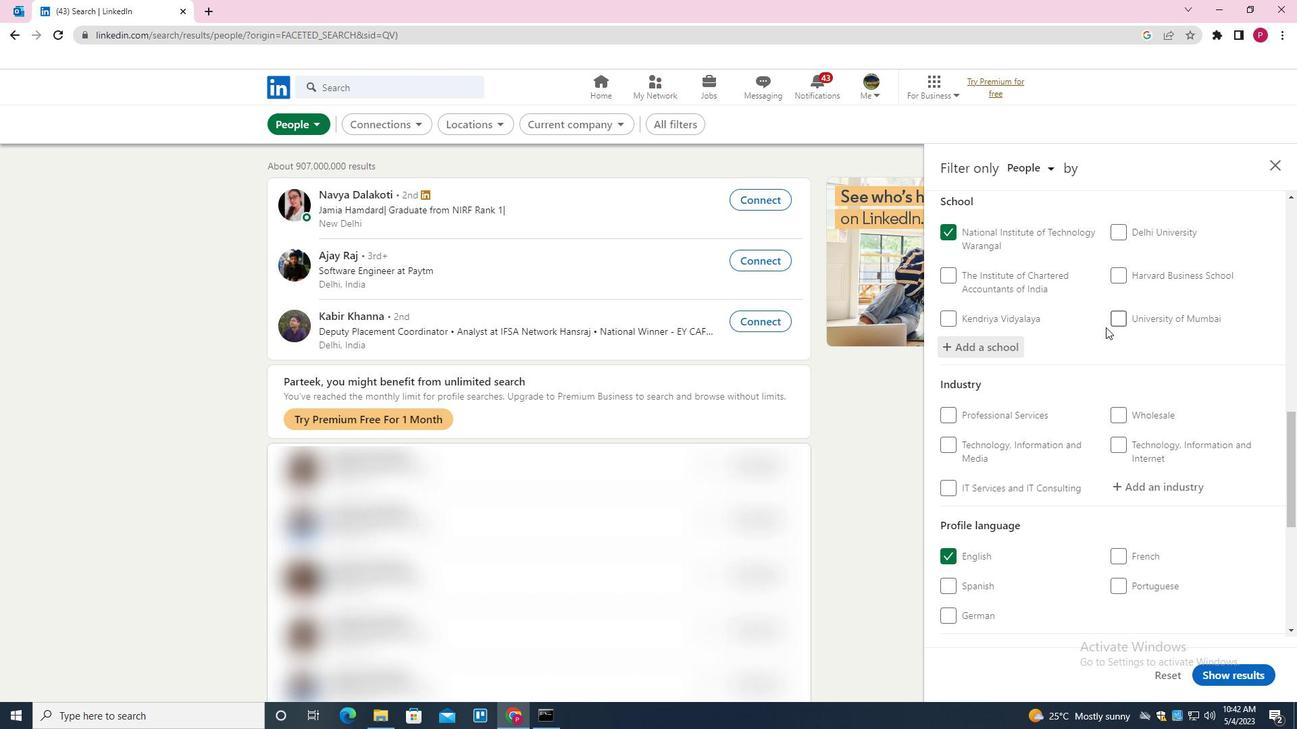
Action: Mouse moved to (1101, 331)
Screenshot: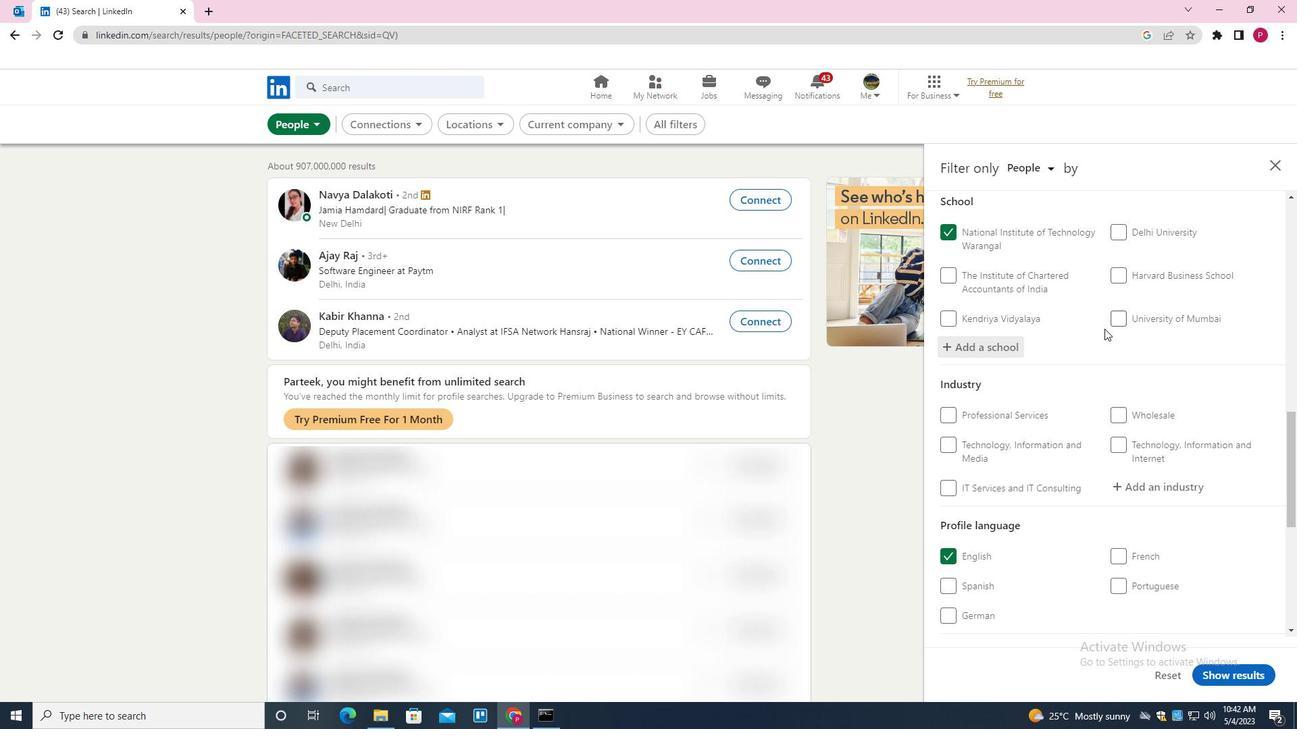 
Action: Mouse scrolled (1101, 331) with delta (0, 0)
Screenshot: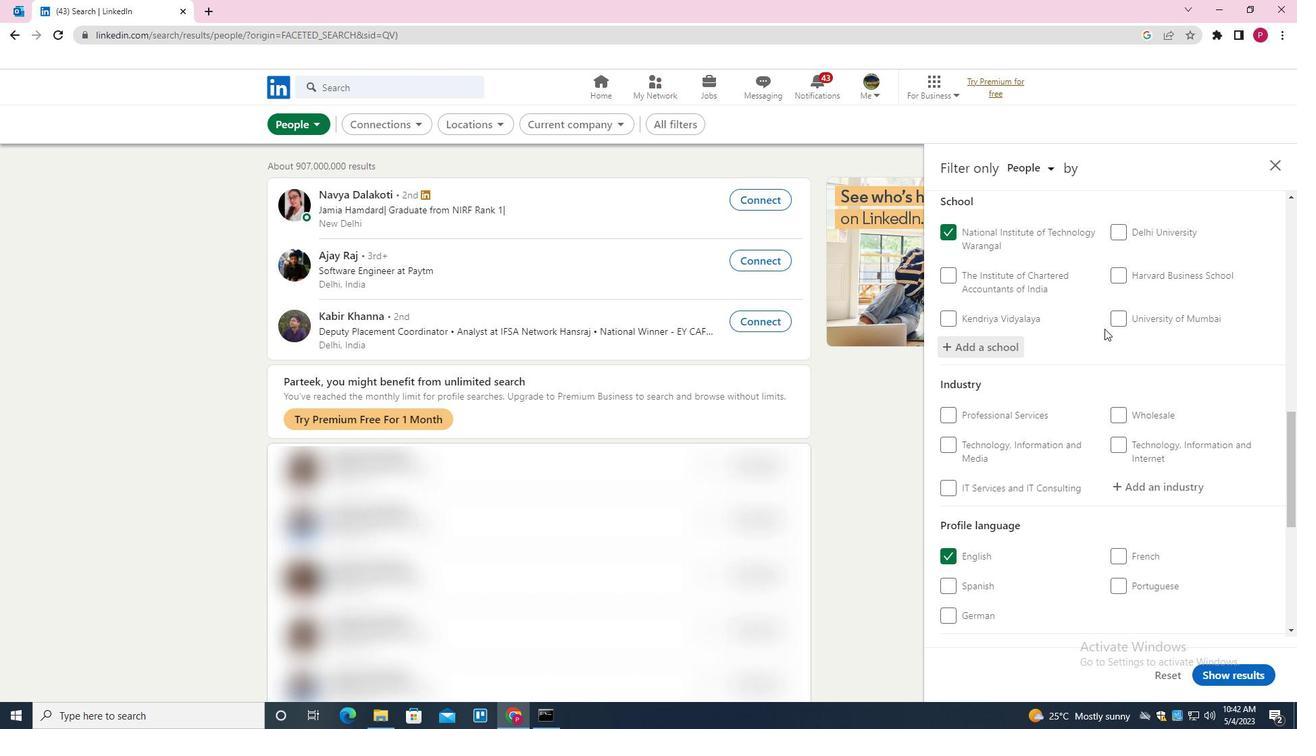 
Action: Mouse moved to (1101, 332)
Screenshot: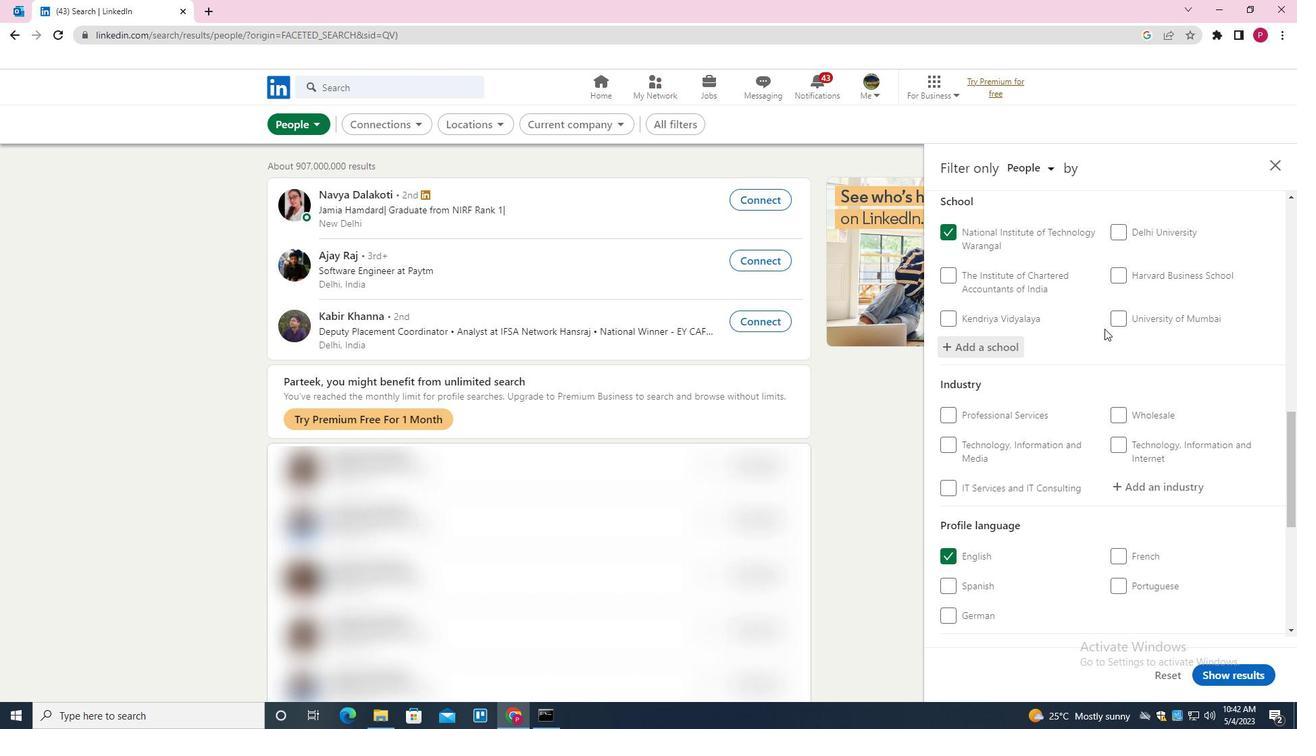 
Action: Mouse scrolled (1101, 331) with delta (0, 0)
Screenshot: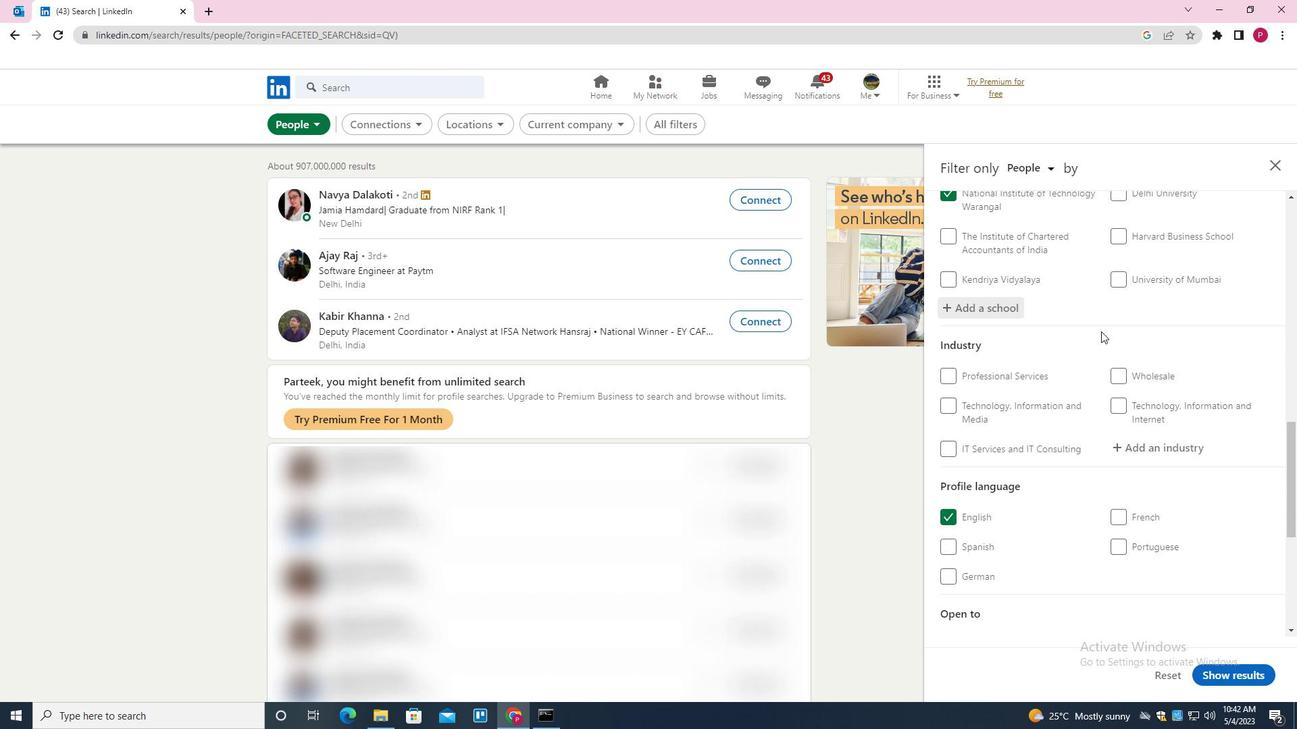 
Action: Mouse moved to (1167, 223)
Screenshot: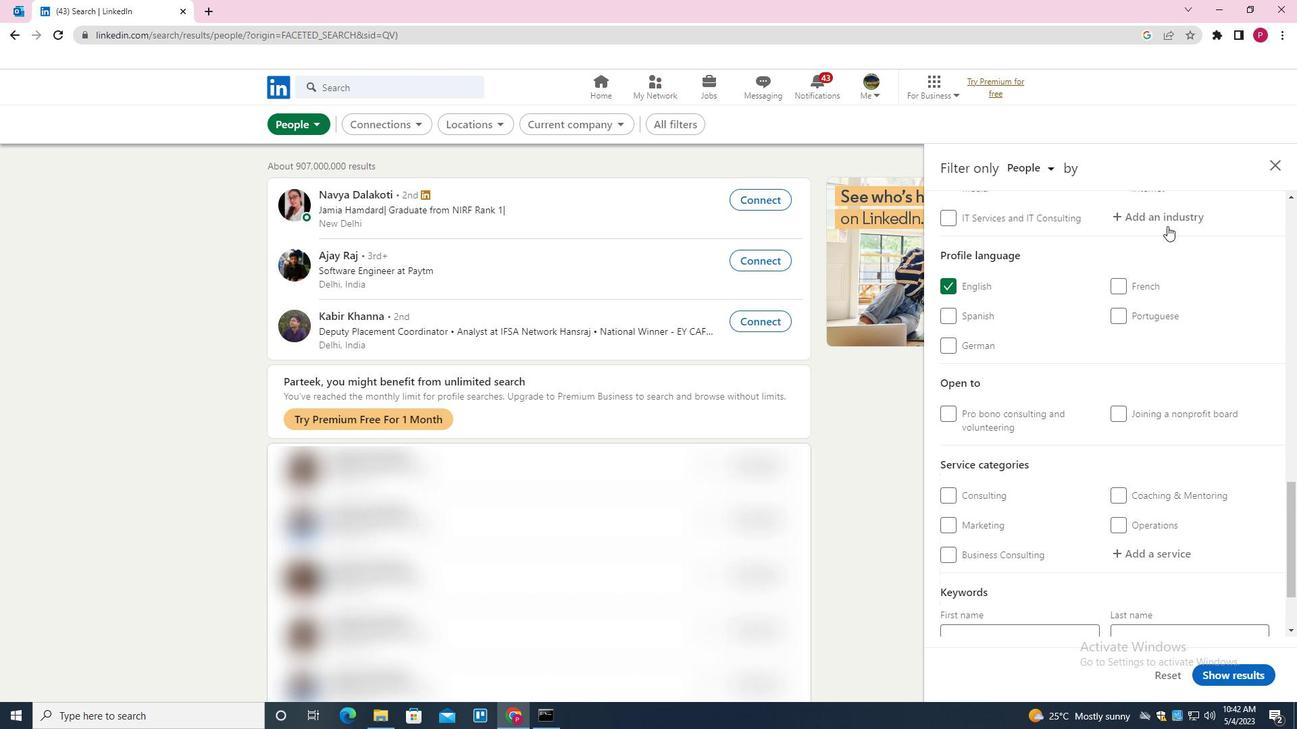 
Action: Mouse pressed left at (1167, 223)
Screenshot: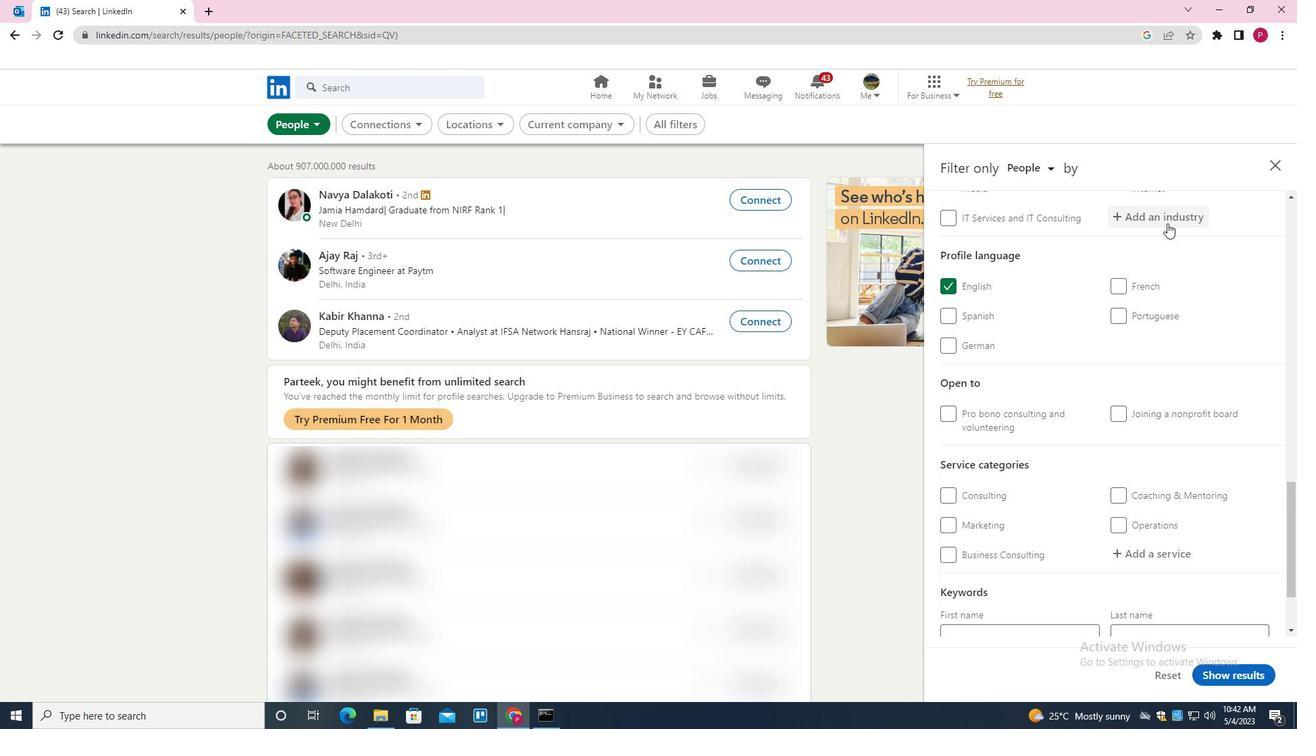 
Action: Mouse moved to (1168, 223)
Screenshot: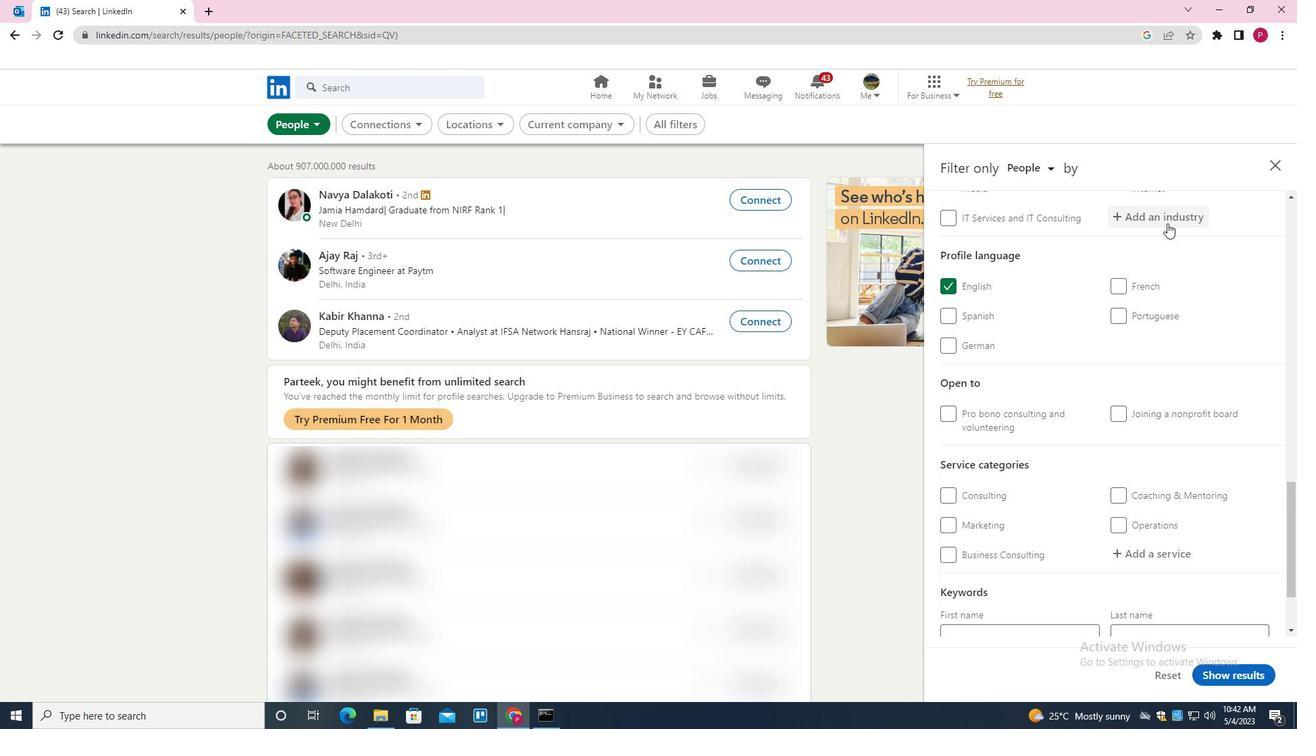 
Action: Key pressed <Key.shift><Key.shift><Key.shift>MEASURING<Key.space>AND<Key.space><Key.shift>CONTROL<Key.space><Key.shift>INSTRUMENT<Key.space><Key.shift>MANUFACTURING<Key.down><Key.enter>
Screenshot: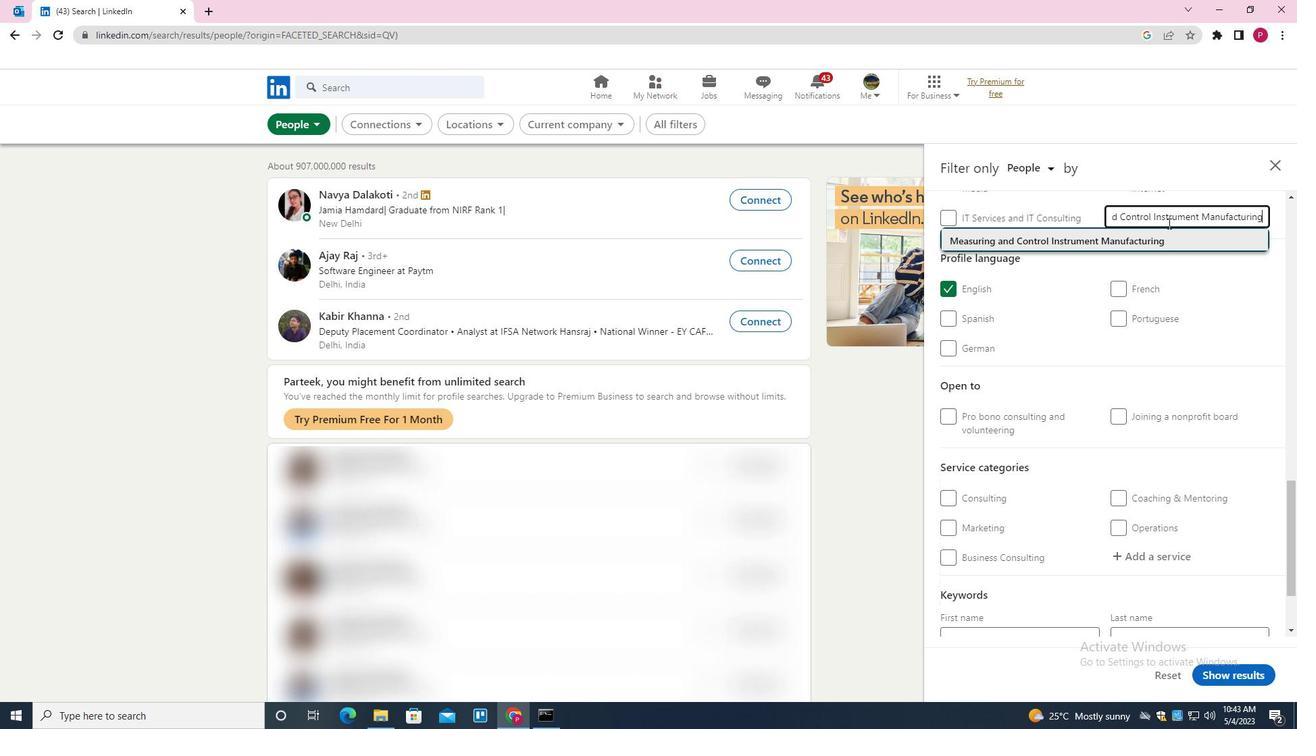 
Action: Mouse moved to (1131, 270)
Screenshot: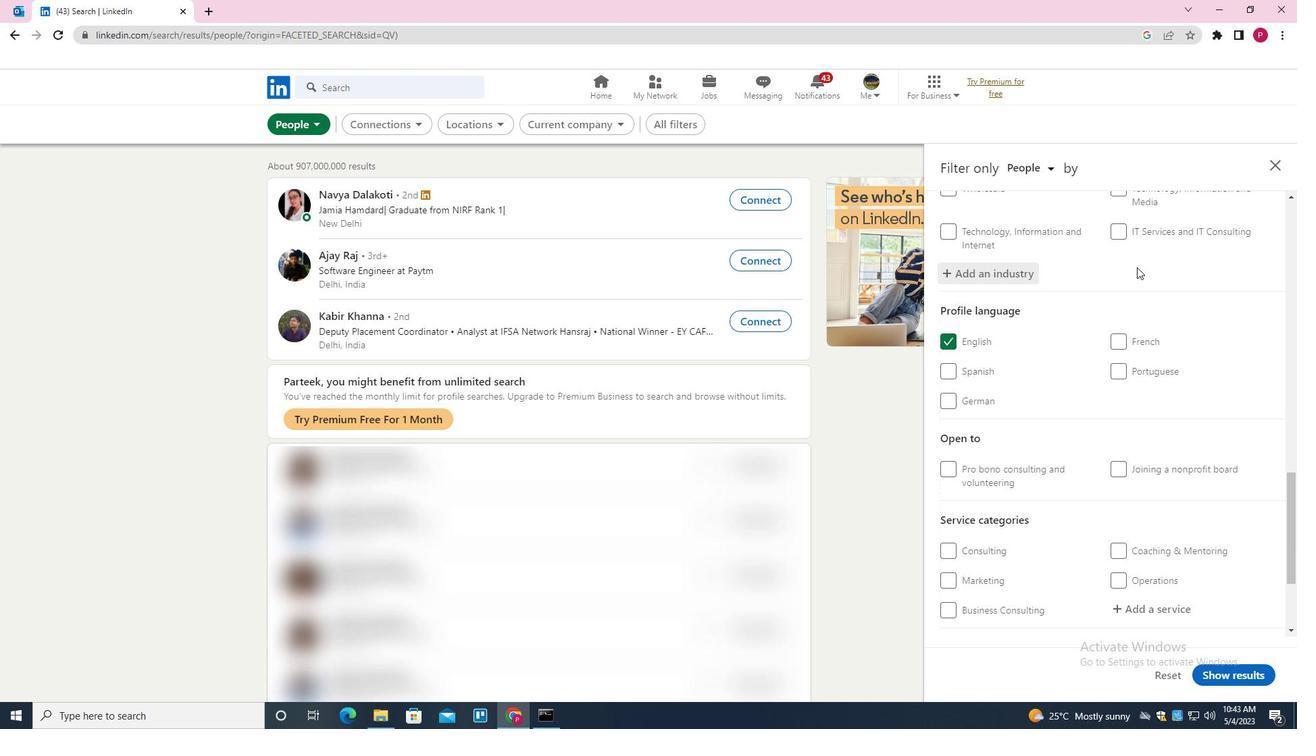 
Action: Mouse scrolled (1131, 270) with delta (0, 0)
Screenshot: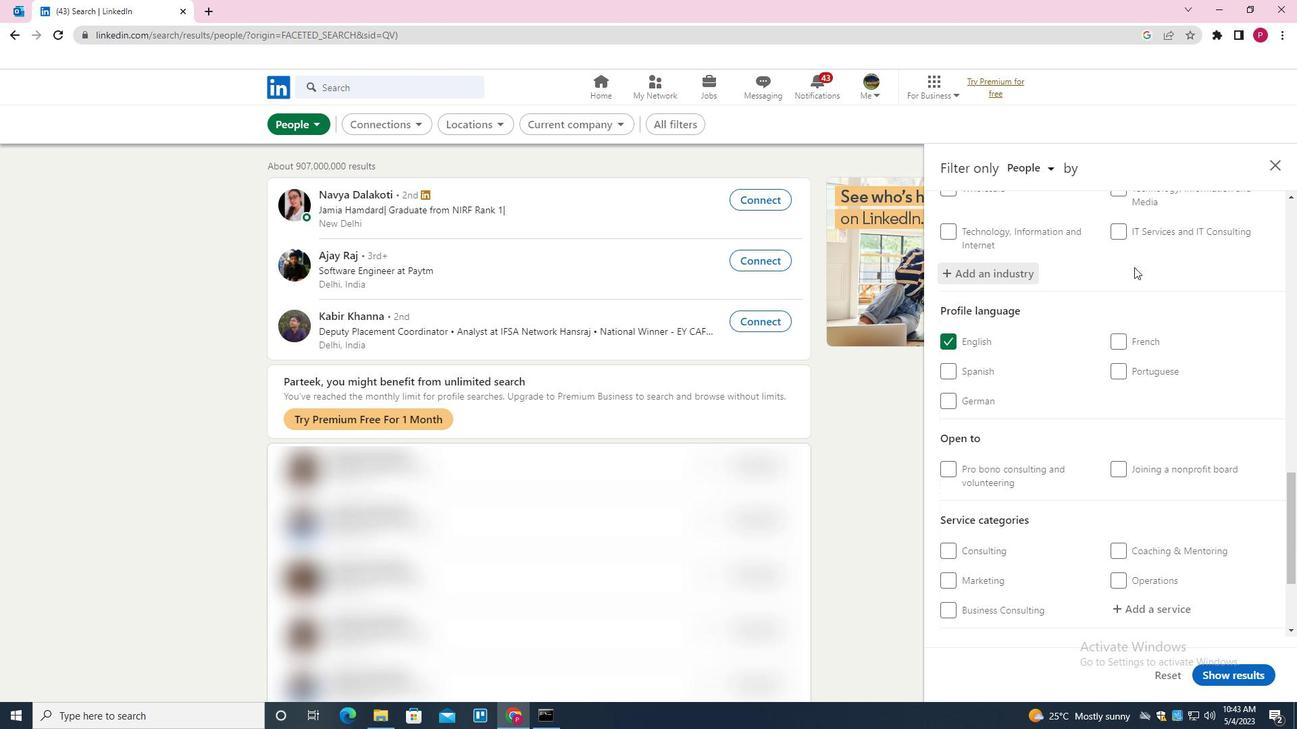 
Action: Mouse moved to (1131, 273)
Screenshot: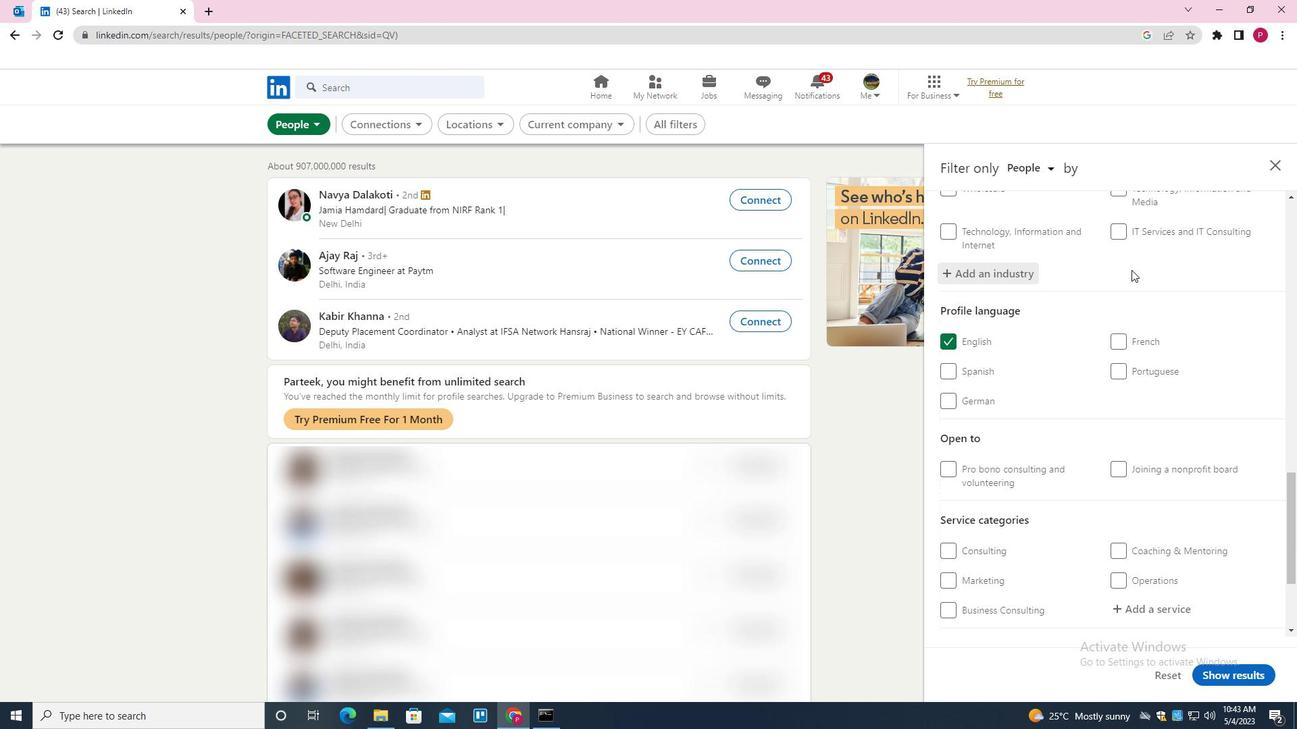 
Action: Mouse scrolled (1131, 272) with delta (0, 0)
Screenshot: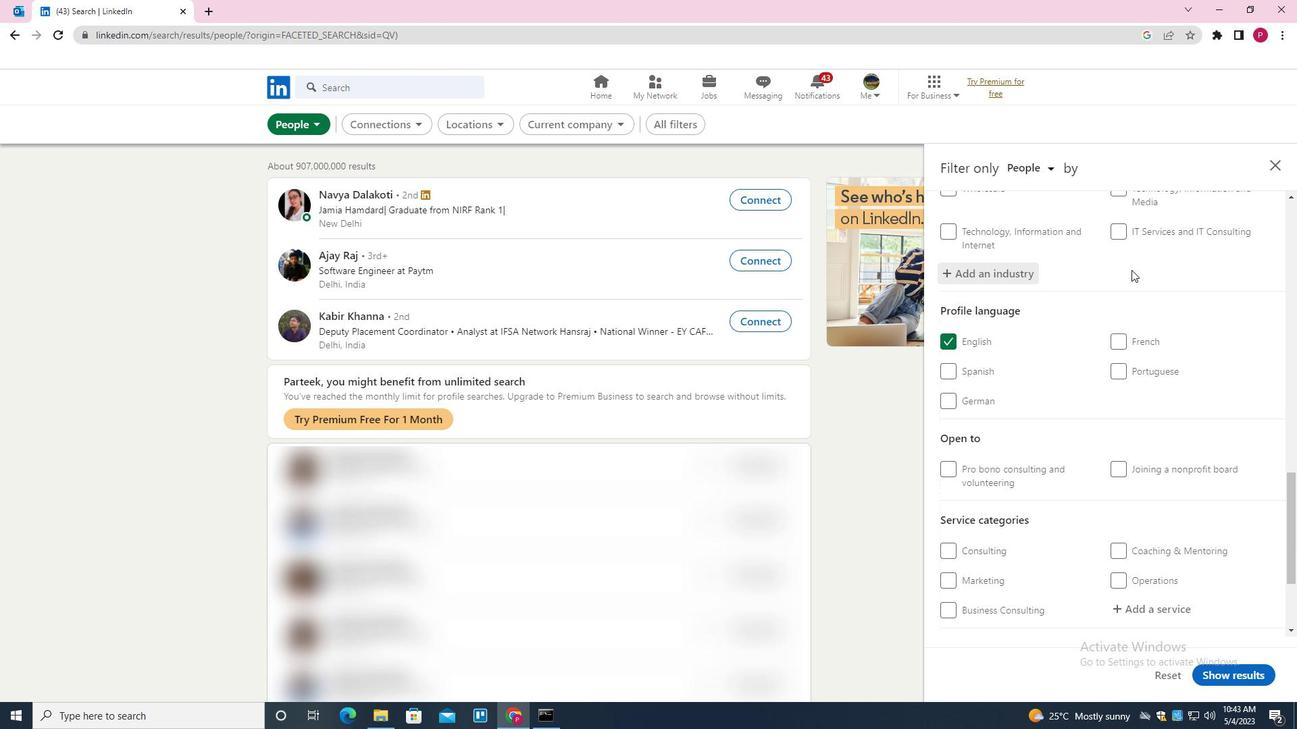 
Action: Mouse moved to (1131, 274)
Screenshot: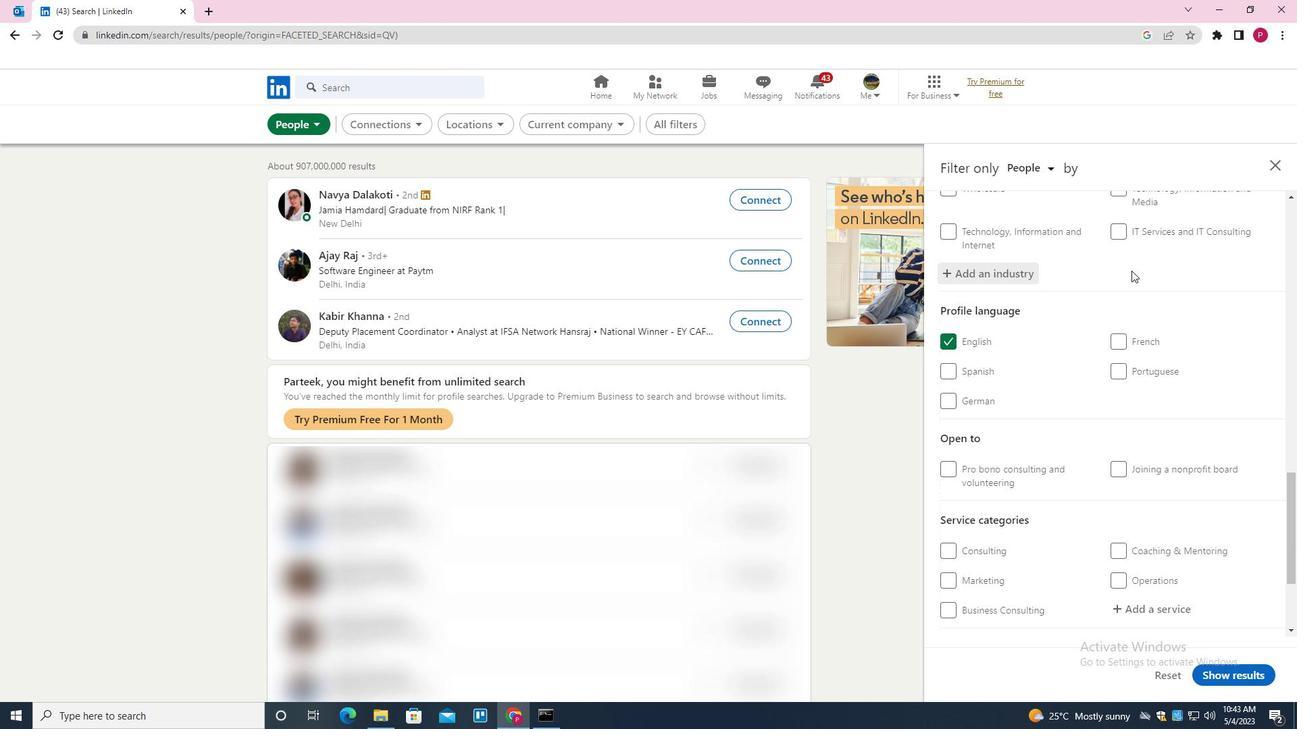 
Action: Mouse scrolled (1131, 273) with delta (0, 0)
Screenshot: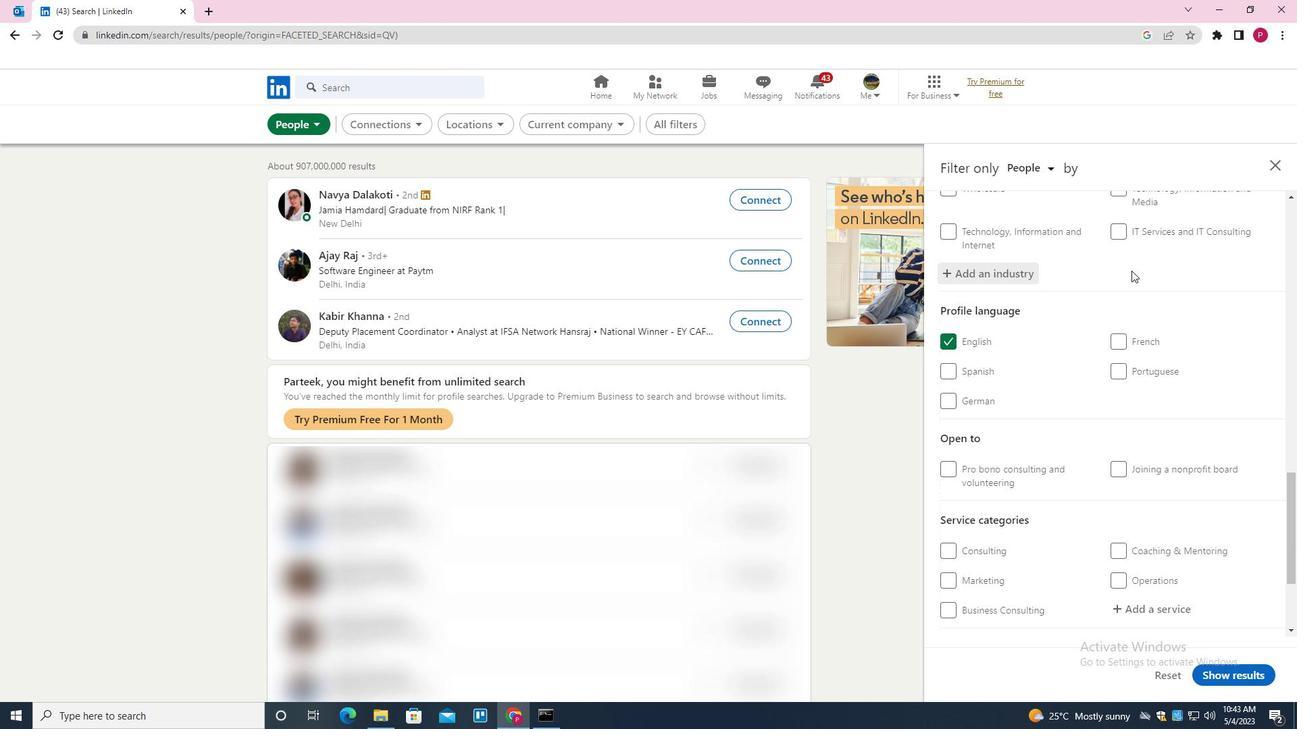 
Action: Mouse scrolled (1131, 273) with delta (0, 0)
Screenshot: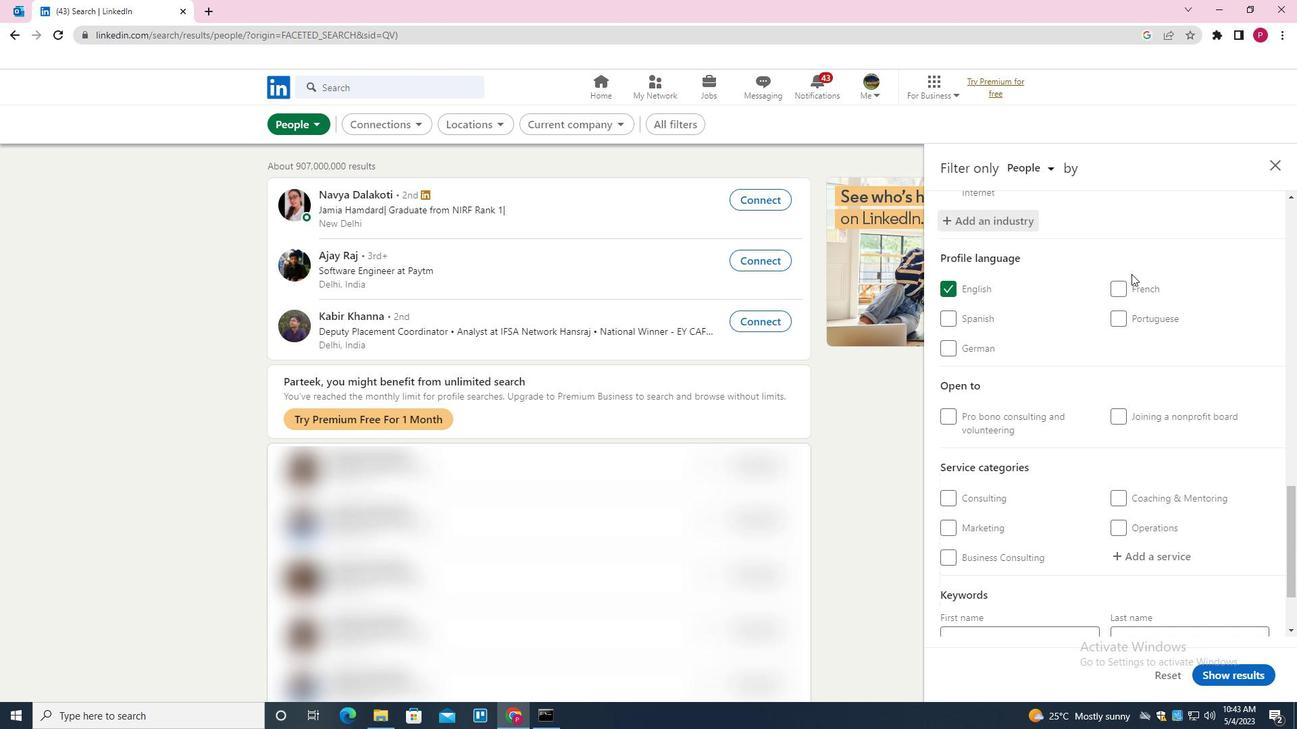 
Action: Mouse moved to (1131, 275)
Screenshot: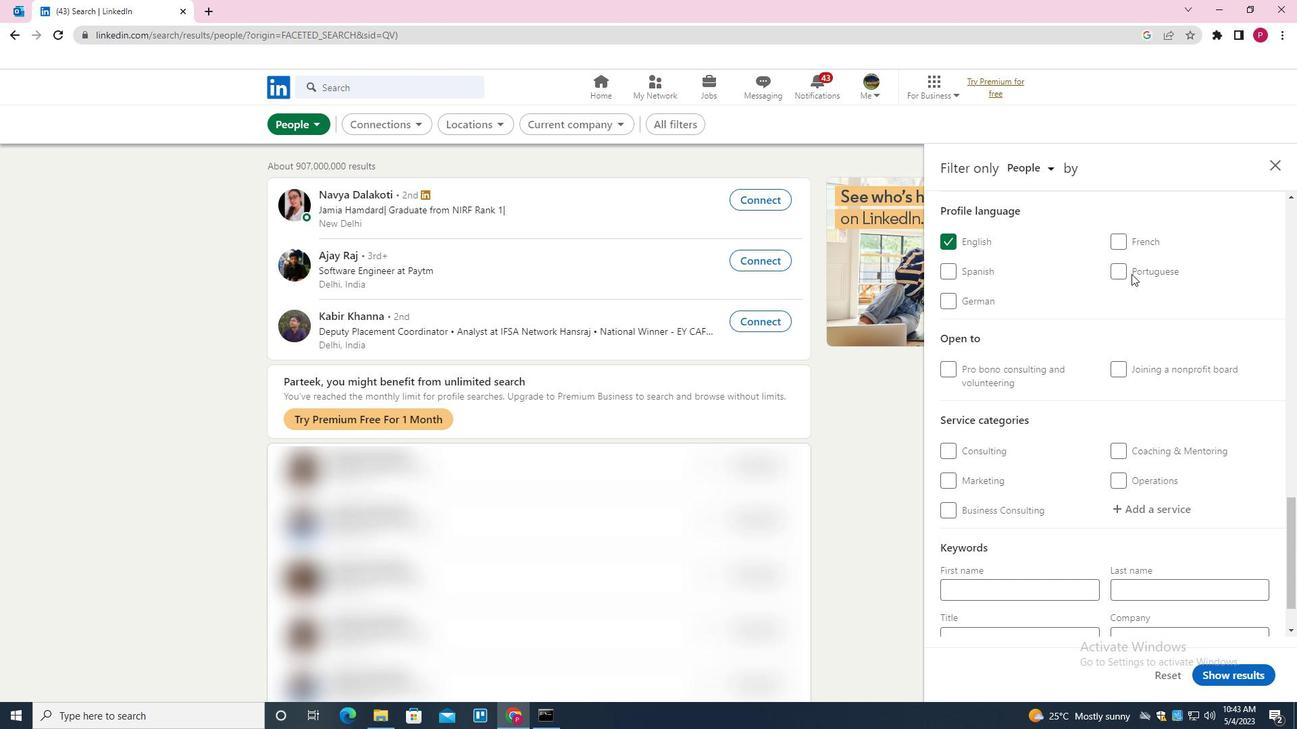 
Action: Mouse scrolled (1131, 274) with delta (0, 0)
Screenshot: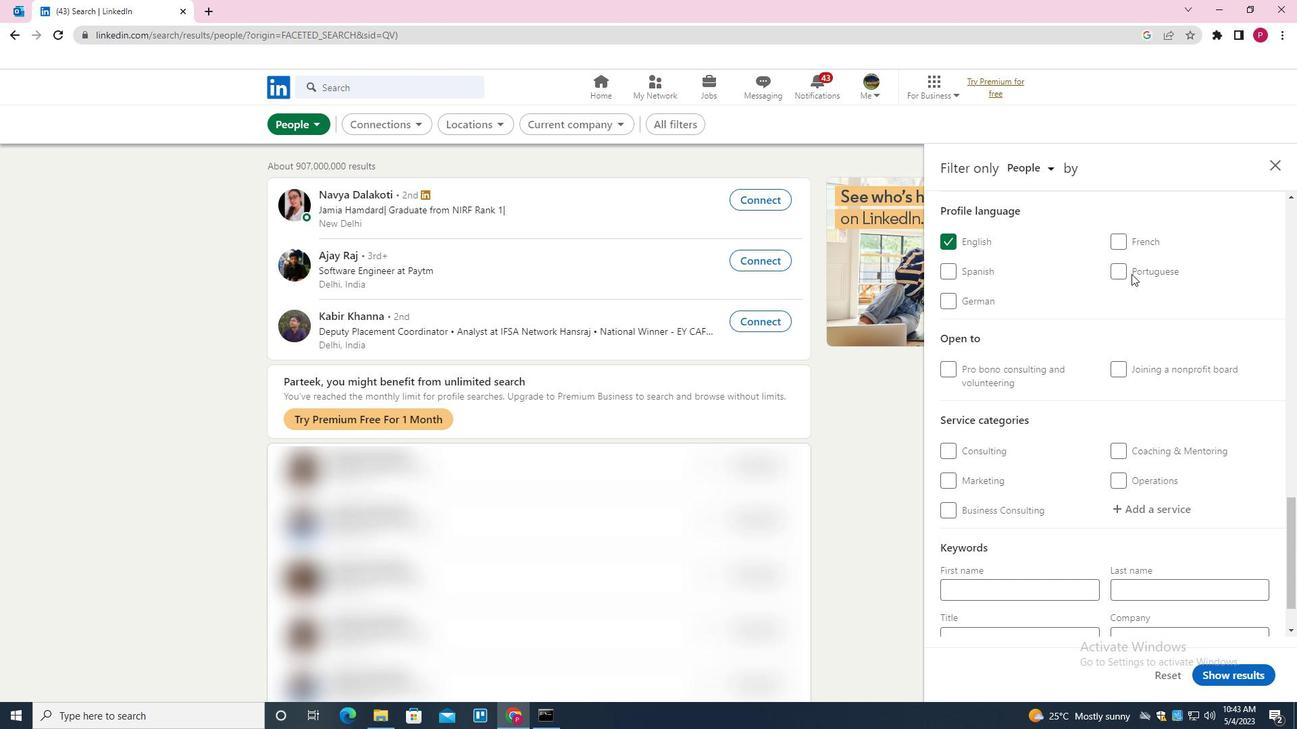 
Action: Mouse moved to (1148, 439)
Screenshot: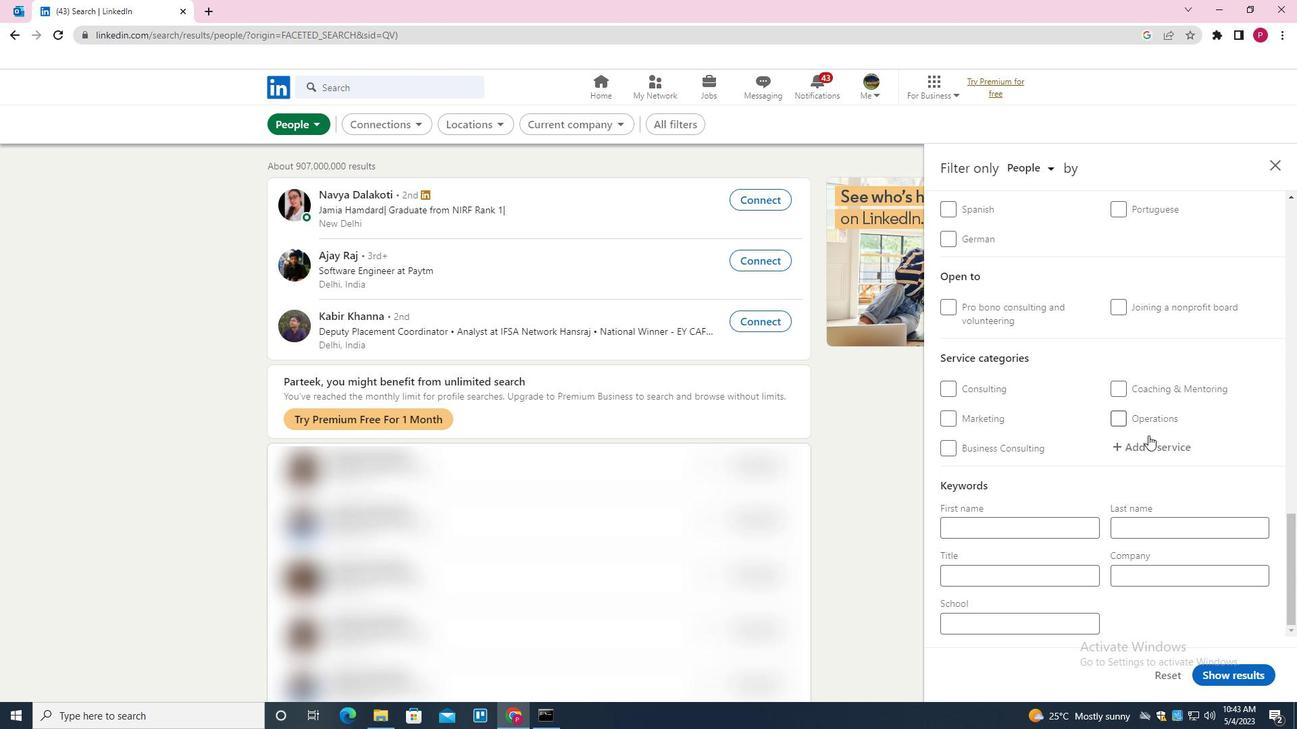 
Action: Mouse pressed left at (1148, 439)
Screenshot: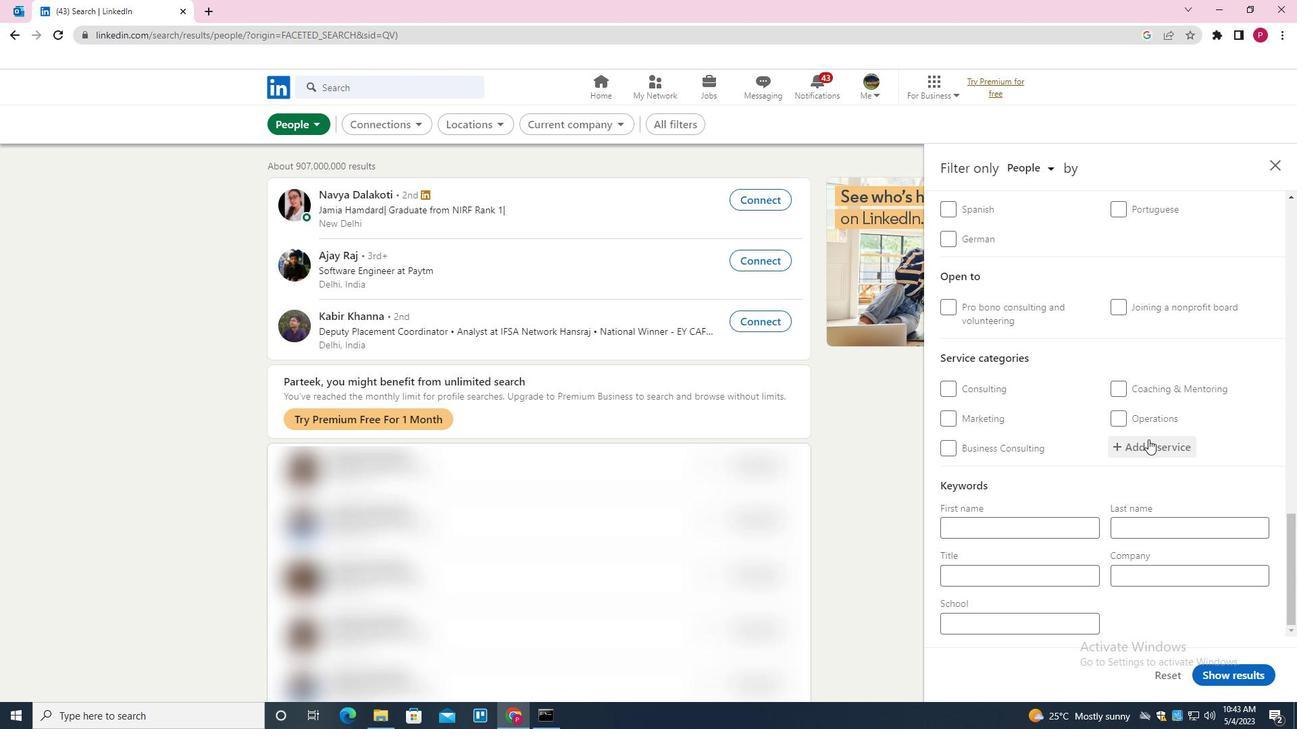 
Action: Mouse moved to (1148, 440)
Screenshot: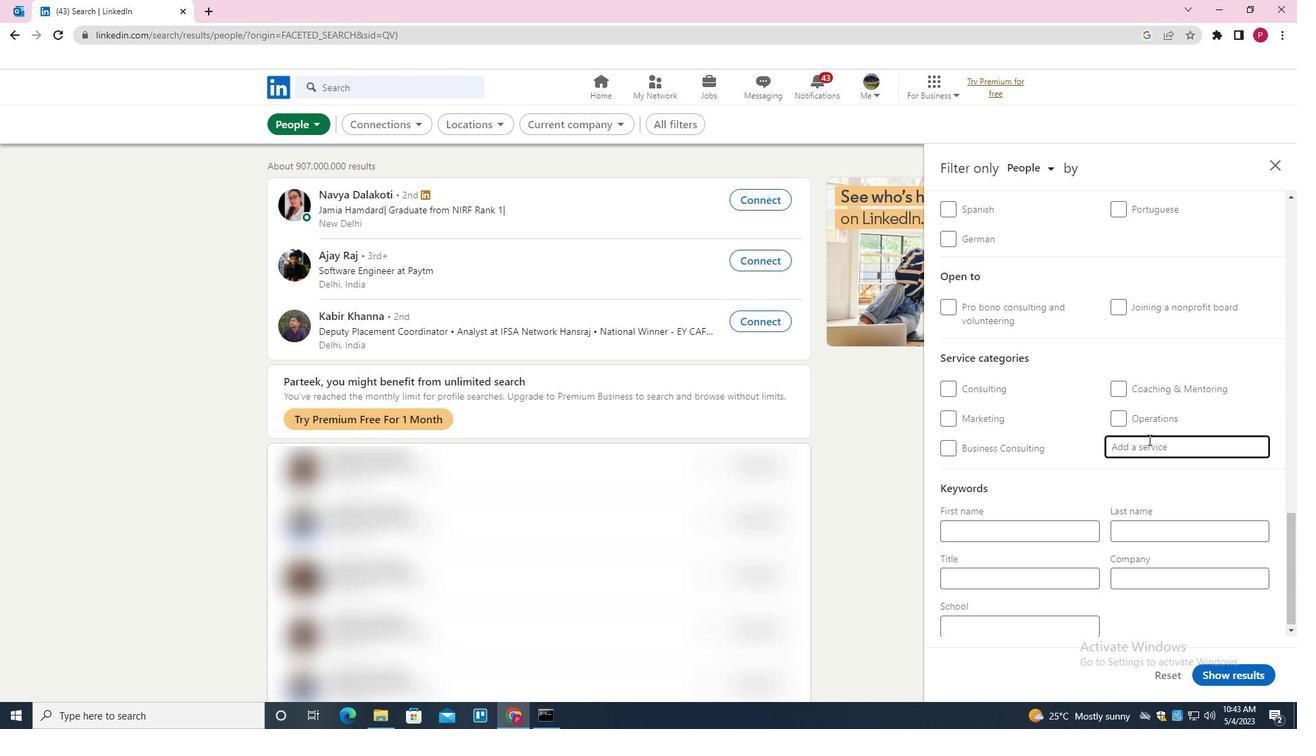 
Action: Key pressed <Key.shift>DEMAND<Key.space><Key.shift><Key.shift><Key.shift><Key.shift><Key.shift><Key.shift><Key.shift><Key.shift><Key.shift><Key.shift><Key.shift><Key.shift><Key.shift><Key.shift>GENERATION<Key.down><Key.enter>
Screenshot: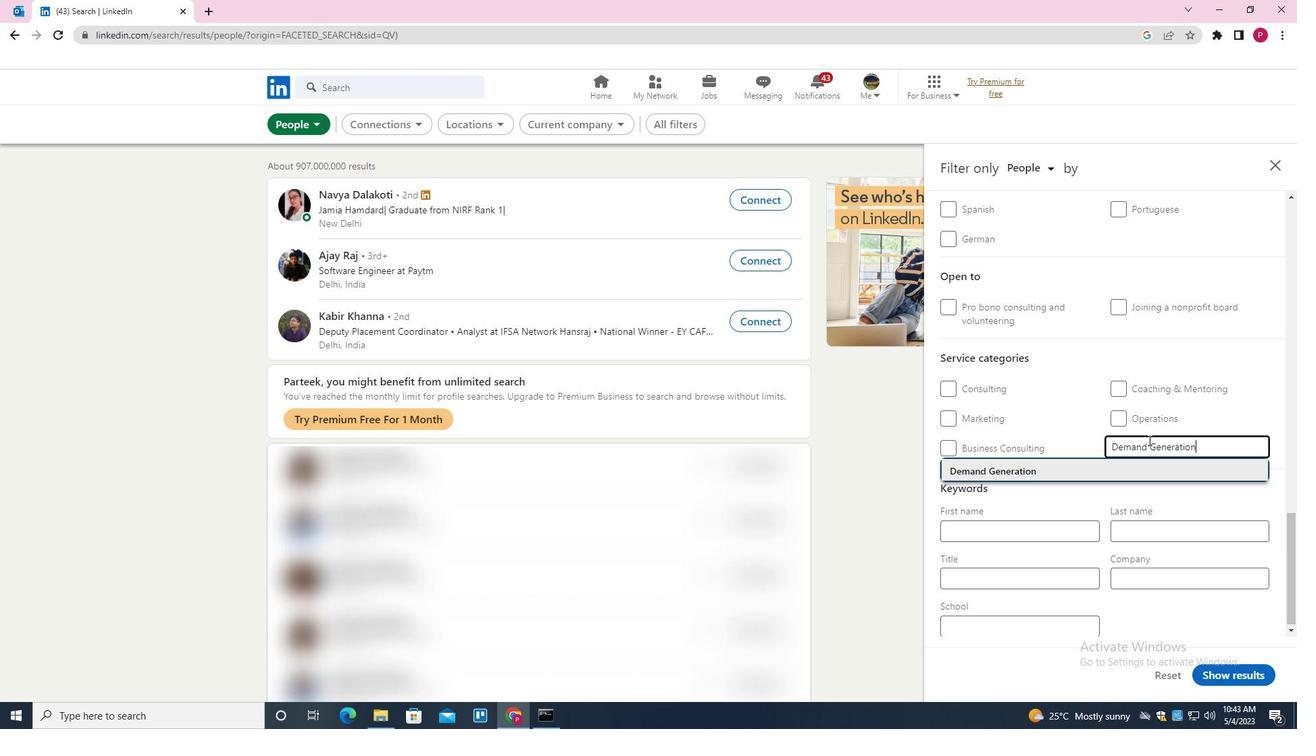 
Action: Mouse moved to (1141, 444)
Screenshot: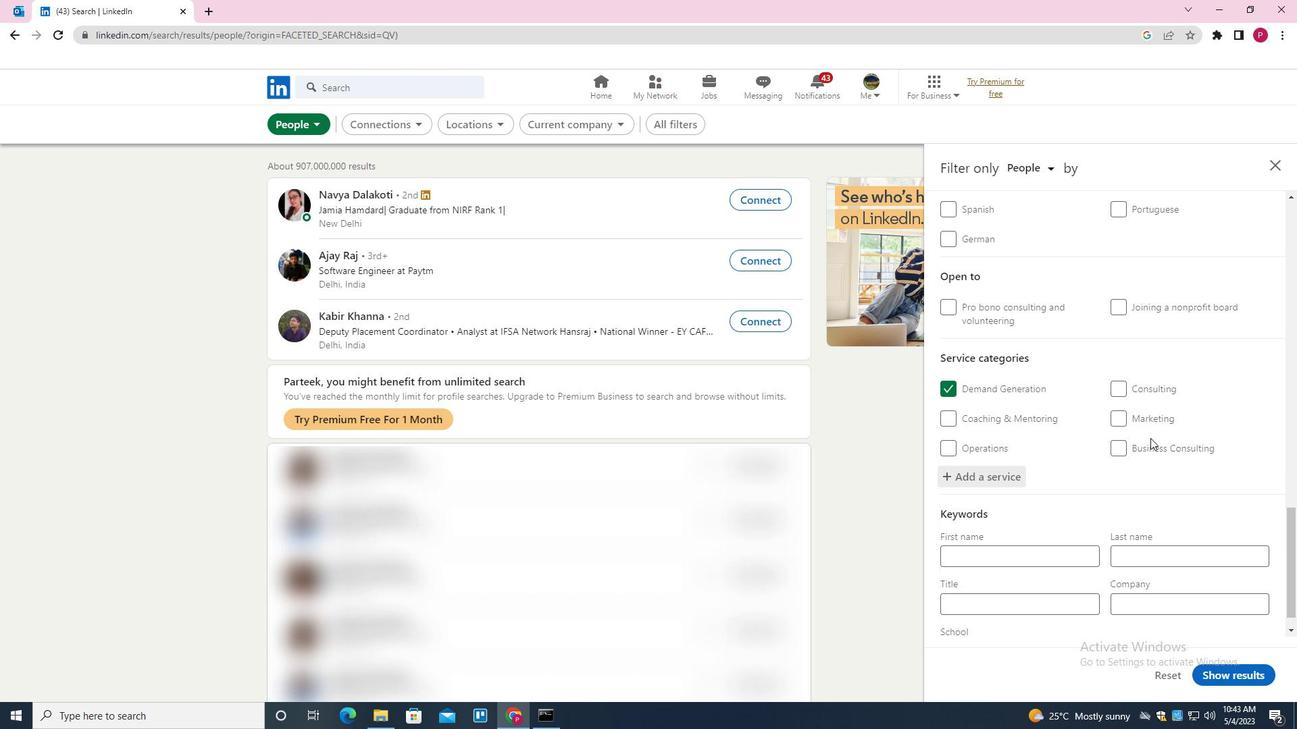 
Action: Mouse scrolled (1141, 443) with delta (0, 0)
Screenshot: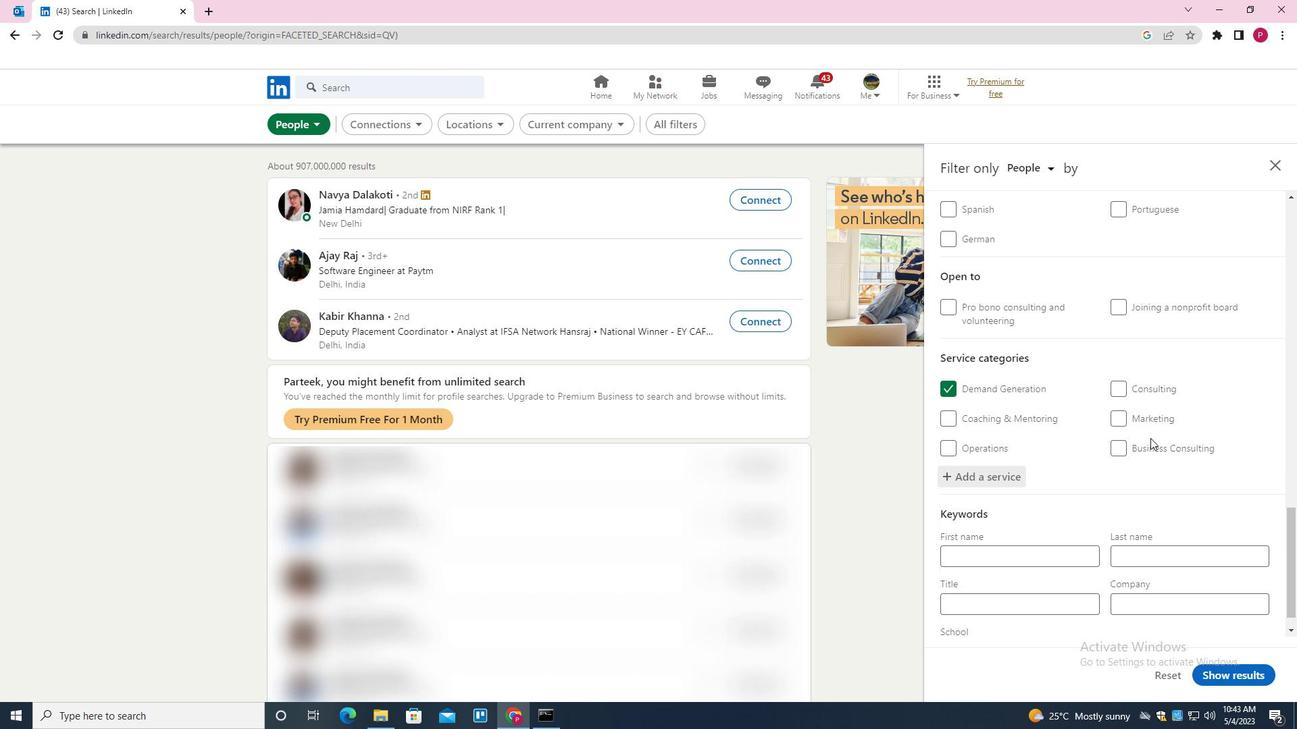 
Action: Mouse moved to (1135, 454)
Screenshot: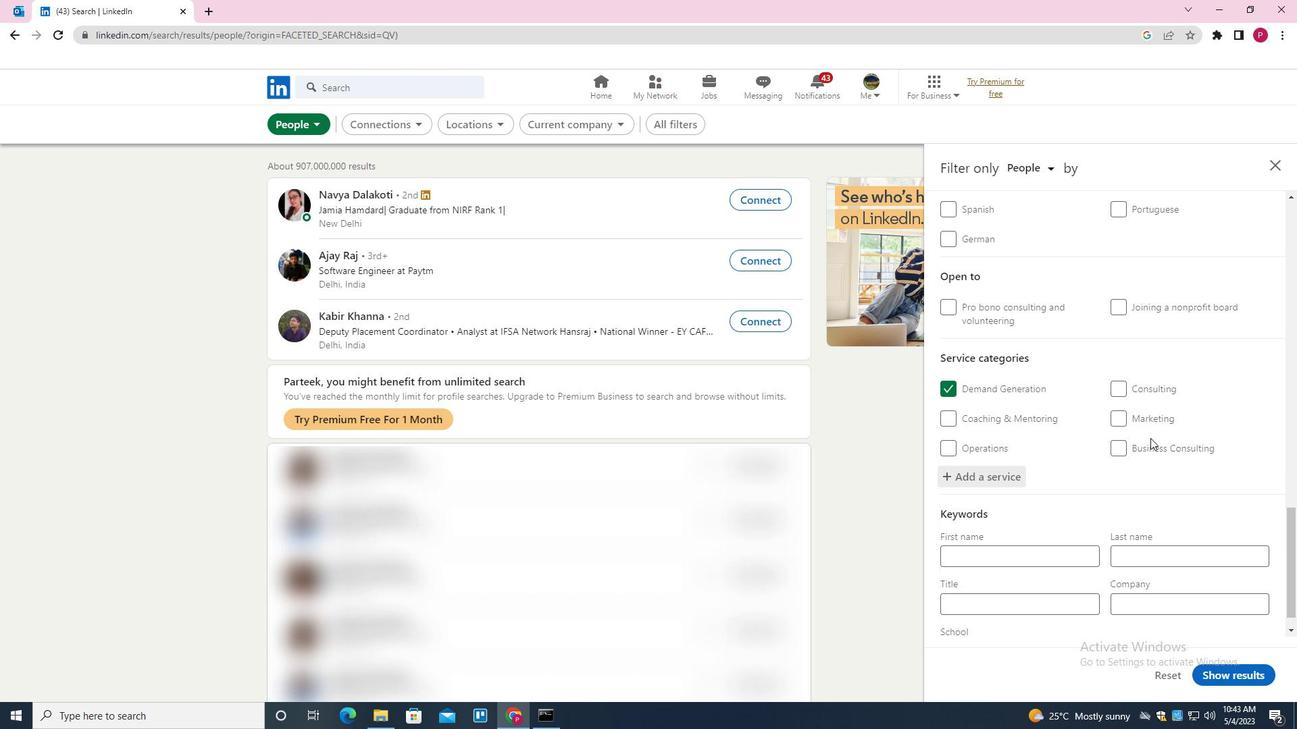 
Action: Mouse scrolled (1135, 453) with delta (0, 0)
Screenshot: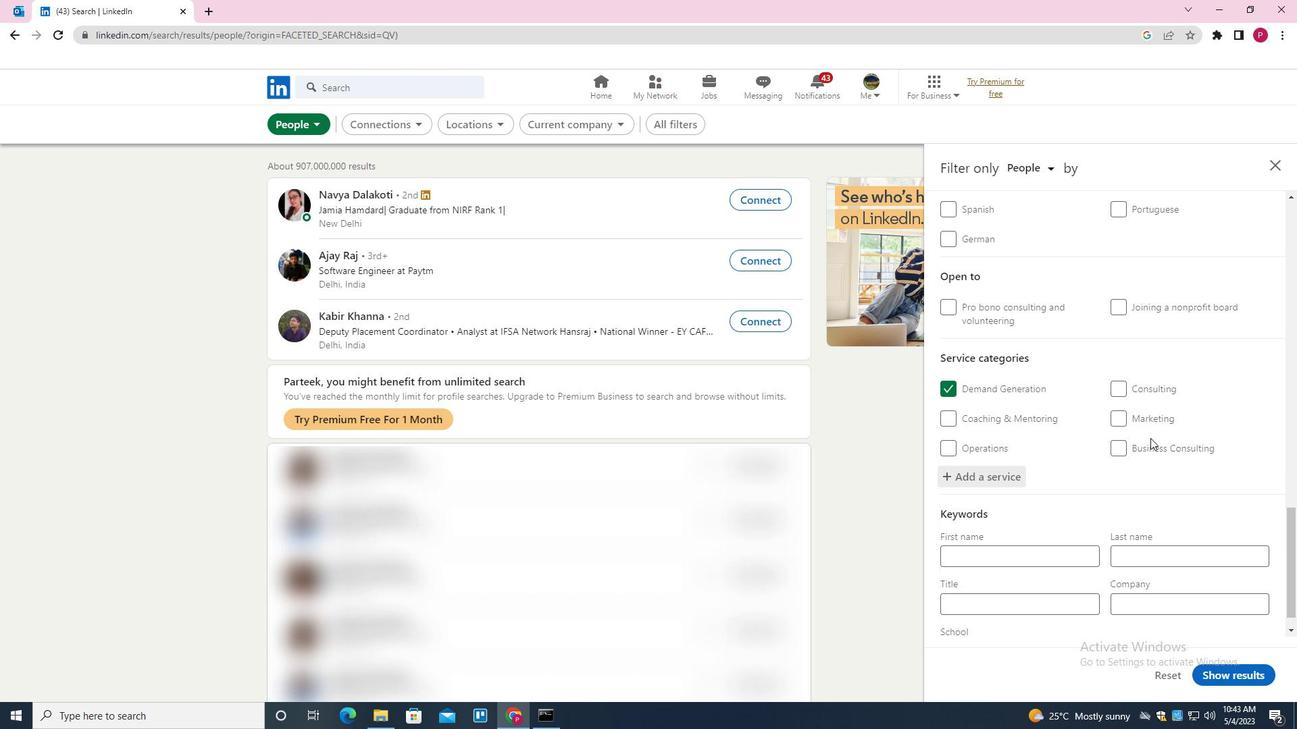 
Action: Mouse moved to (1124, 466)
Screenshot: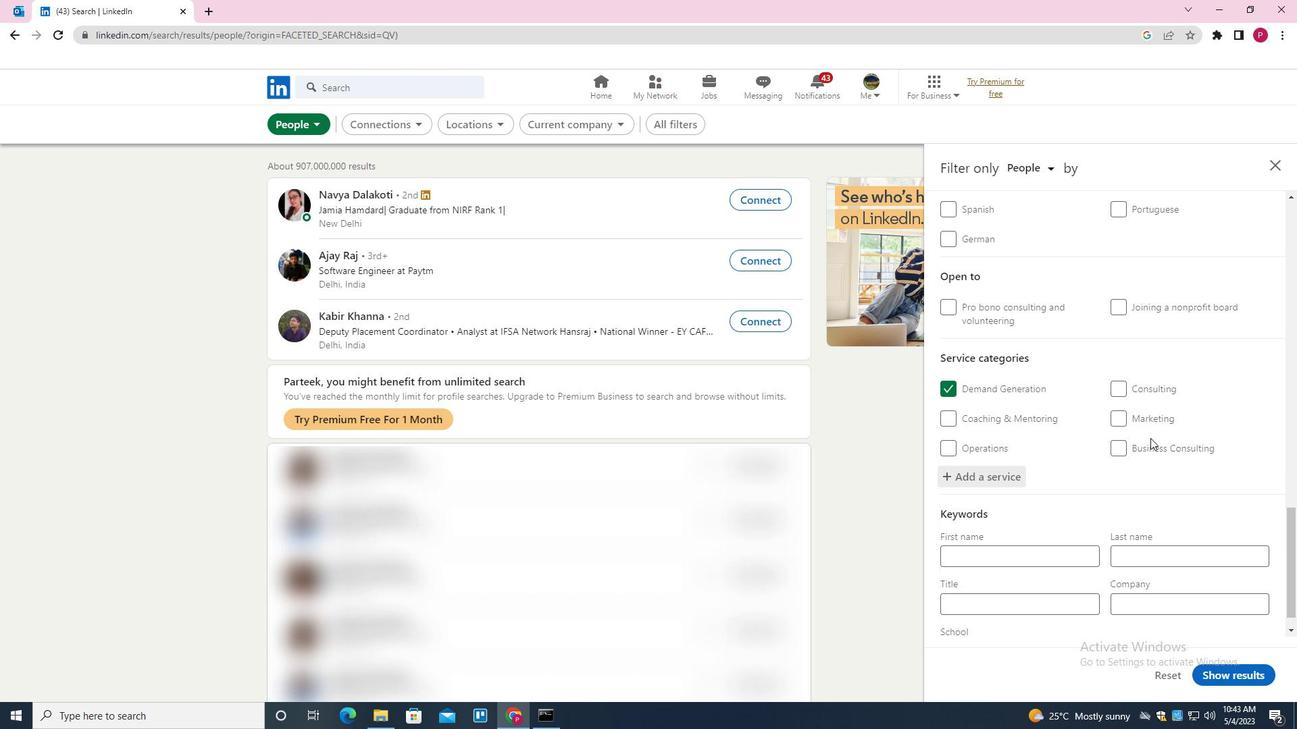 
Action: Mouse scrolled (1124, 466) with delta (0, 0)
Screenshot: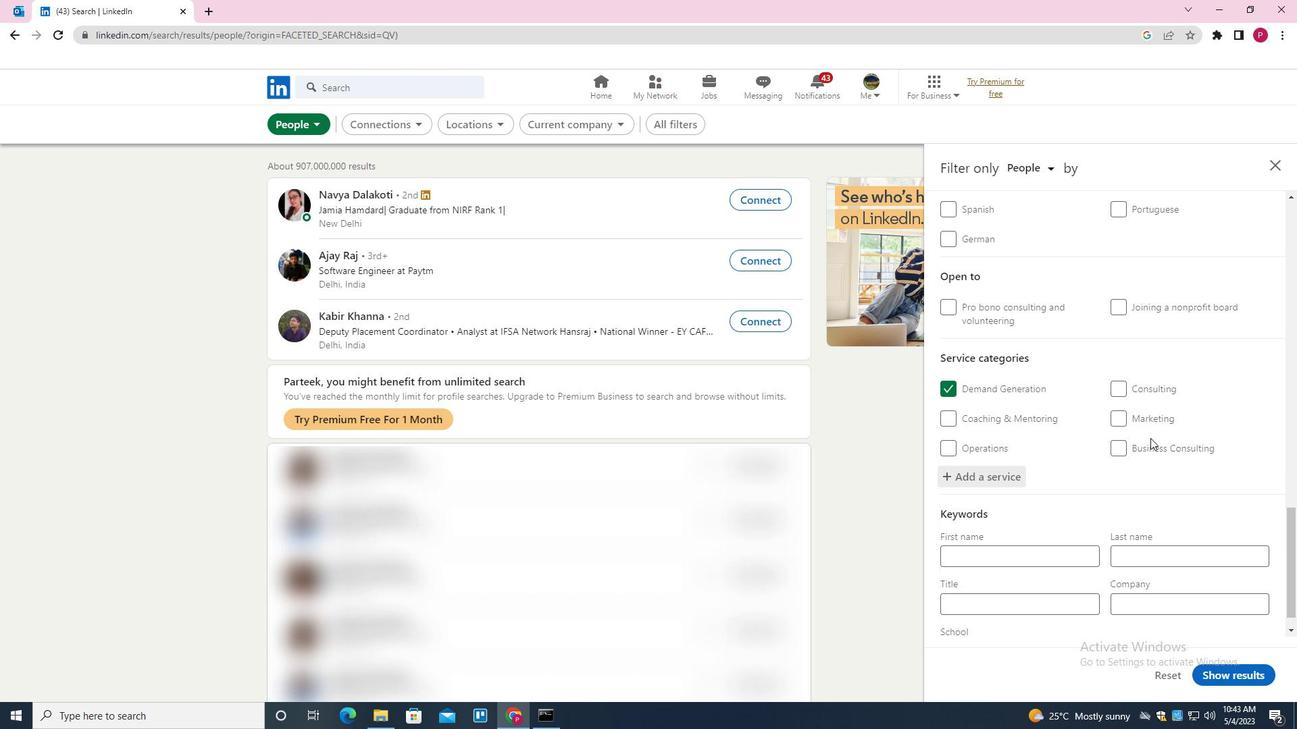 
Action: Mouse moved to (1110, 484)
Screenshot: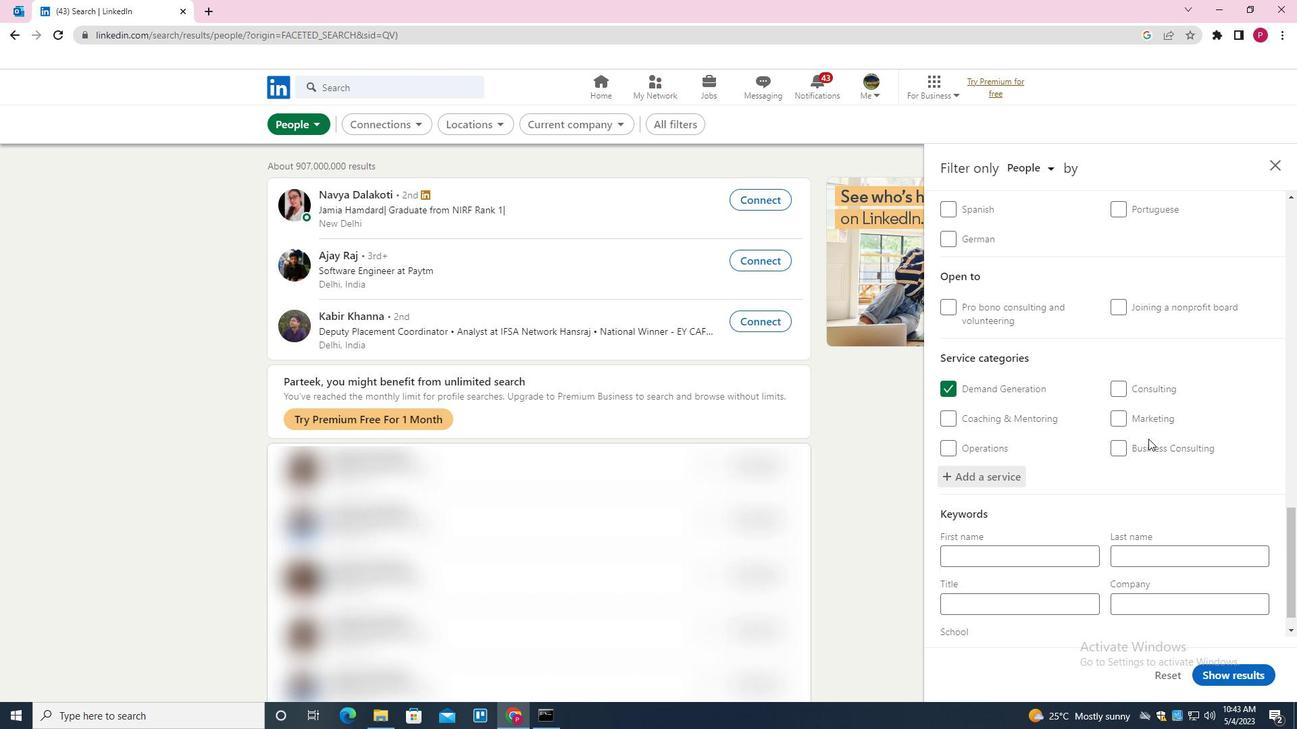 
Action: Mouse scrolled (1110, 483) with delta (0, 0)
Screenshot: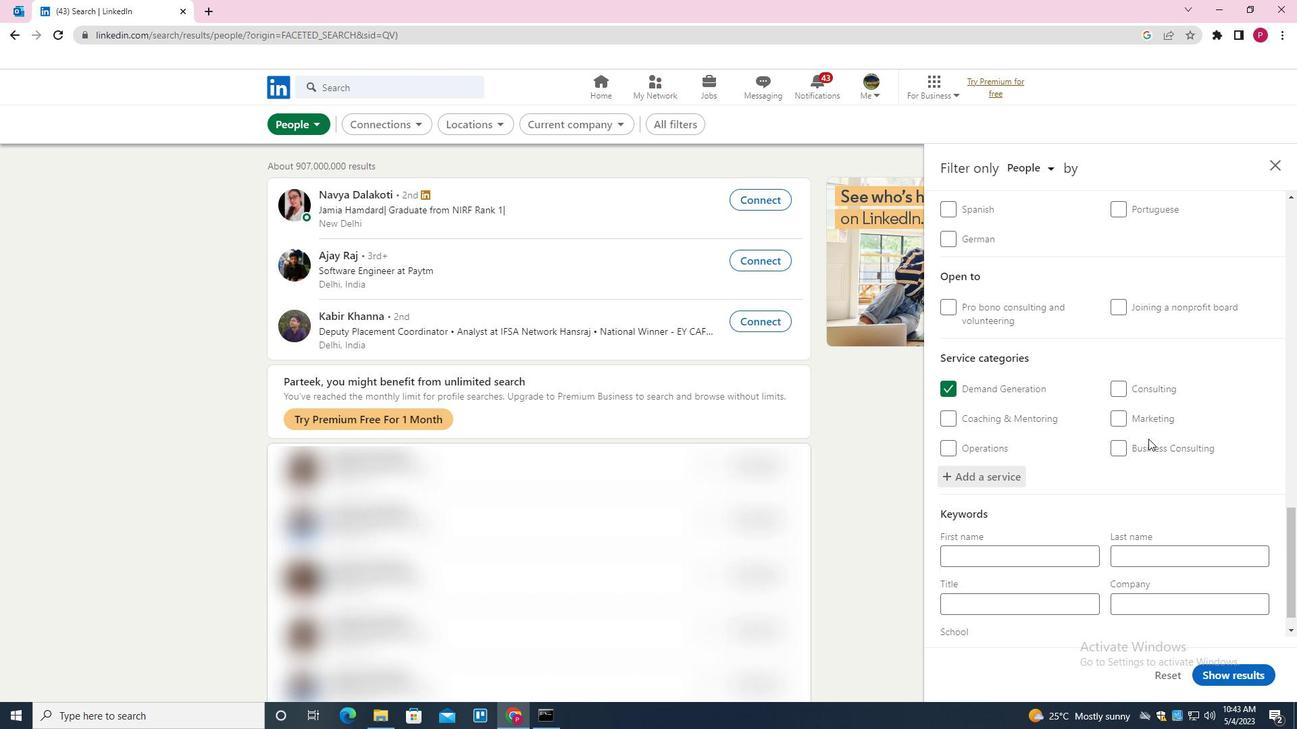 
Action: Mouse moved to (1085, 522)
Screenshot: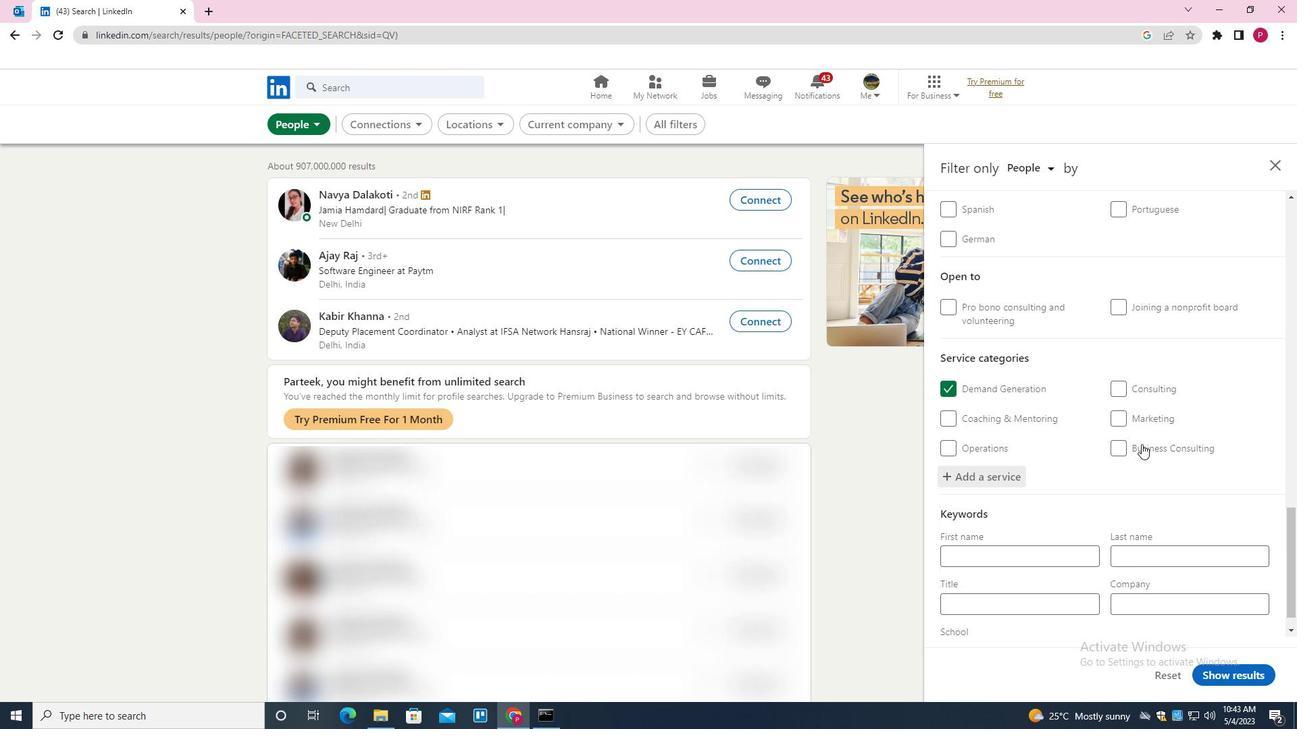 
Action: Mouse scrolled (1085, 521) with delta (0, 0)
Screenshot: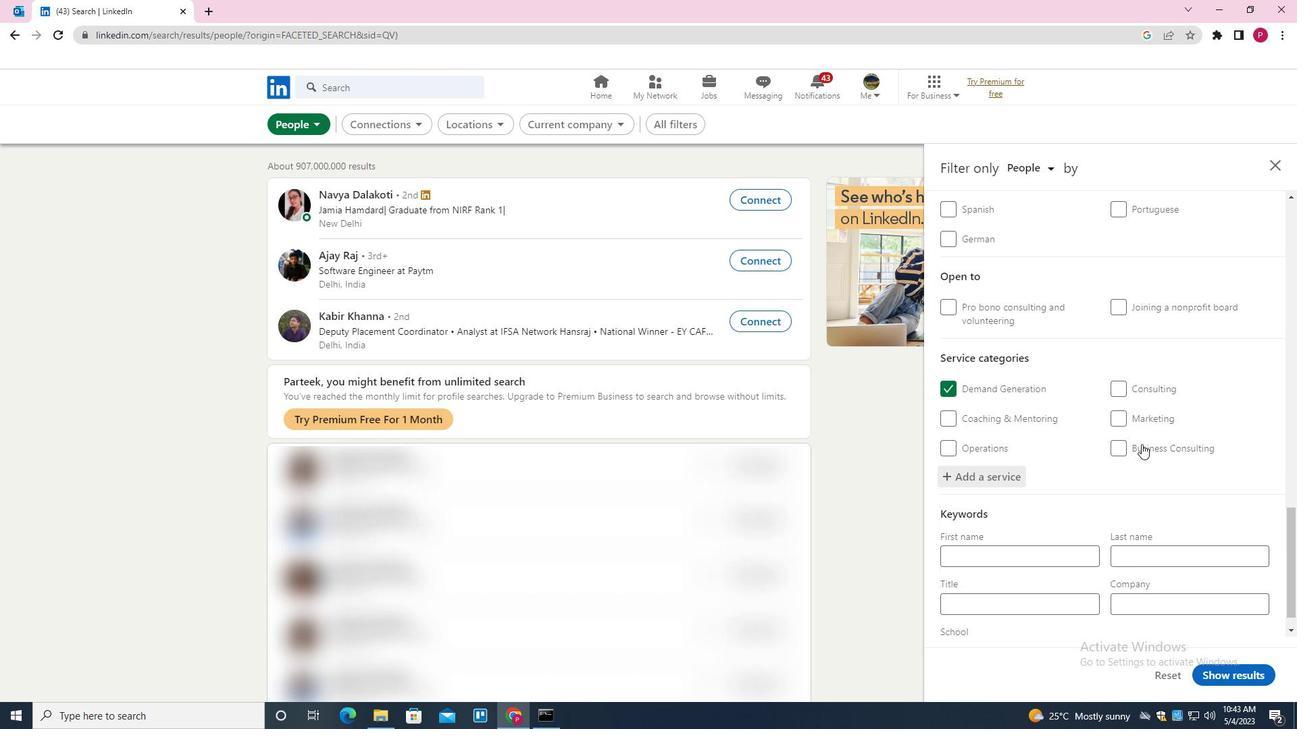 
Action: Mouse moved to (1059, 573)
Screenshot: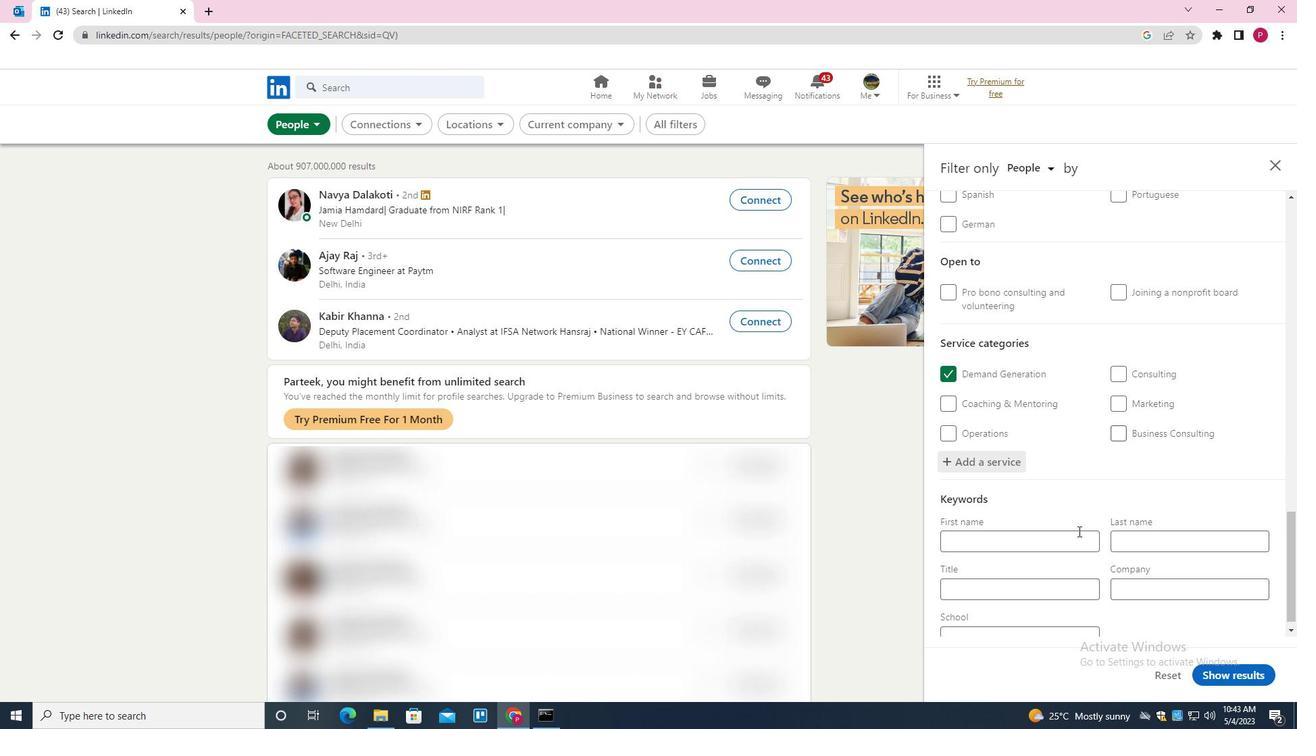 
Action: Mouse pressed left at (1059, 573)
Screenshot: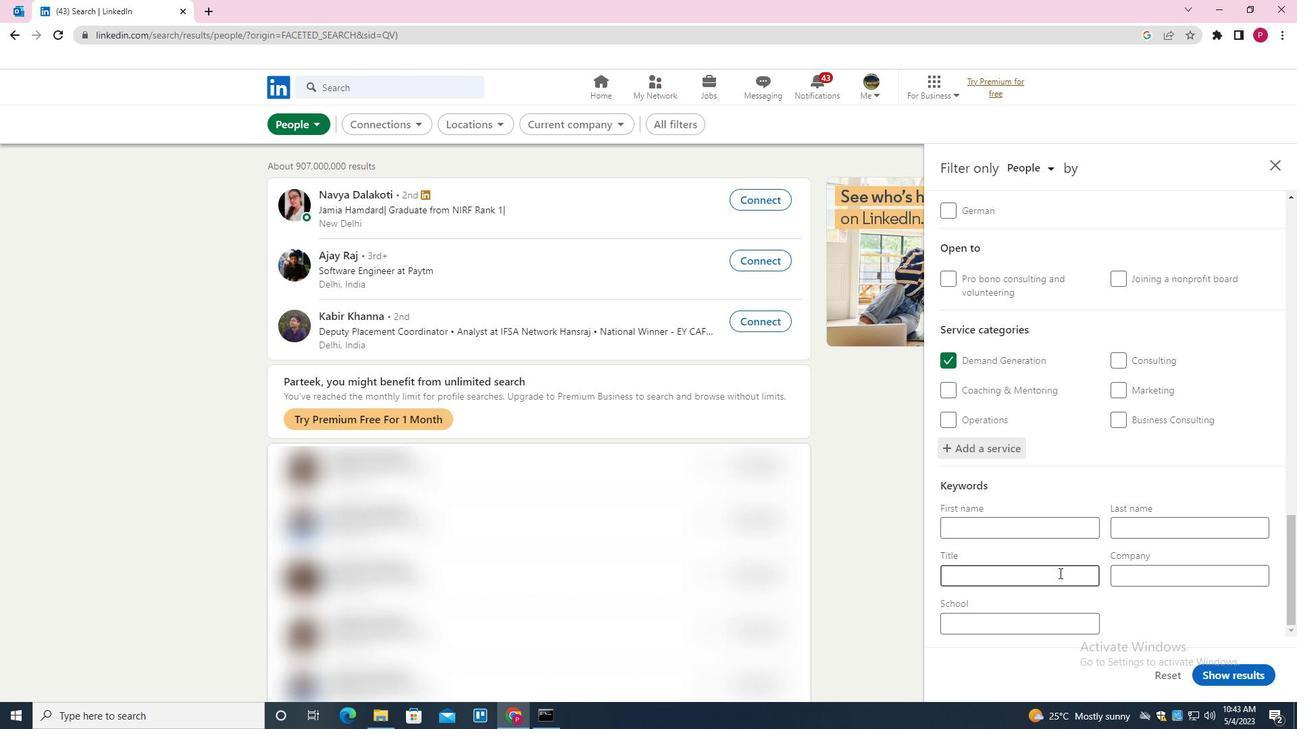 
Action: Mouse moved to (1061, 572)
Screenshot: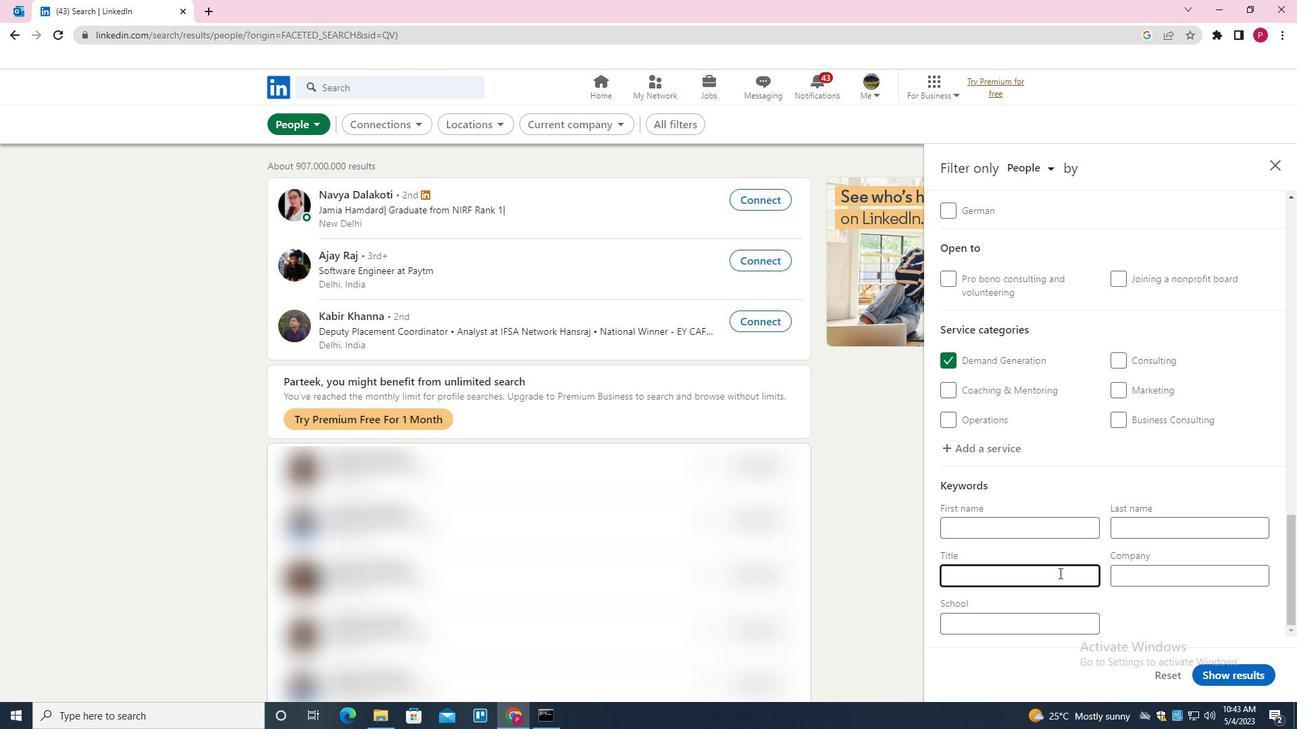 
Action: Key pressed <Key.shift><Key.shift><Key.shift><Key.shift><Key.shift><Key.shift>WALKER/<Key.space><Key.backspace><Key.shift><Key.shift><Key.shift><Key.shift><Key.shift><Key.shift><Key.shift><Key.shift><Key.shift>PET<Key.space><Key.shift>SITTER
Screenshot: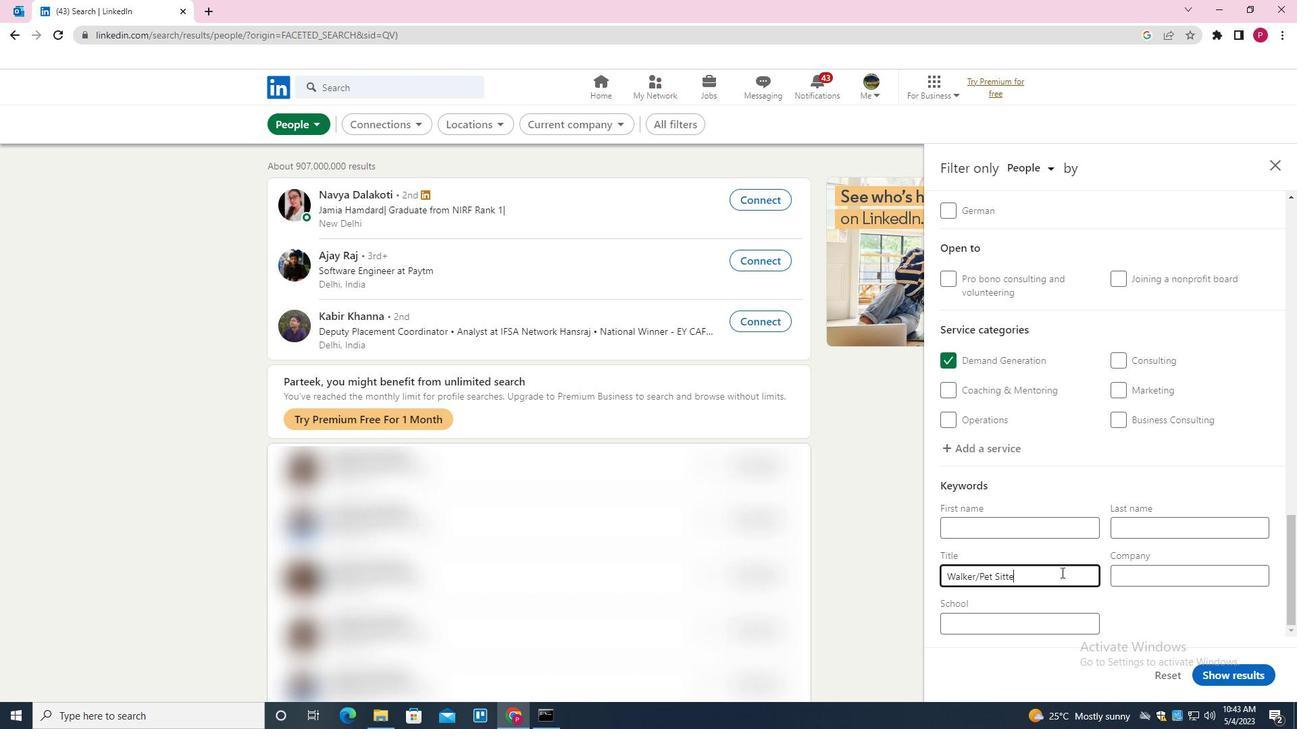
Action: Mouse moved to (1245, 679)
Screenshot: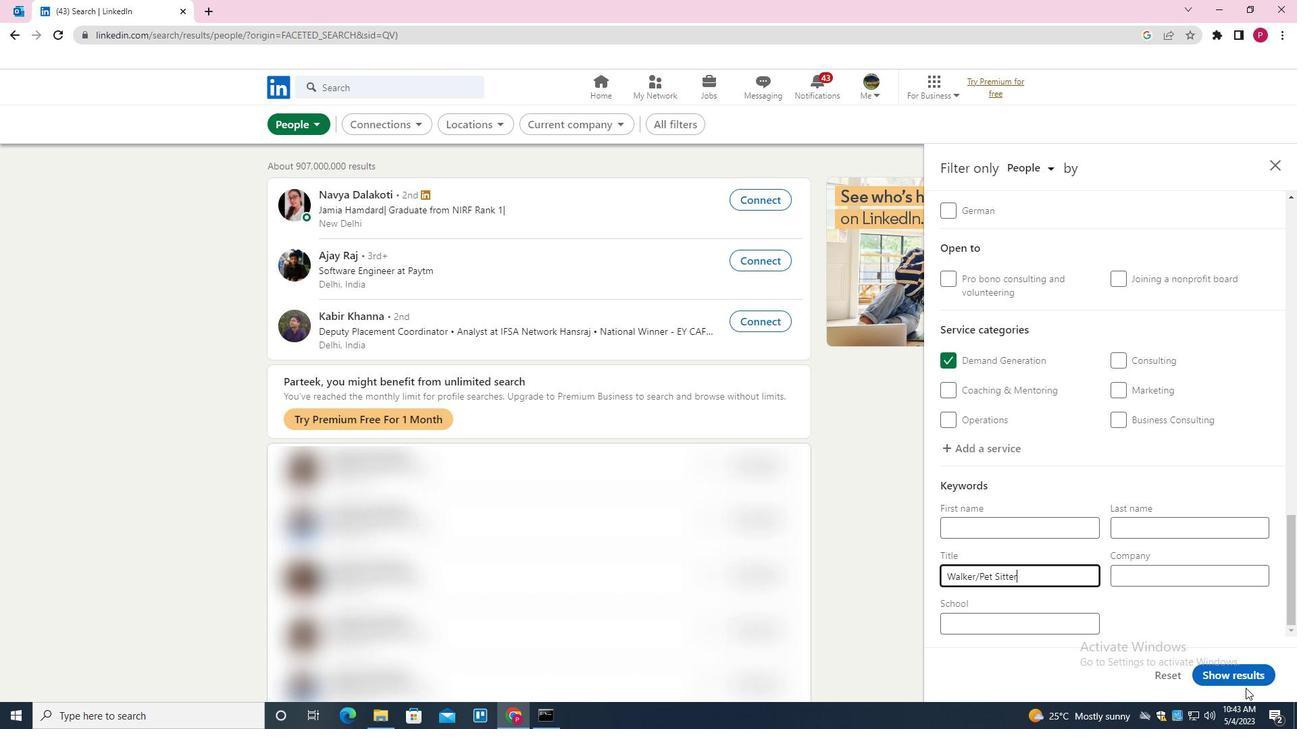
Action: Mouse pressed left at (1245, 679)
Screenshot: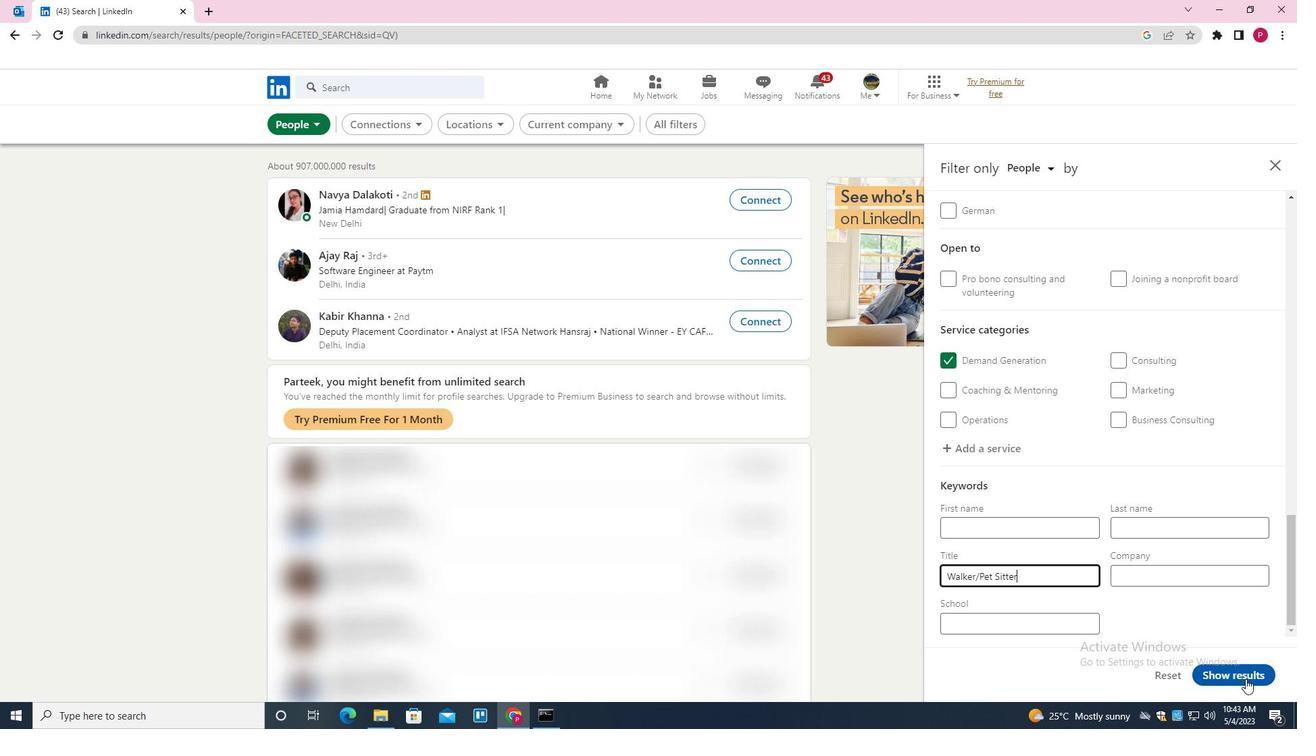 
Action: Mouse moved to (844, 335)
Screenshot: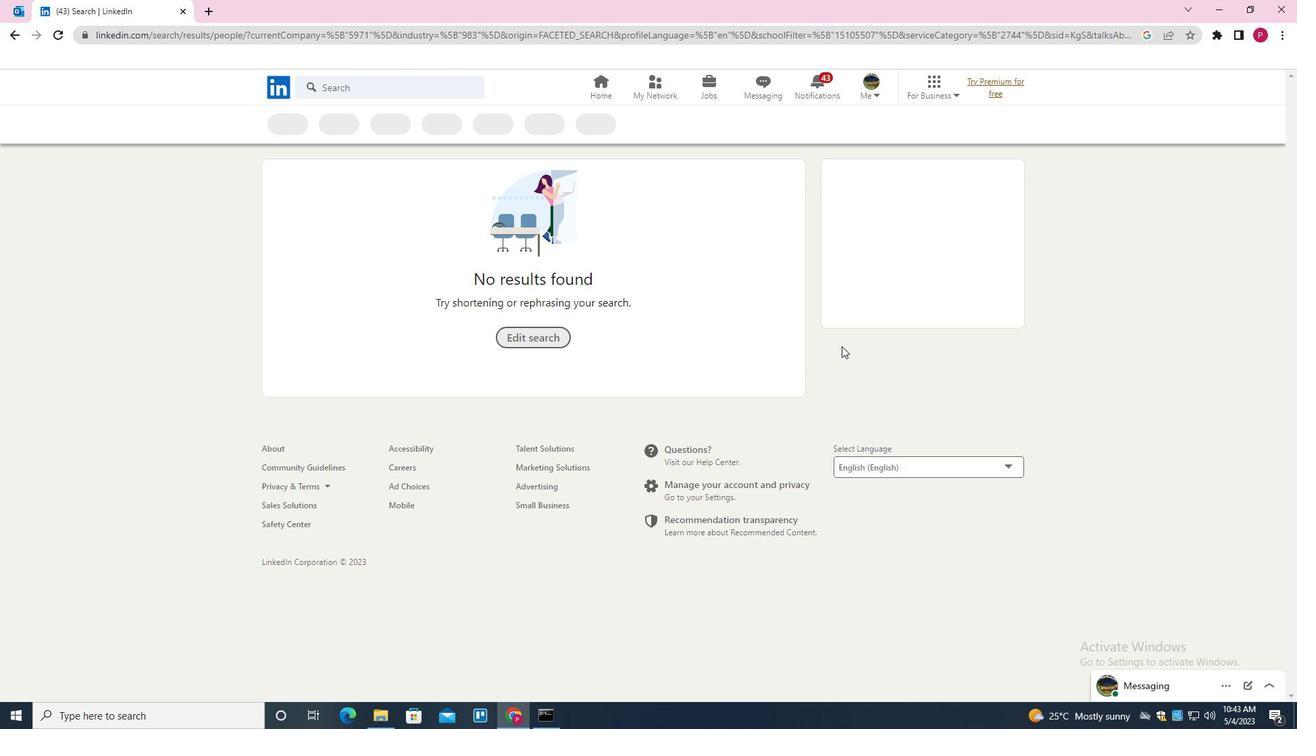 
